 Task: Look for space in Beringen, Belgium from 1st June, 2023 to 9th June, 2023 for 5 adults in price range Rs.6000 to Rs.12000. Place can be entire place with 3 bedrooms having 3 beds and 3 bathrooms. Property type can be house. Amenities needed are: heating, . Booking option can be shelf check-in. Required host language is English.
Action: Mouse moved to (556, 133)
Screenshot: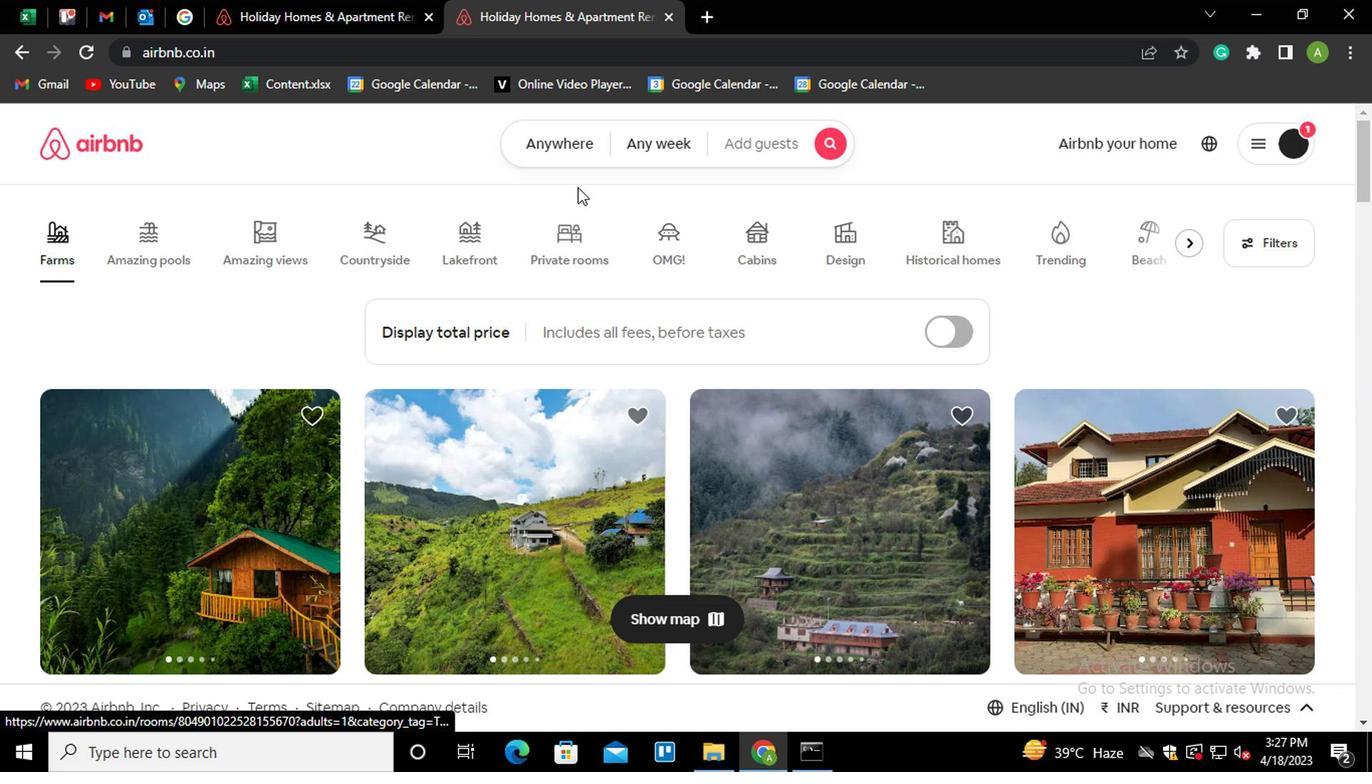 
Action: Mouse pressed left at (556, 133)
Screenshot: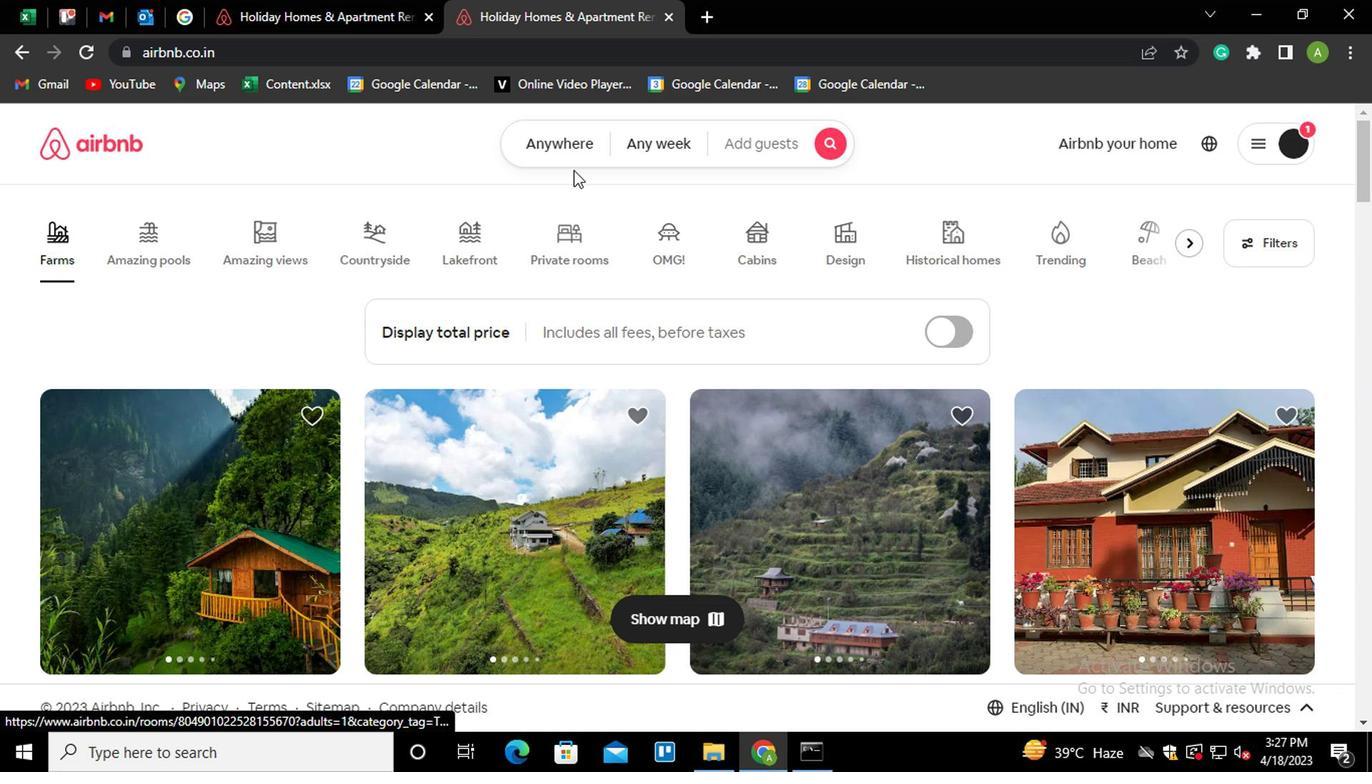 
Action: Mouse moved to (419, 228)
Screenshot: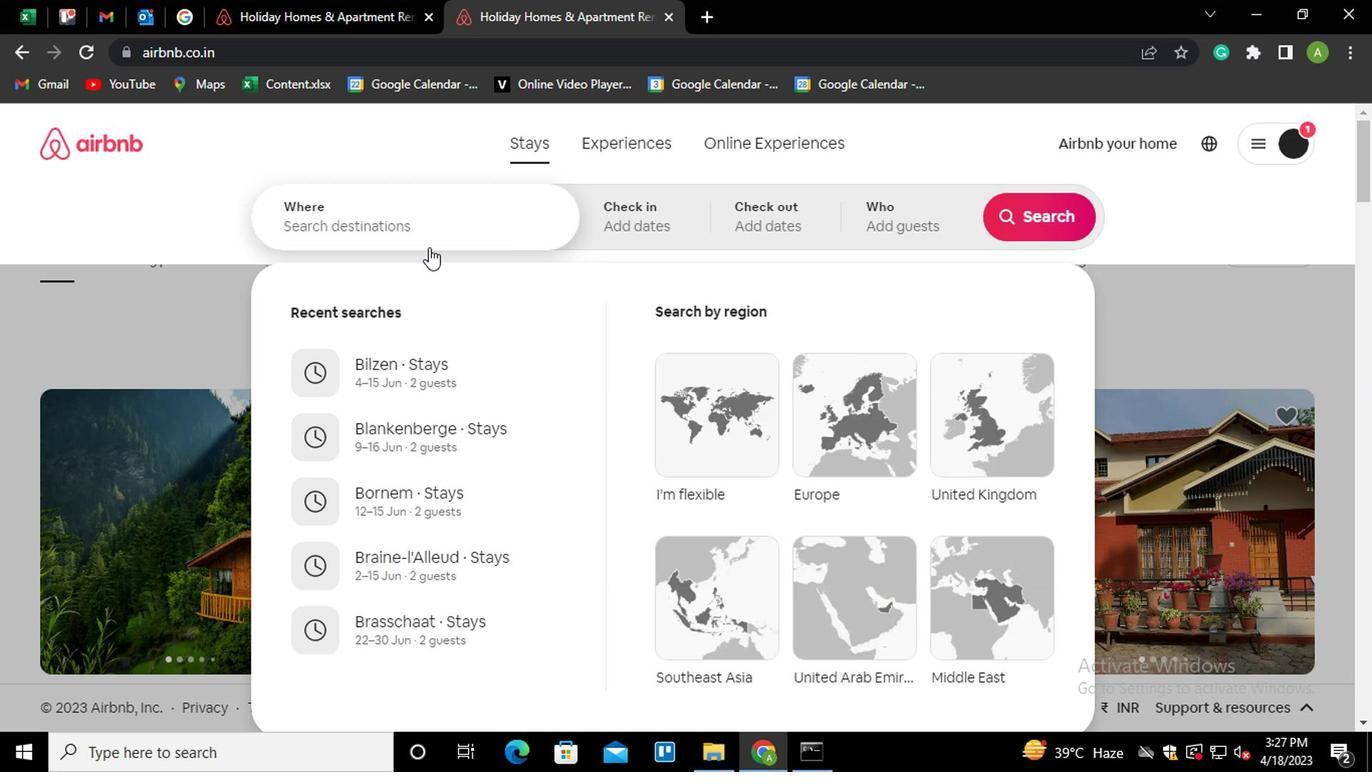 
Action: Mouse pressed left at (419, 228)
Screenshot: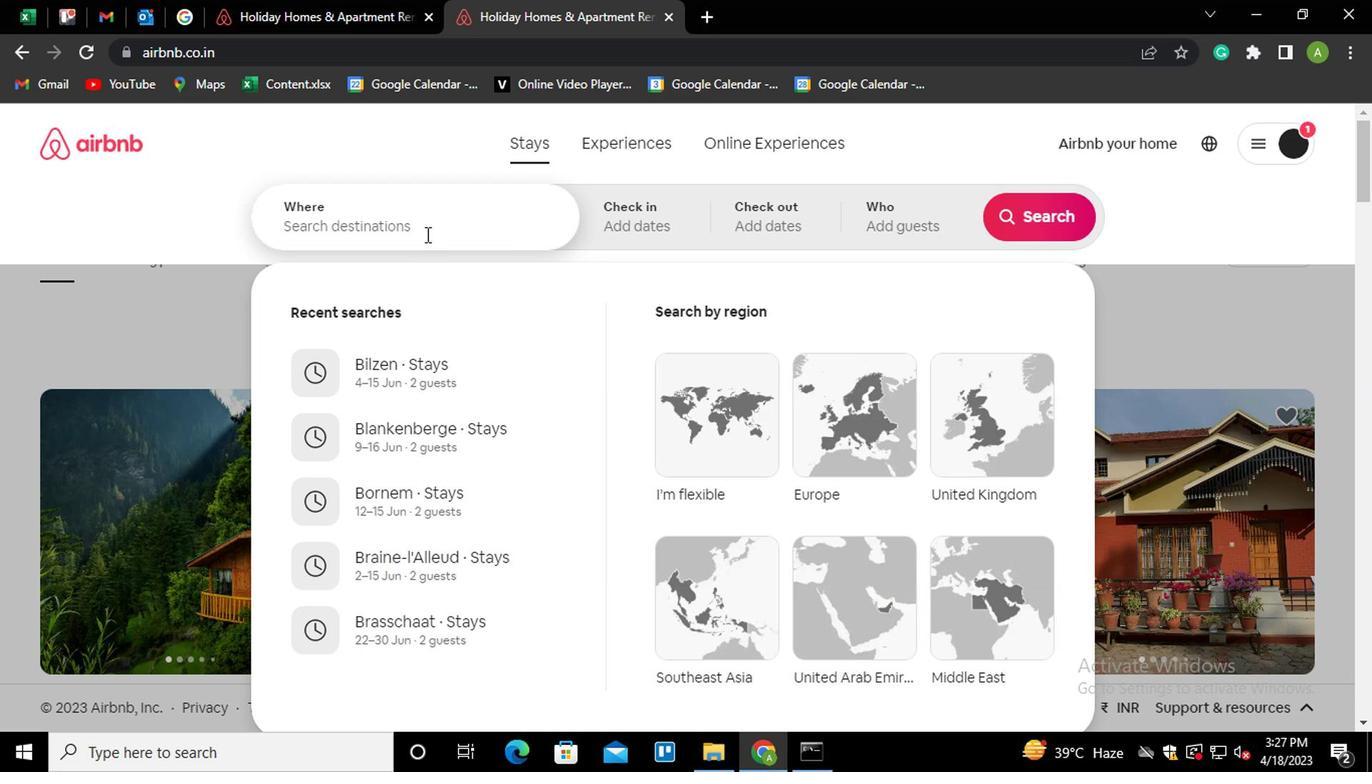 
Action: Key pressed <Key.shift_r><Key.shift_r><Key.shift_r><Key.shift_r><Key.shift_r>Beringen,<Key.space><Key.shift_r>Bel<Key.down><Key.enter>
Screenshot: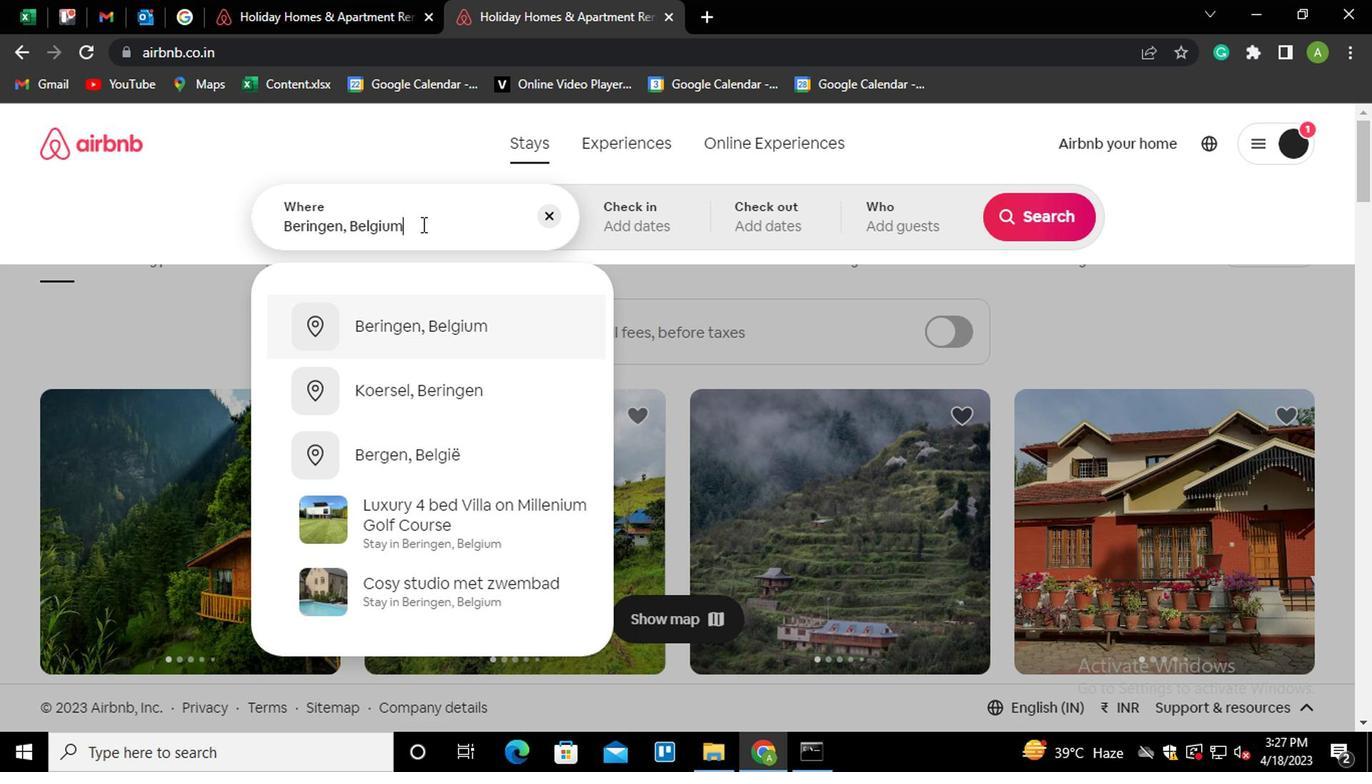 
Action: Mouse moved to (1010, 378)
Screenshot: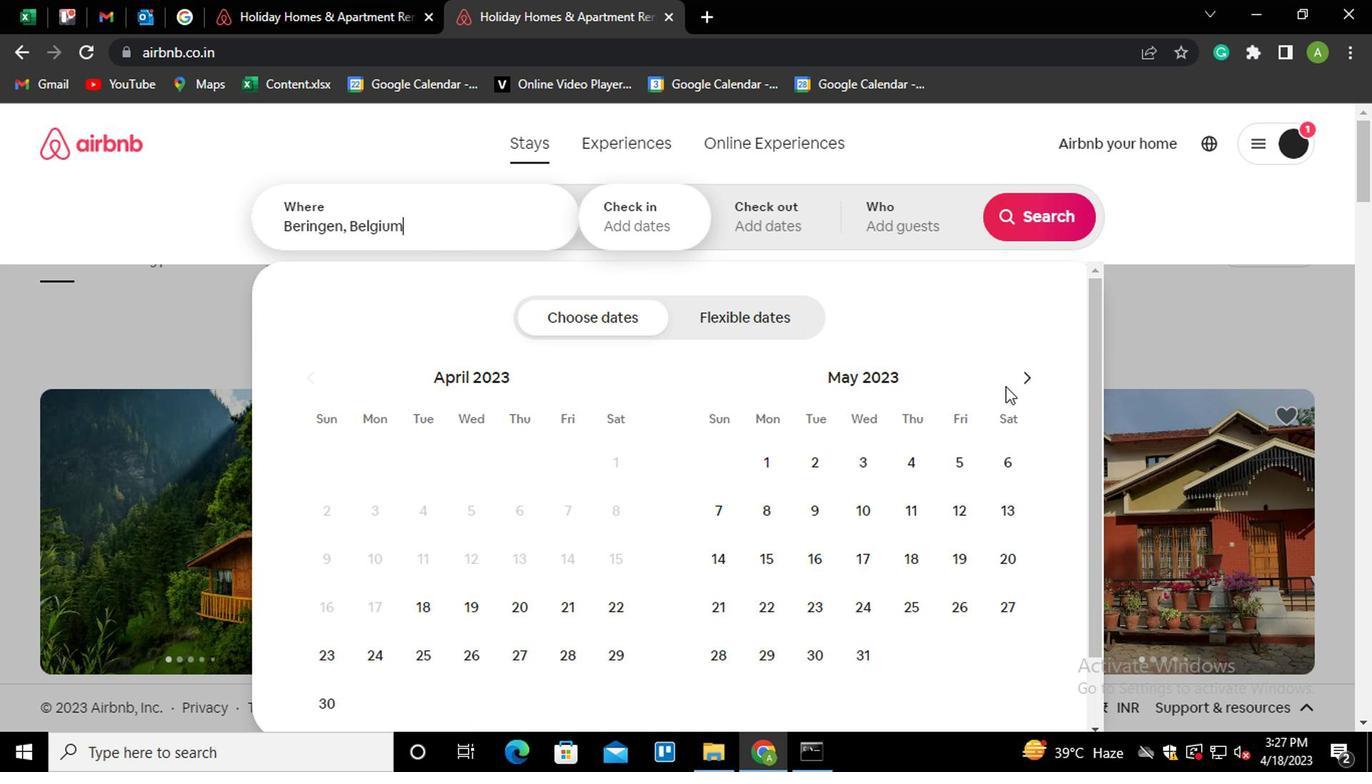 
Action: Mouse pressed left at (1010, 378)
Screenshot: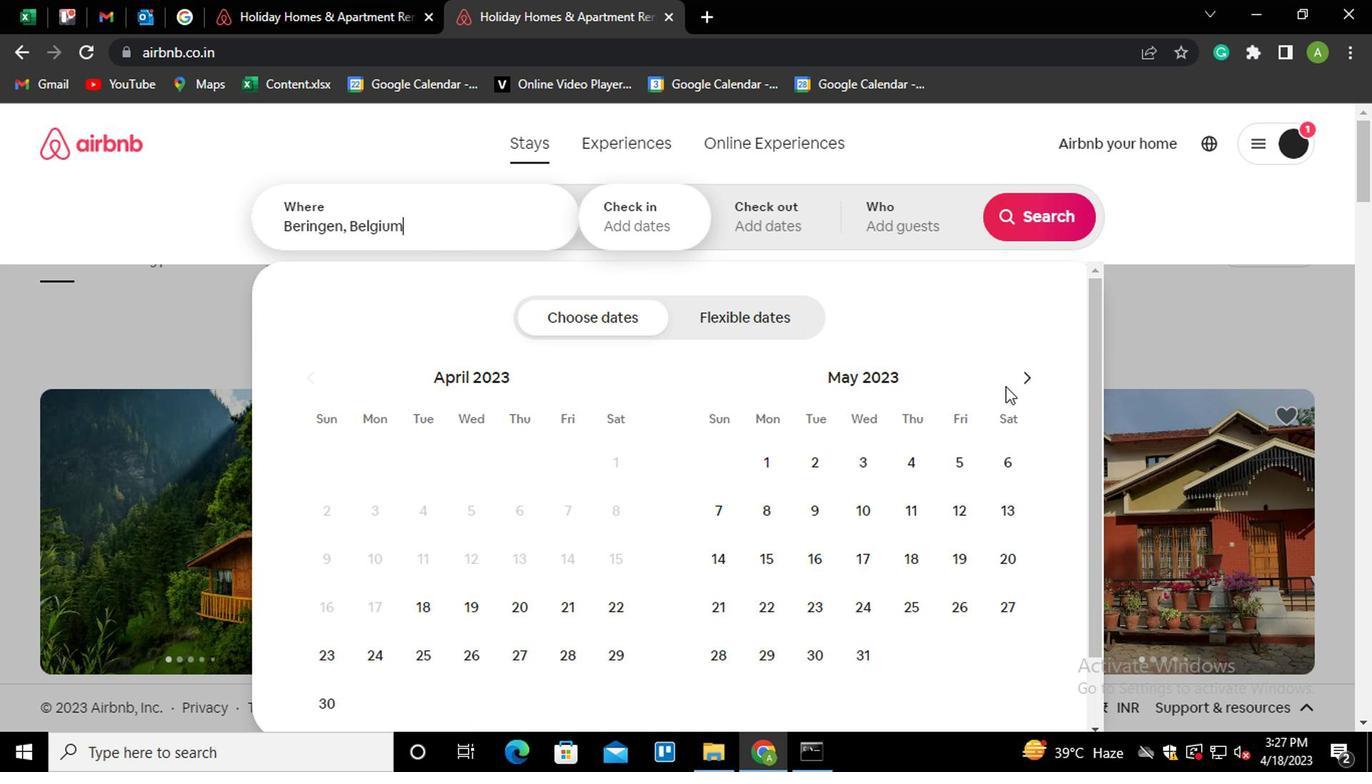 
Action: Mouse moved to (908, 448)
Screenshot: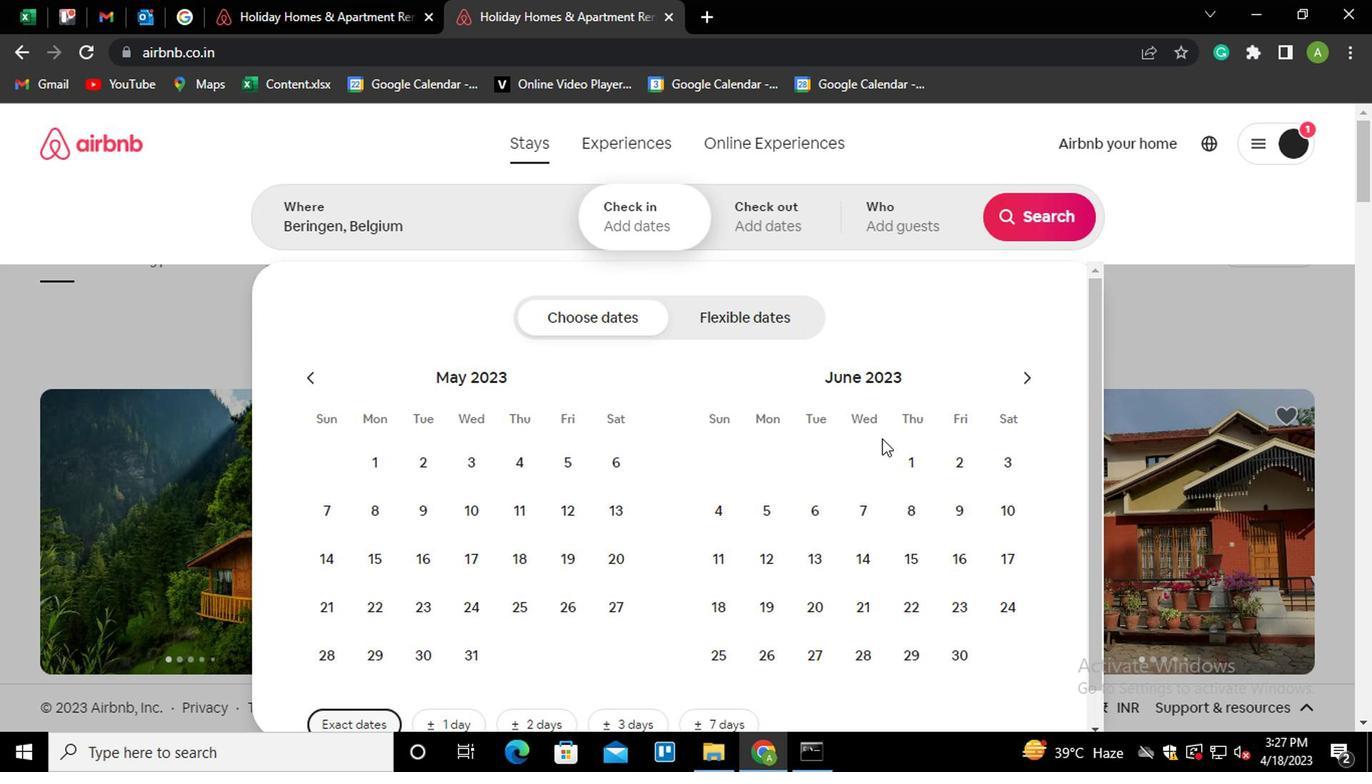 
Action: Mouse pressed left at (908, 448)
Screenshot: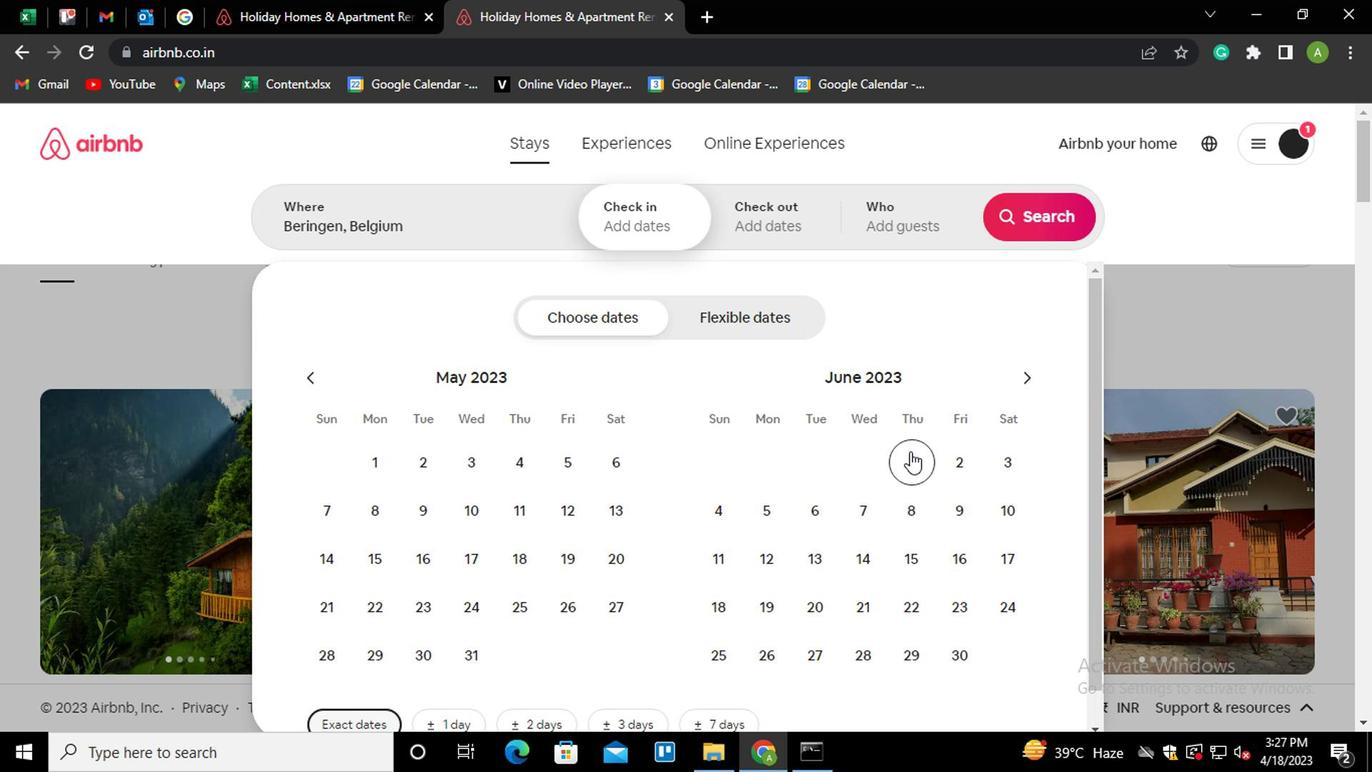 
Action: Mouse moved to (953, 503)
Screenshot: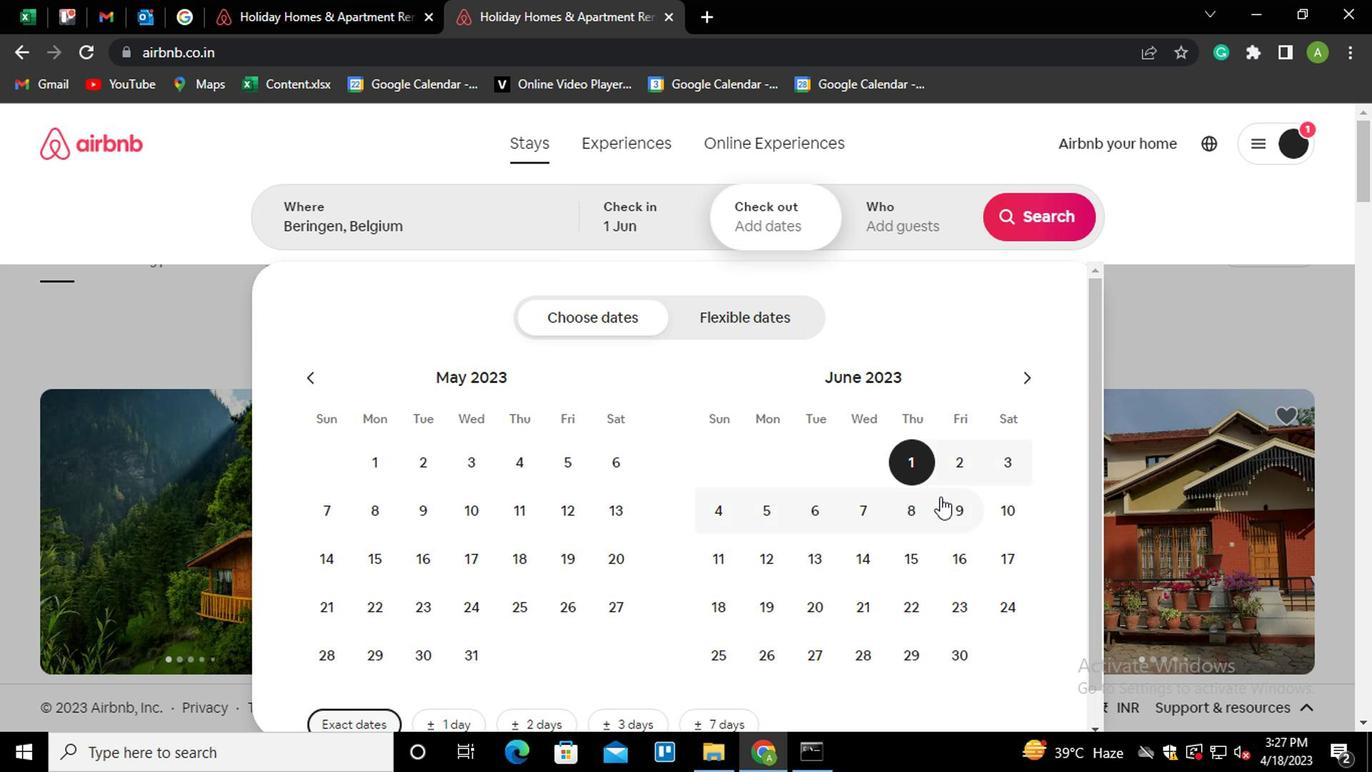 
Action: Mouse pressed left at (953, 503)
Screenshot: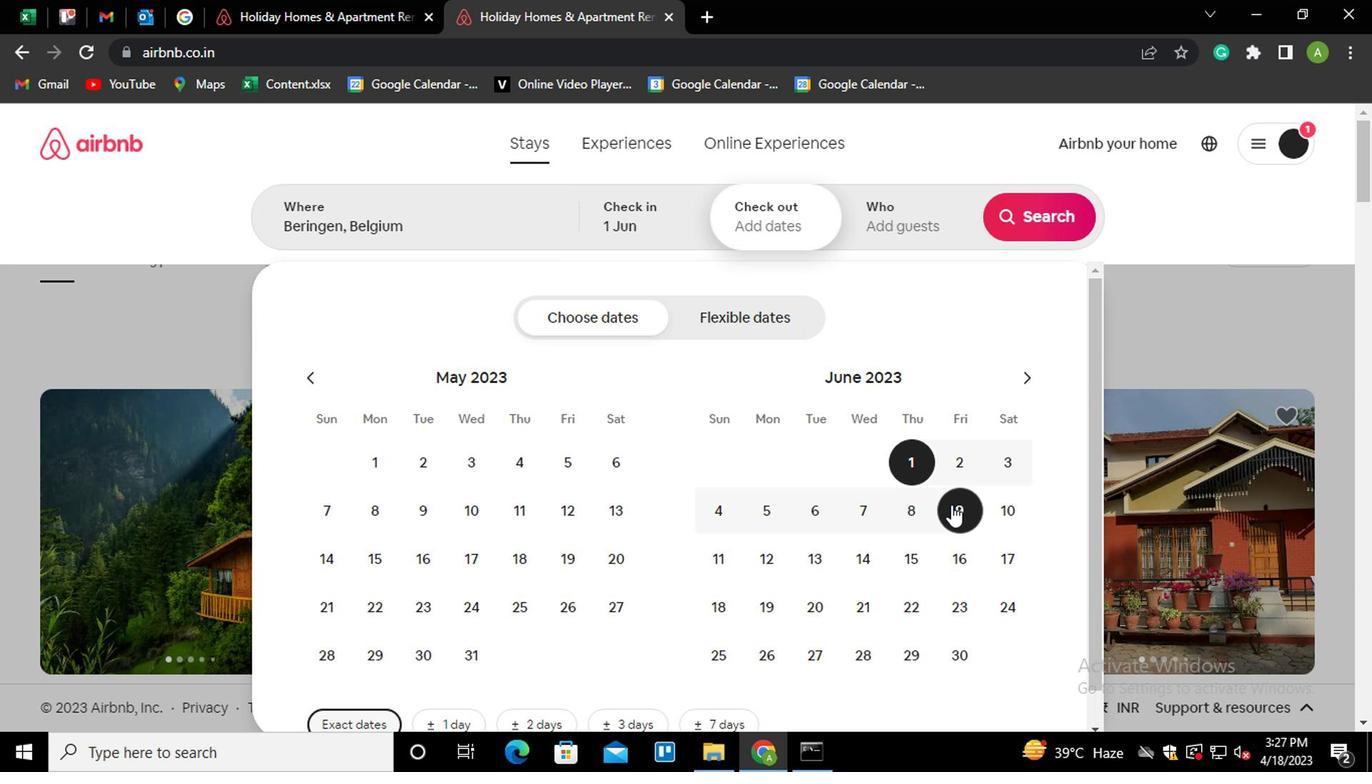 
Action: Mouse moved to (898, 235)
Screenshot: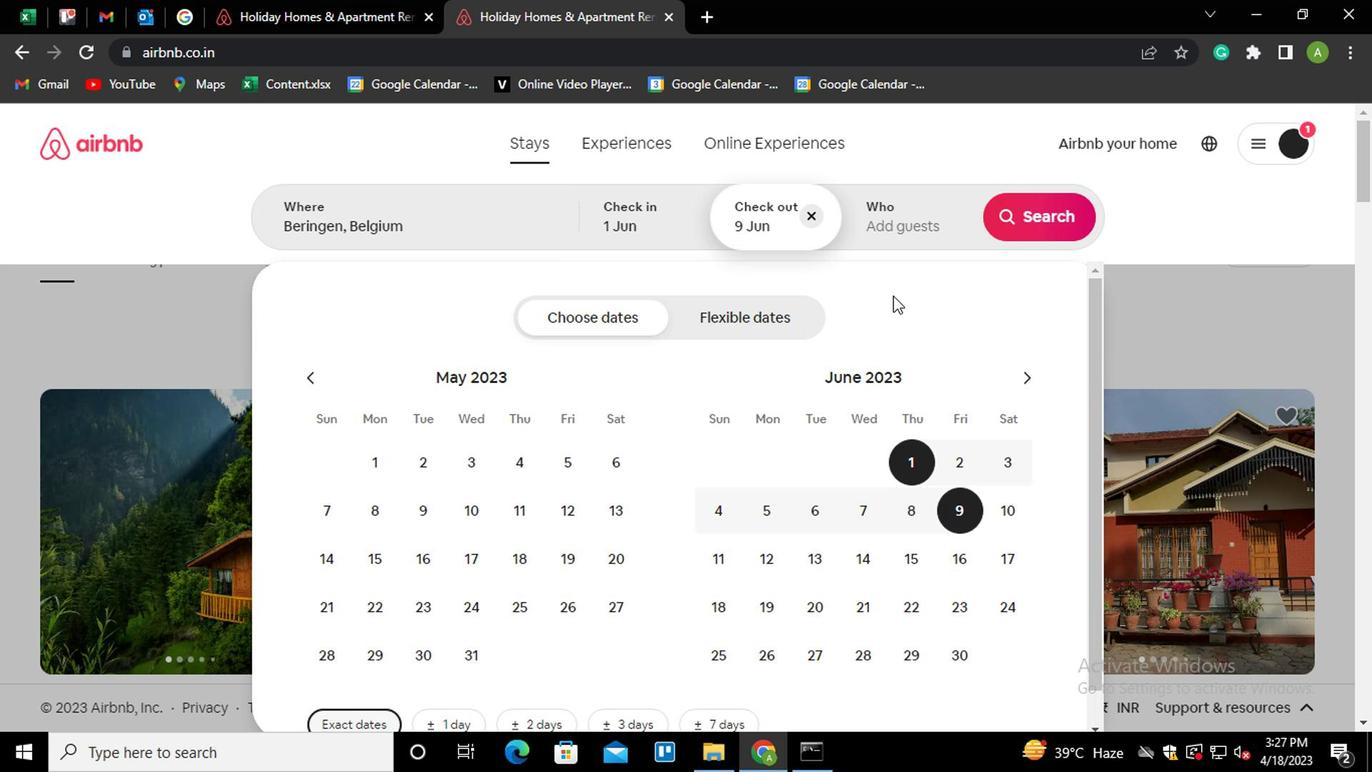 
Action: Mouse pressed left at (898, 235)
Screenshot: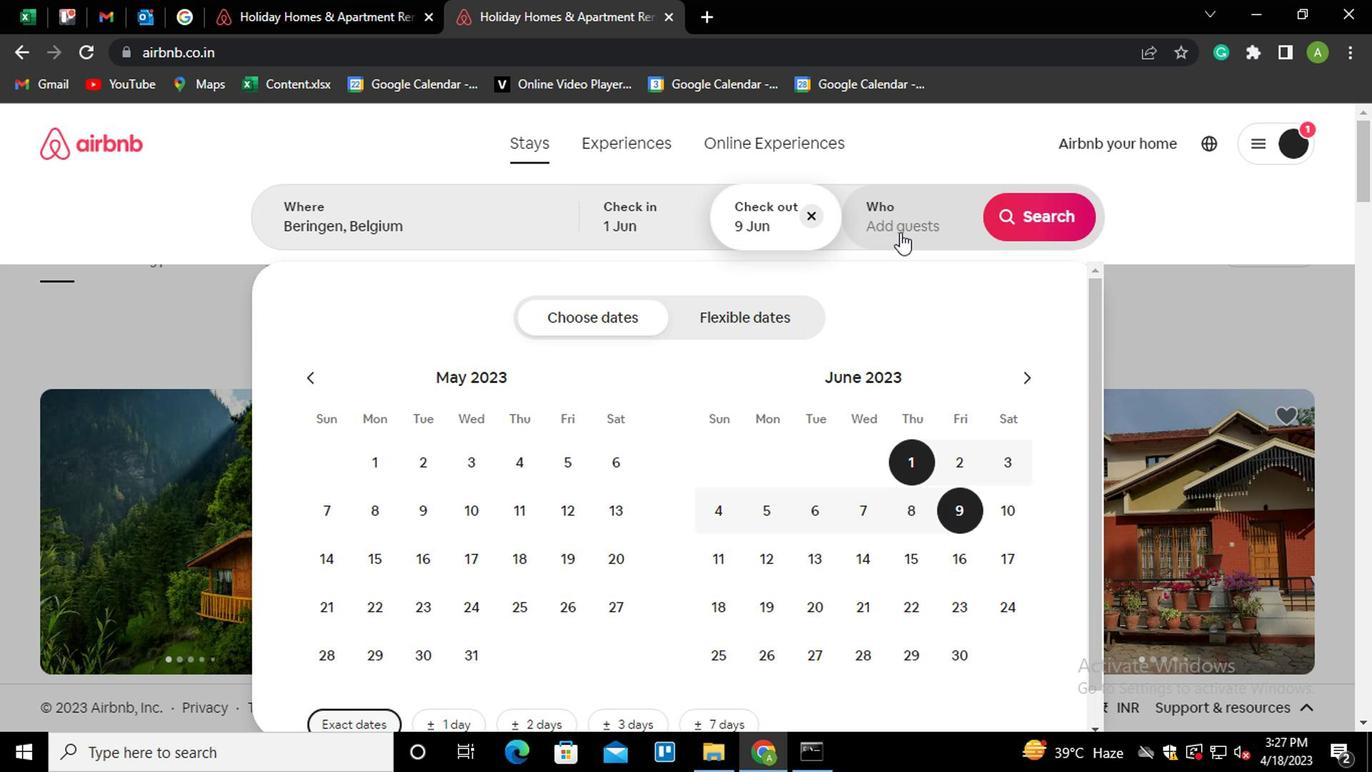 
Action: Mouse moved to (1046, 327)
Screenshot: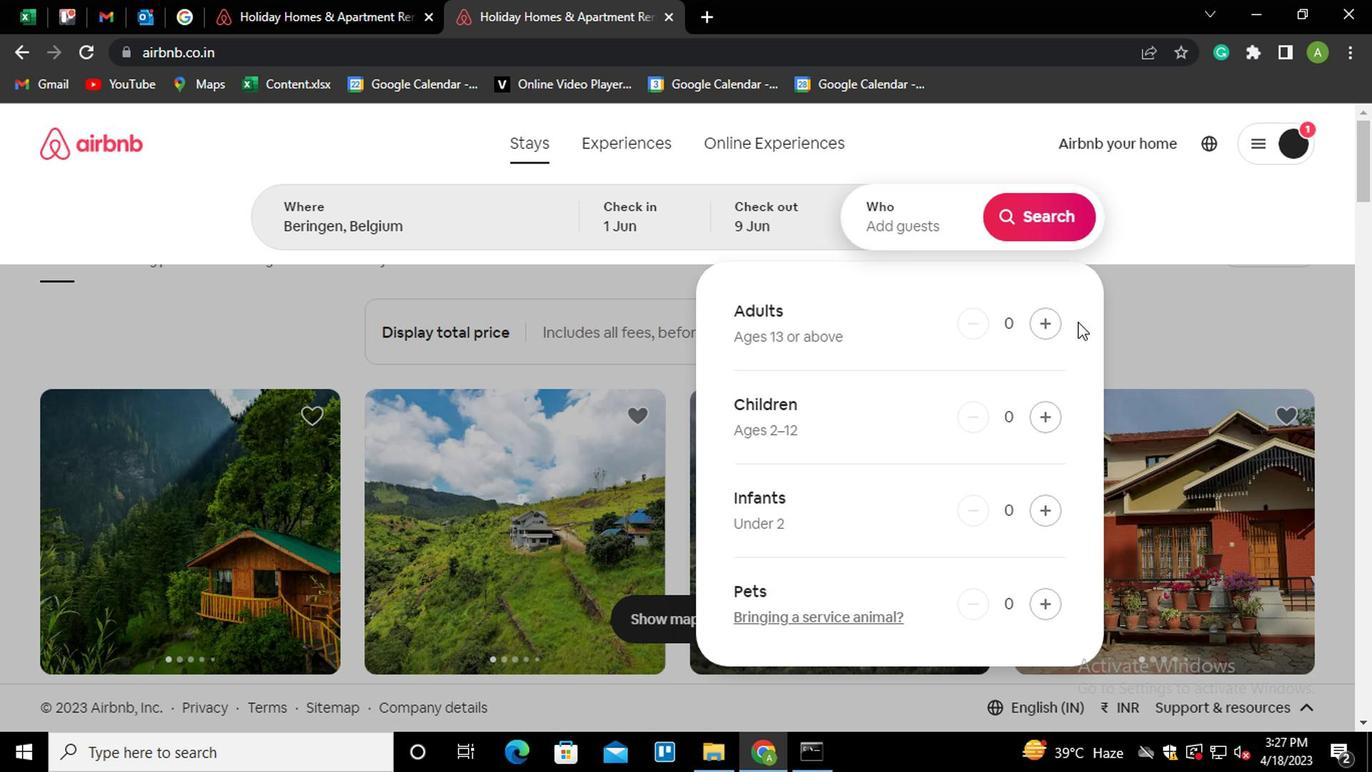 
Action: Mouse pressed left at (1046, 327)
Screenshot: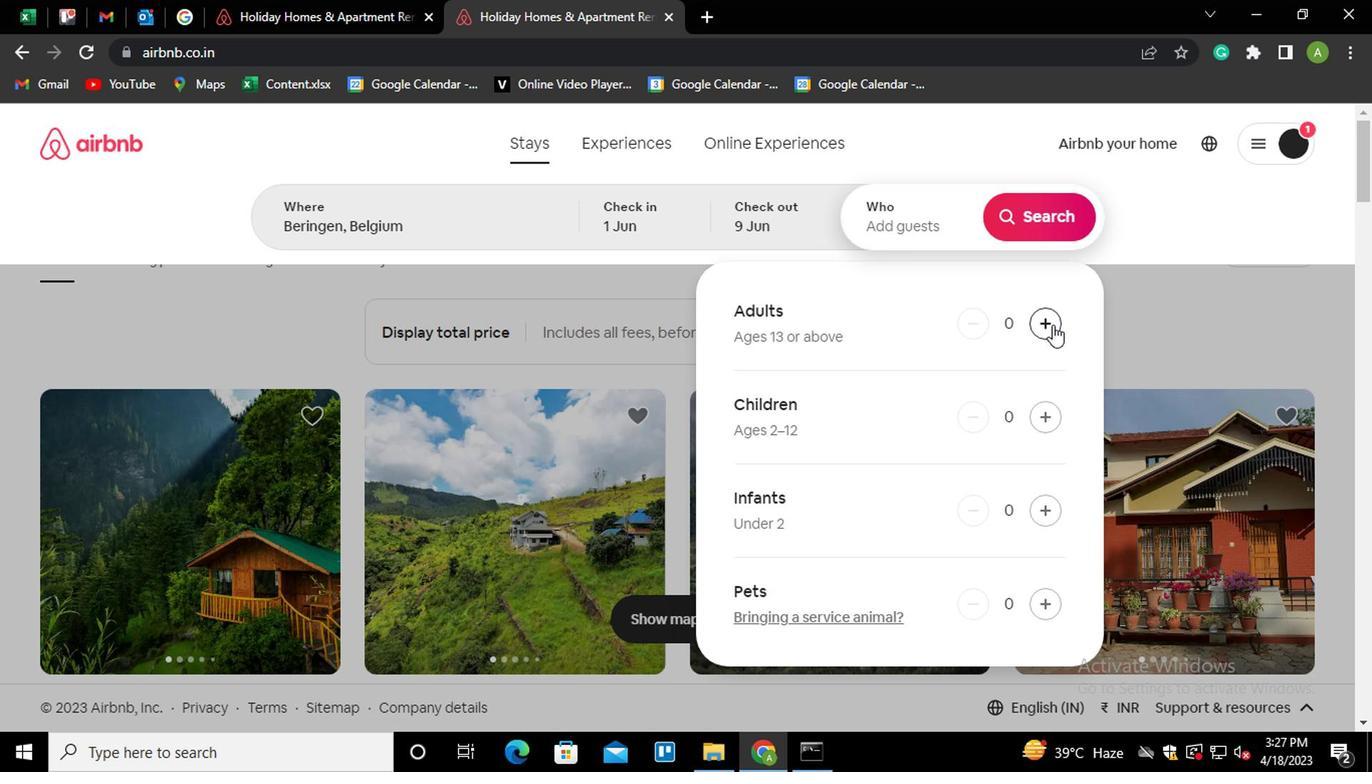 
Action: Mouse pressed left at (1046, 327)
Screenshot: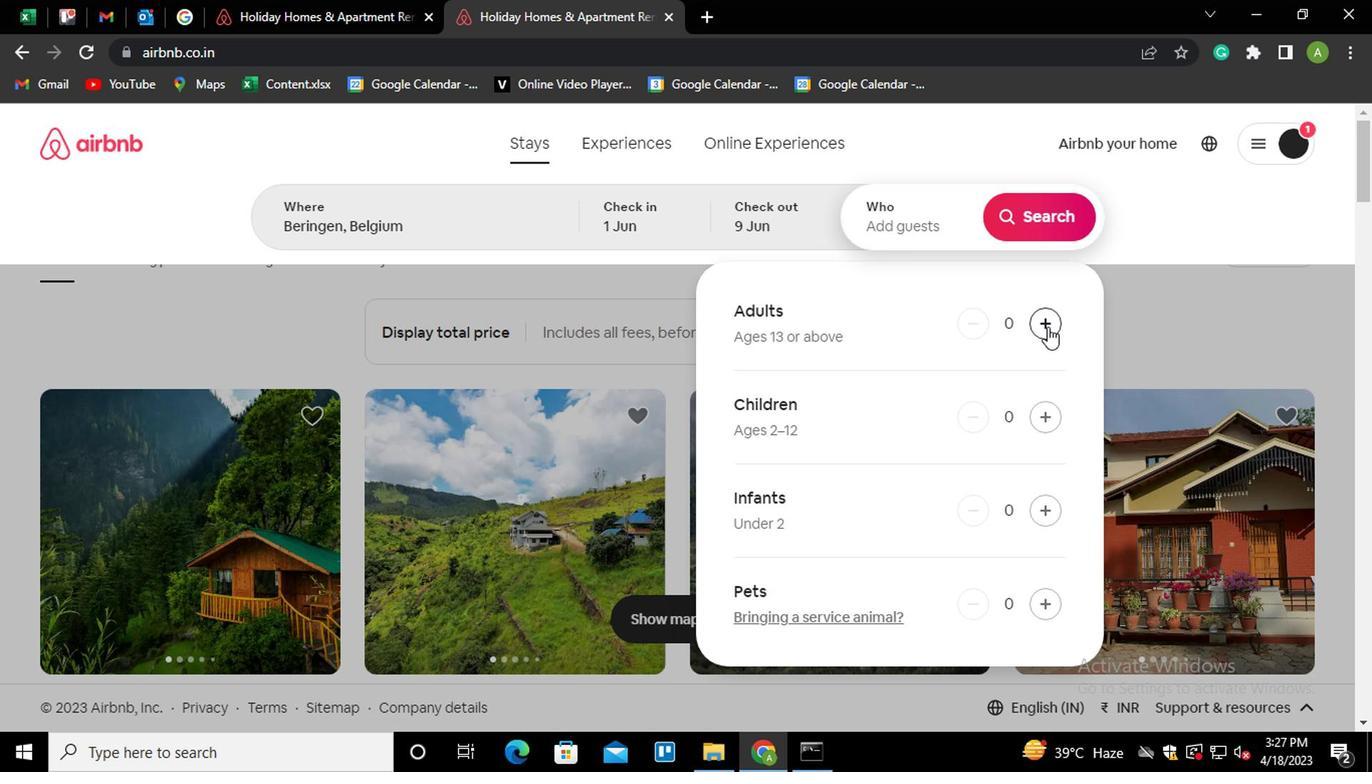 
Action: Mouse pressed left at (1046, 327)
Screenshot: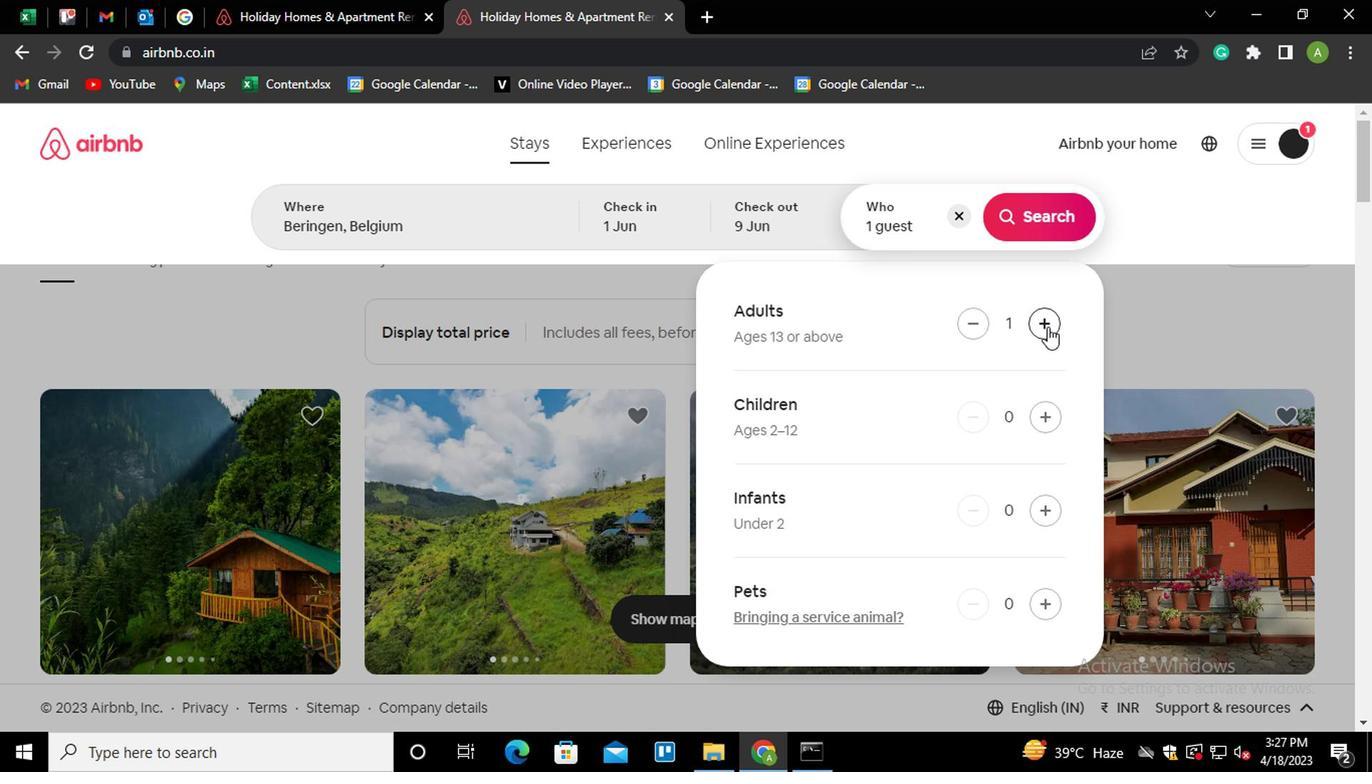
Action: Mouse pressed left at (1046, 327)
Screenshot: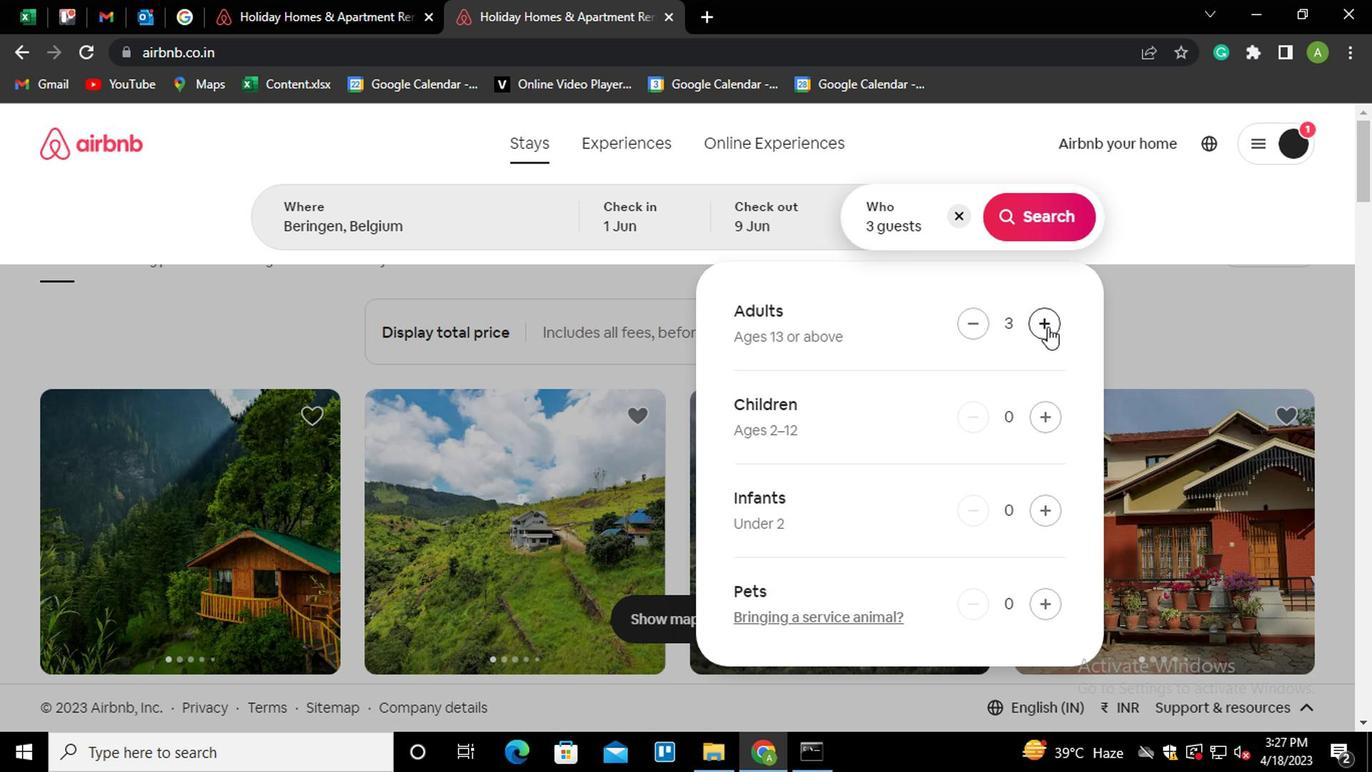 
Action: Mouse pressed left at (1046, 327)
Screenshot: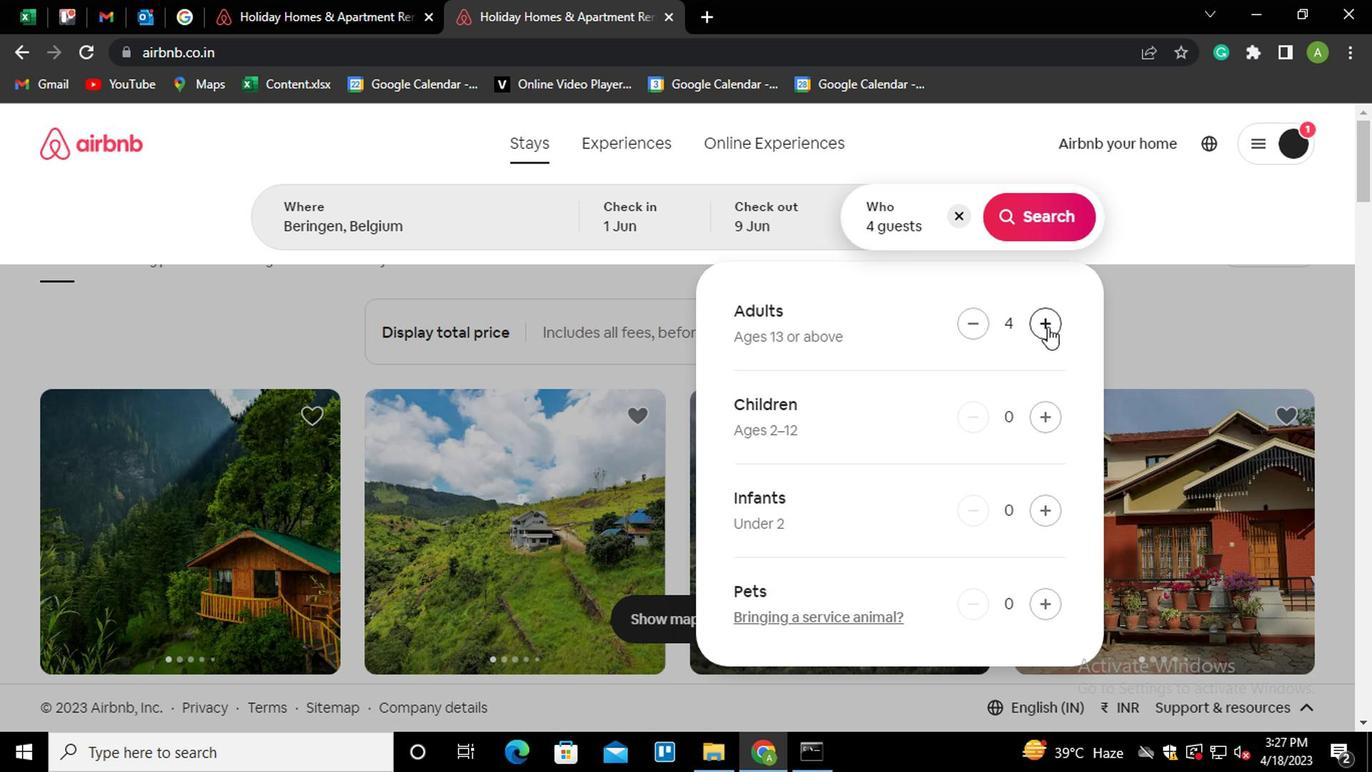 
Action: Mouse moved to (1040, 229)
Screenshot: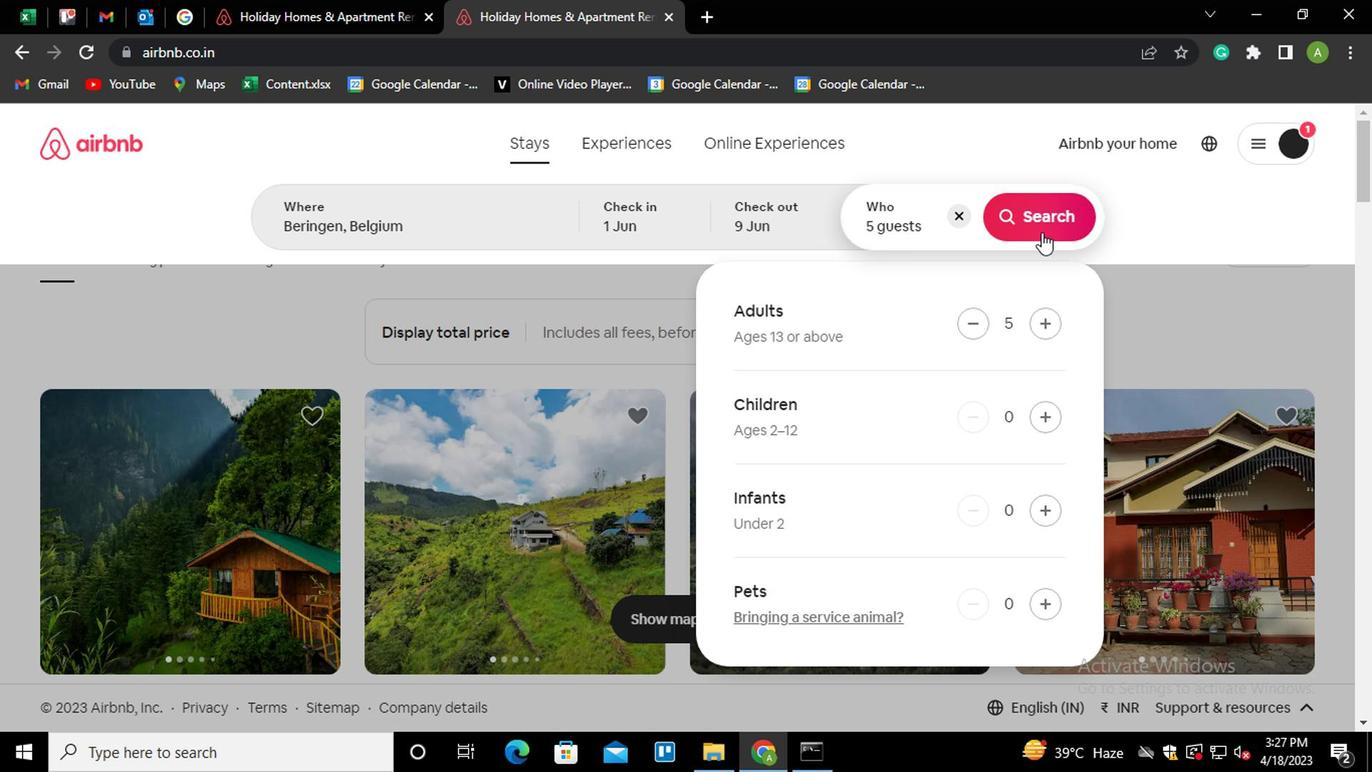 
Action: Mouse pressed left at (1040, 229)
Screenshot: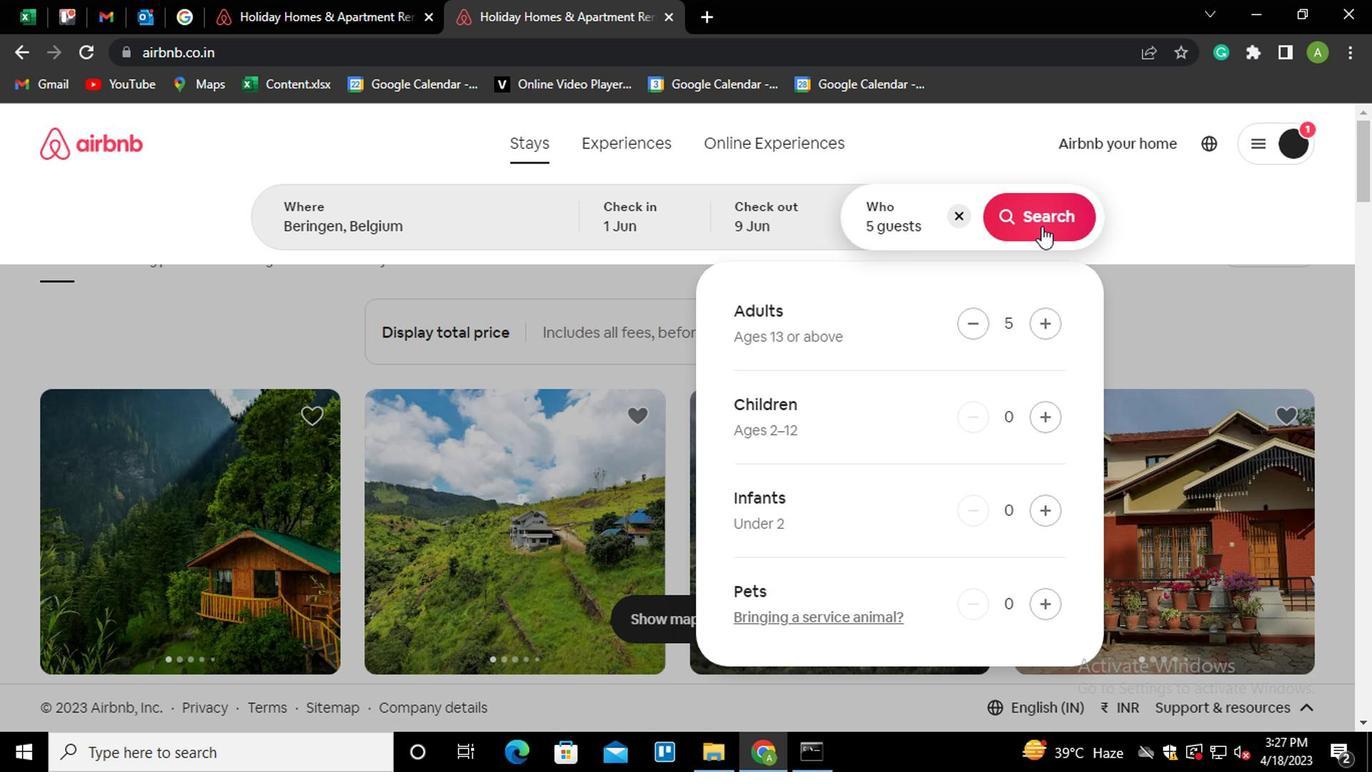 
Action: Mouse moved to (1284, 231)
Screenshot: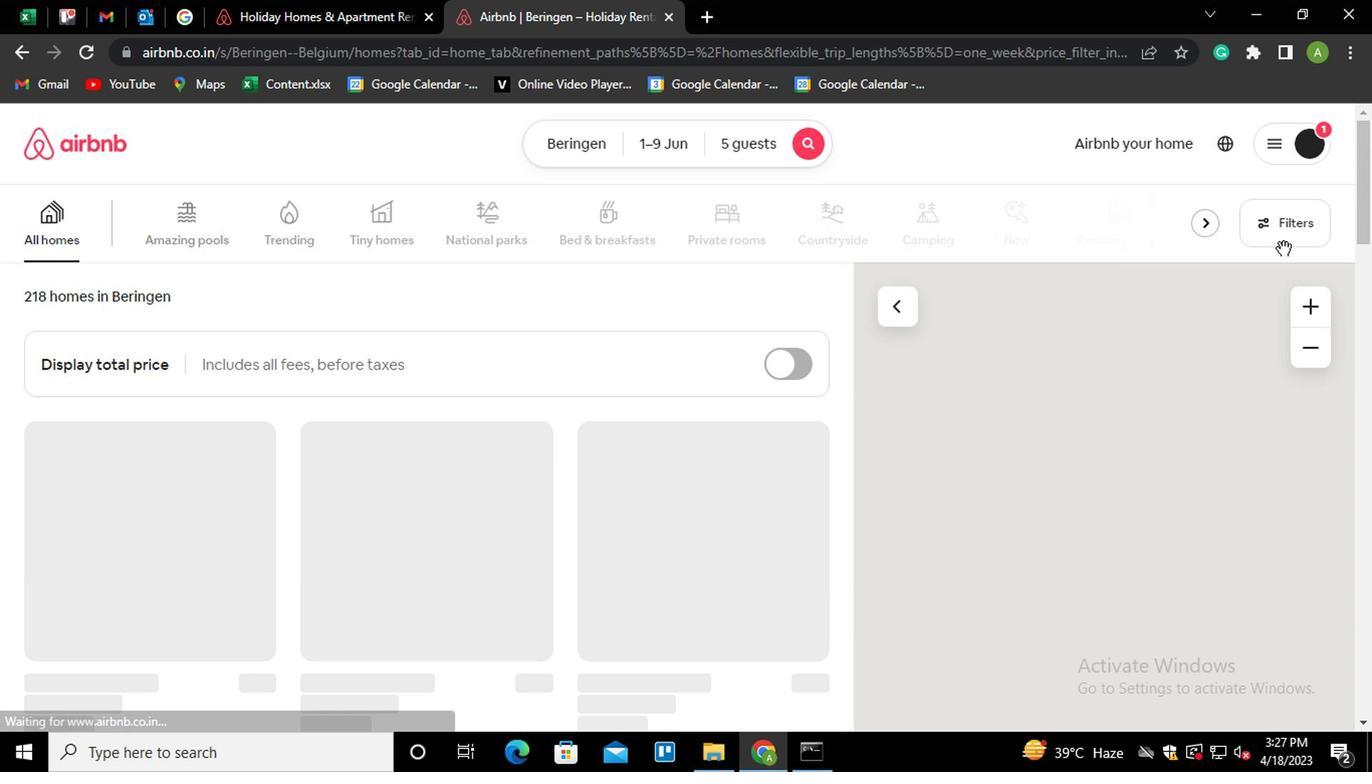 
Action: Mouse pressed left at (1284, 231)
Screenshot: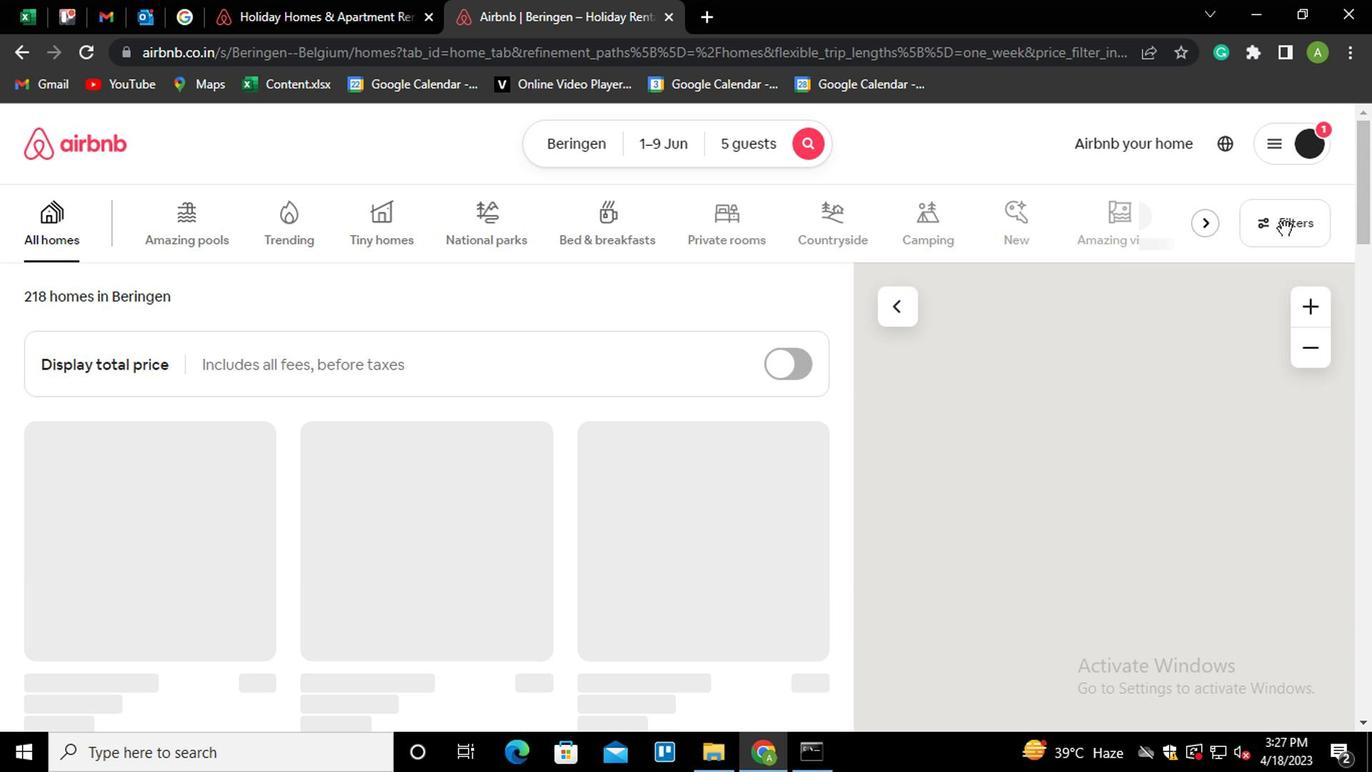 
Action: Mouse moved to (456, 464)
Screenshot: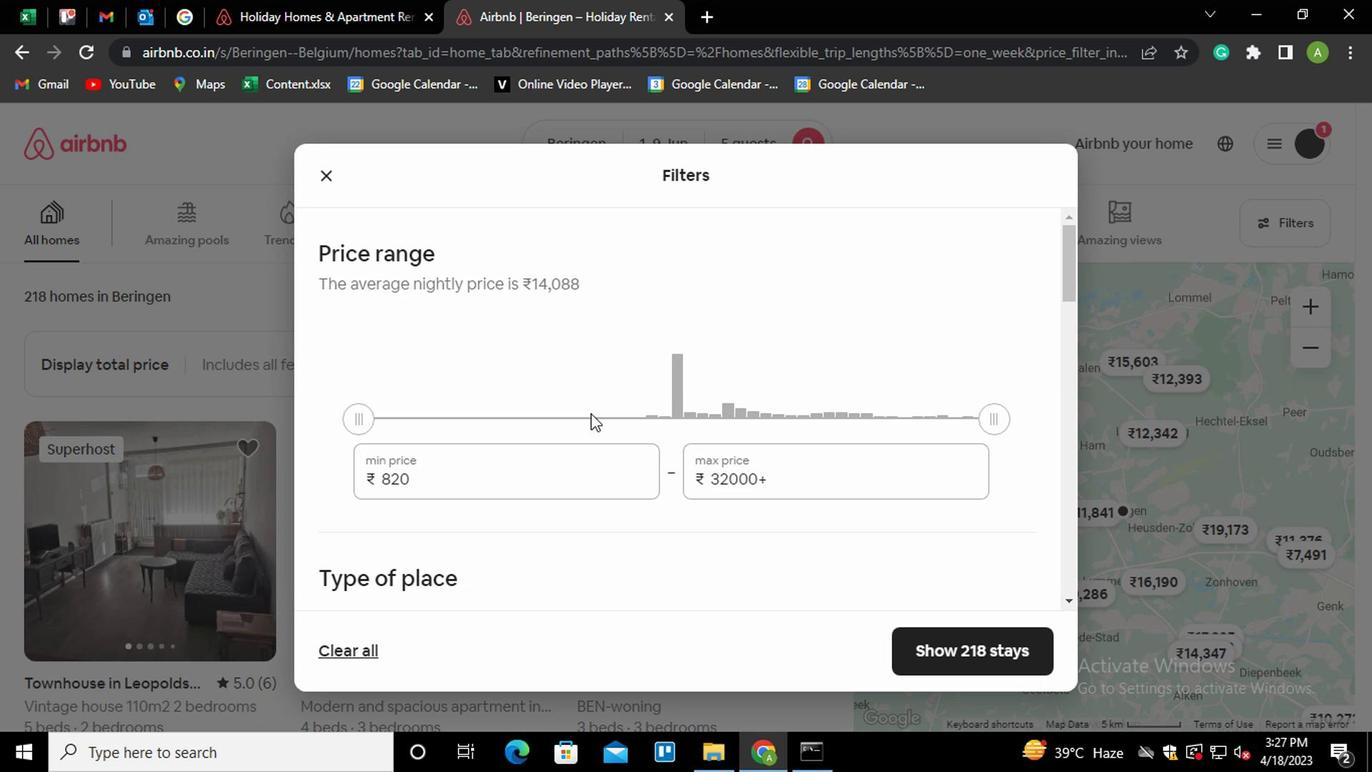 
Action: Mouse pressed left at (456, 464)
Screenshot: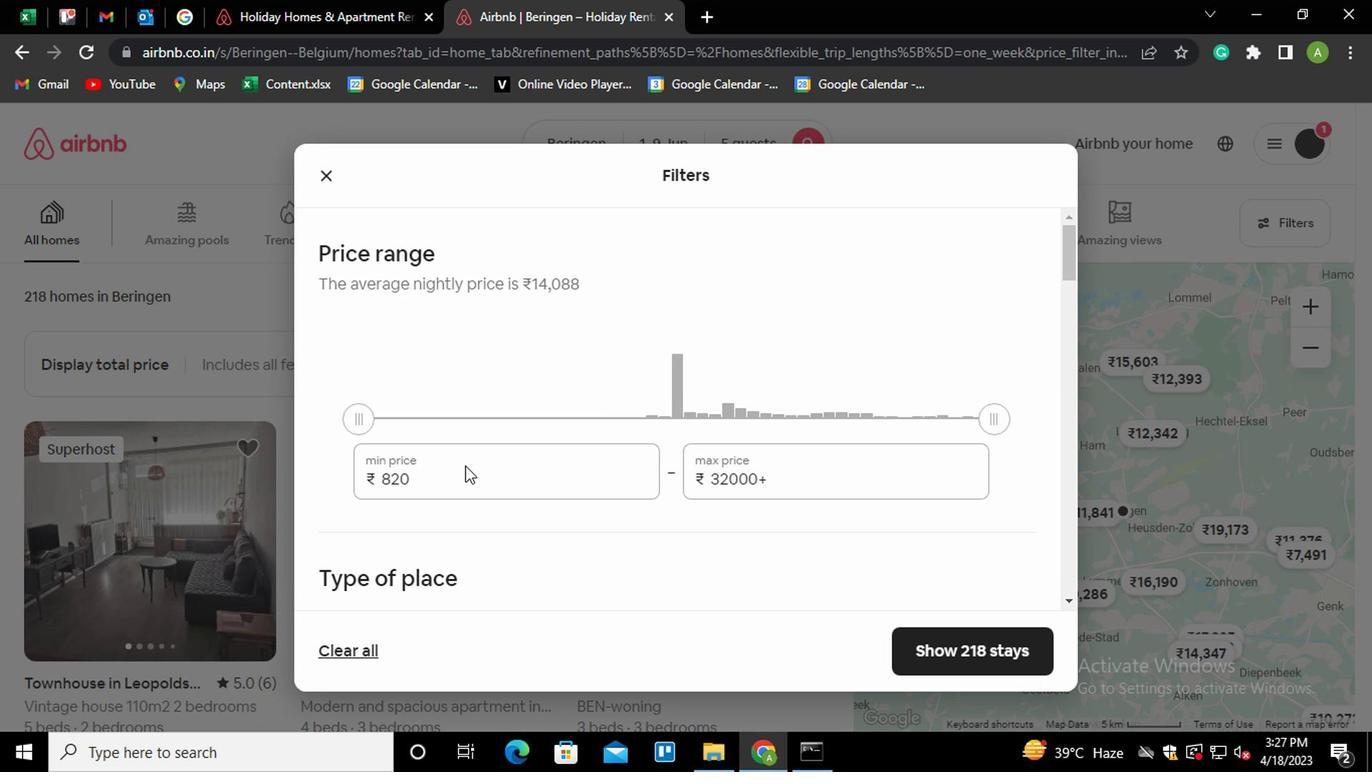 
Action: Key pressed <Key.shift_r><Key.home>6000
Screenshot: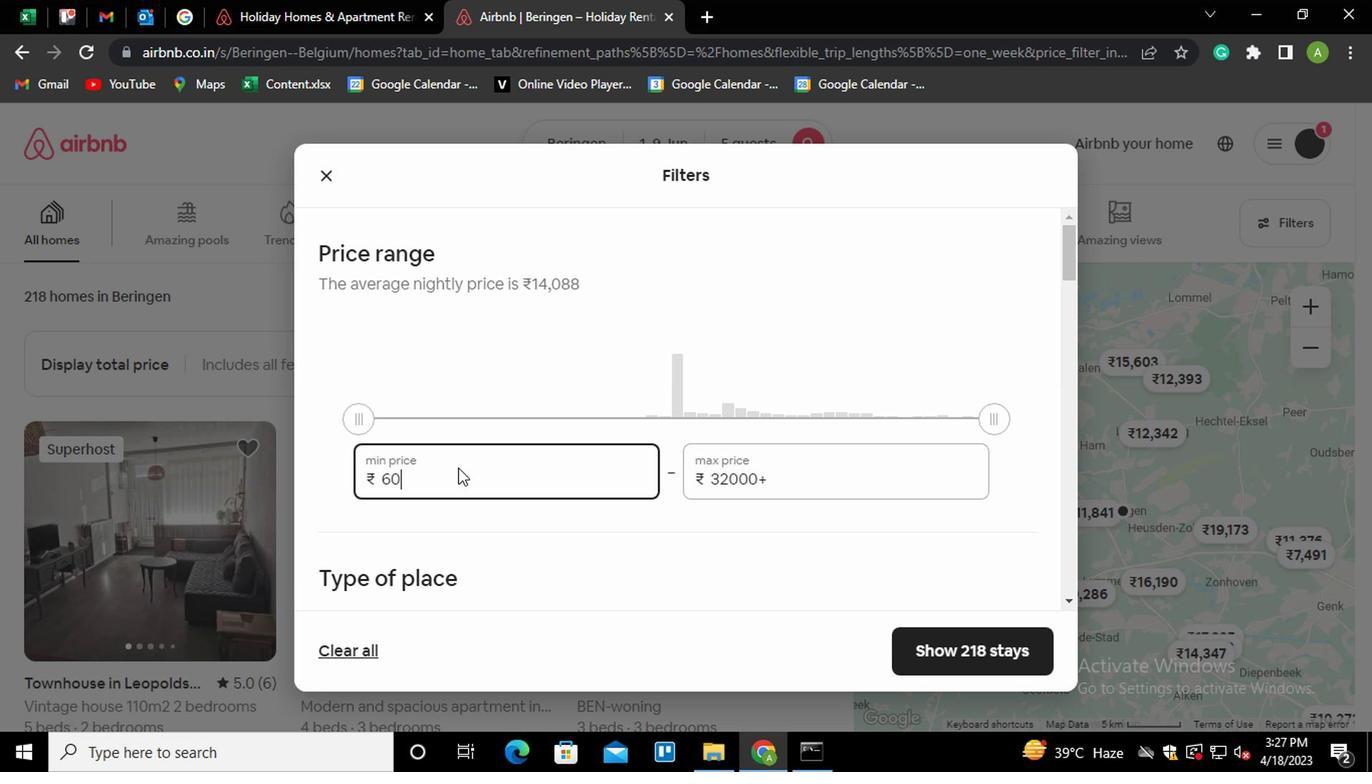 
Action: Mouse moved to (797, 482)
Screenshot: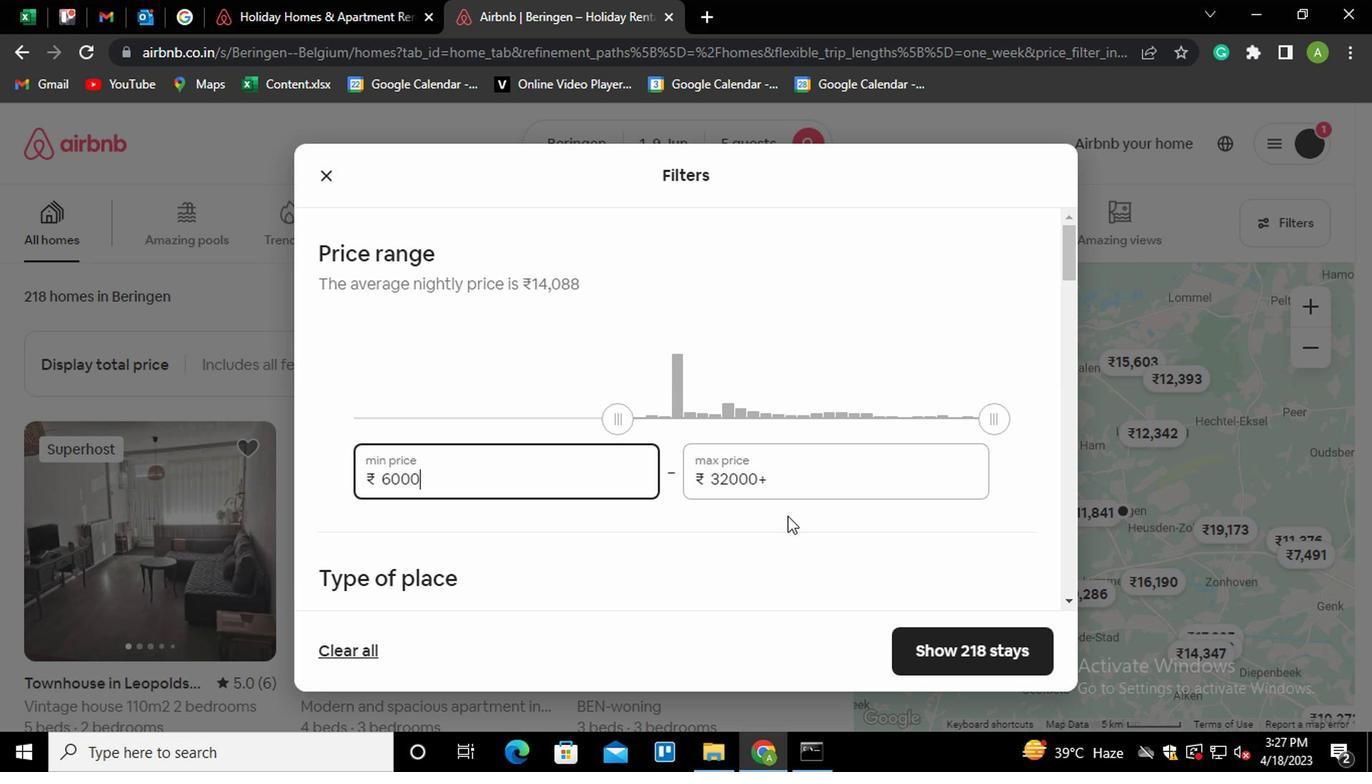 
Action: Mouse pressed left at (797, 482)
Screenshot: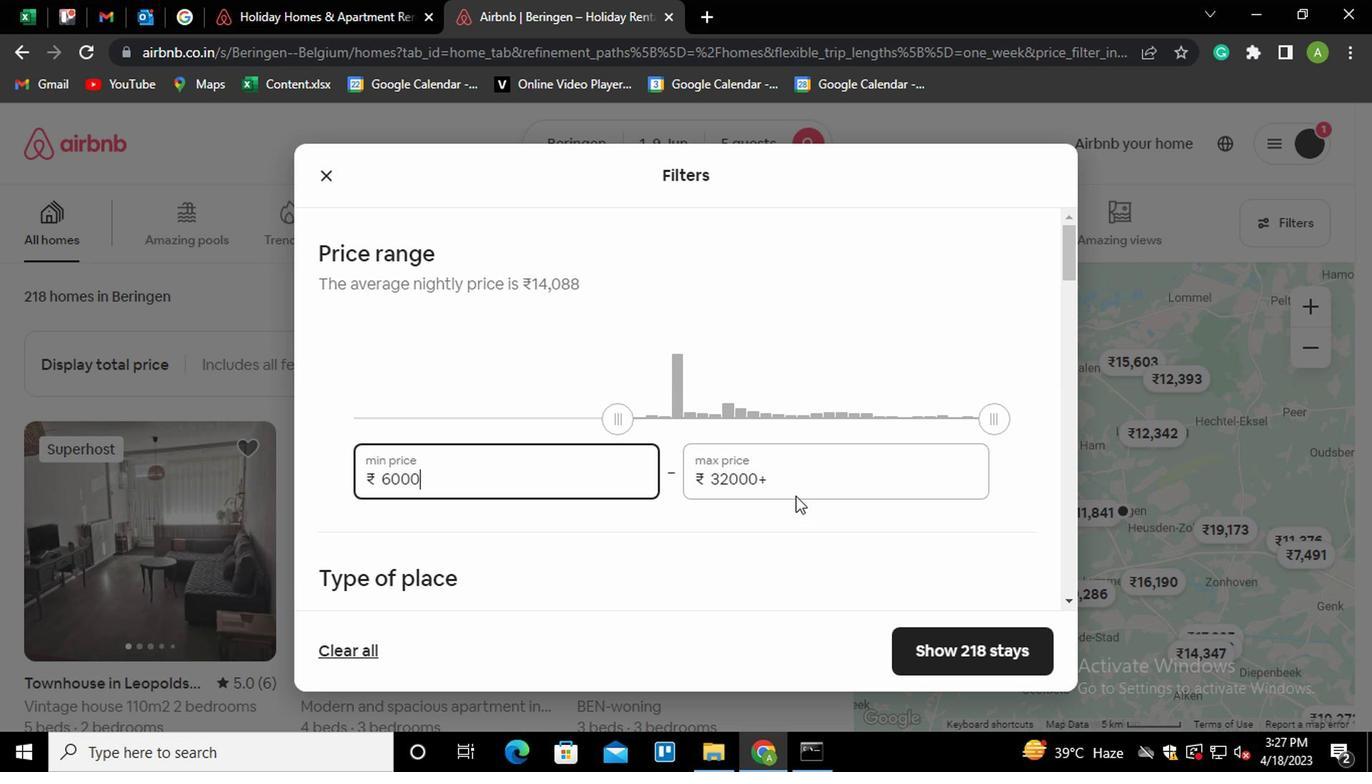 
Action: Mouse moved to (755, 504)
Screenshot: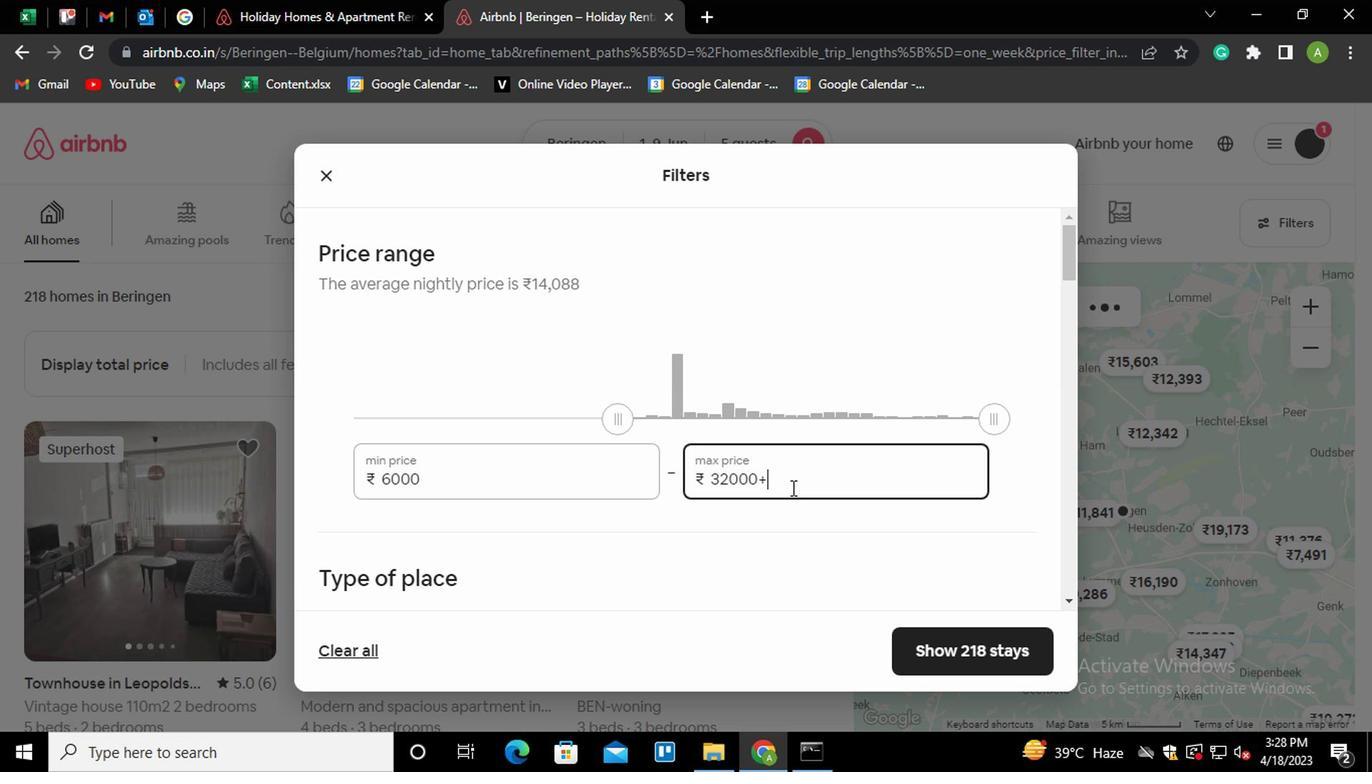 
Action: Key pressed <Key.shift_r><Key.home>120000<Key.backspace>
Screenshot: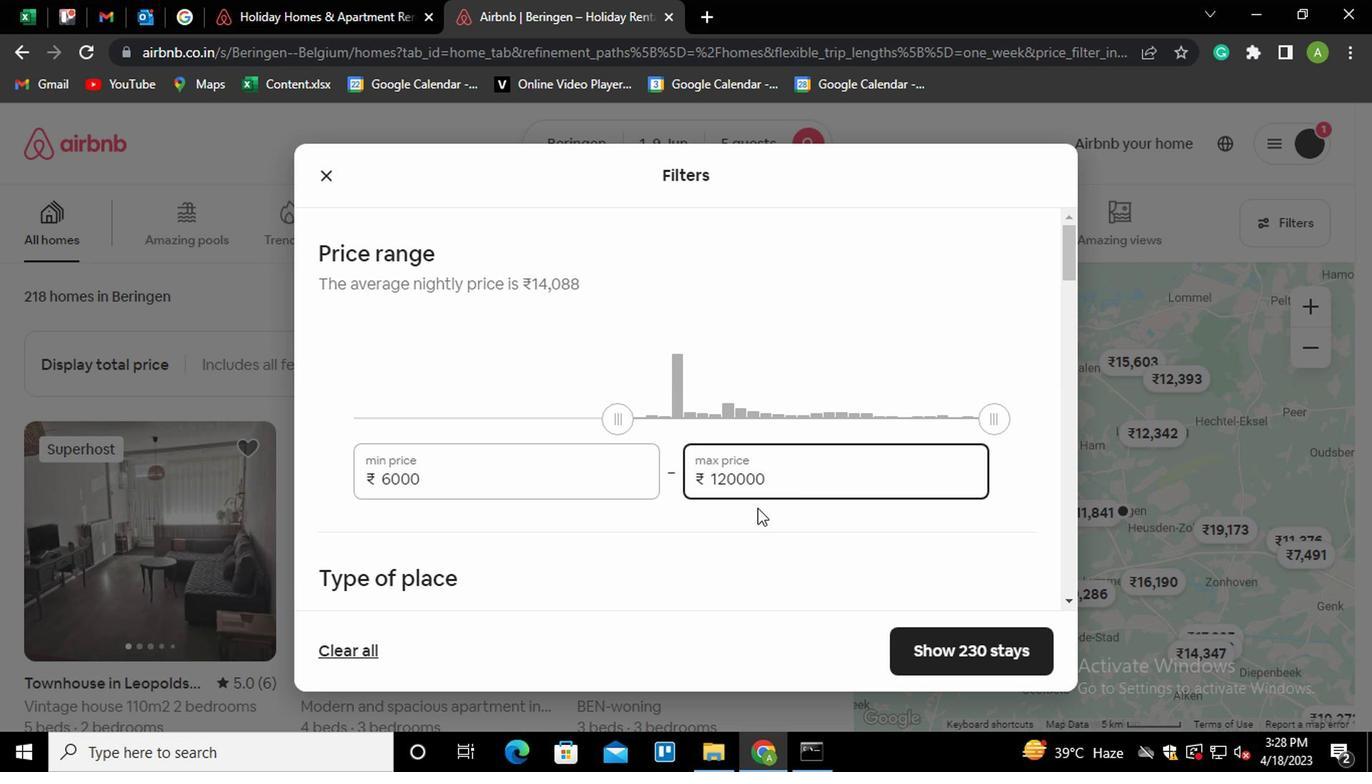 
Action: Mouse moved to (832, 566)
Screenshot: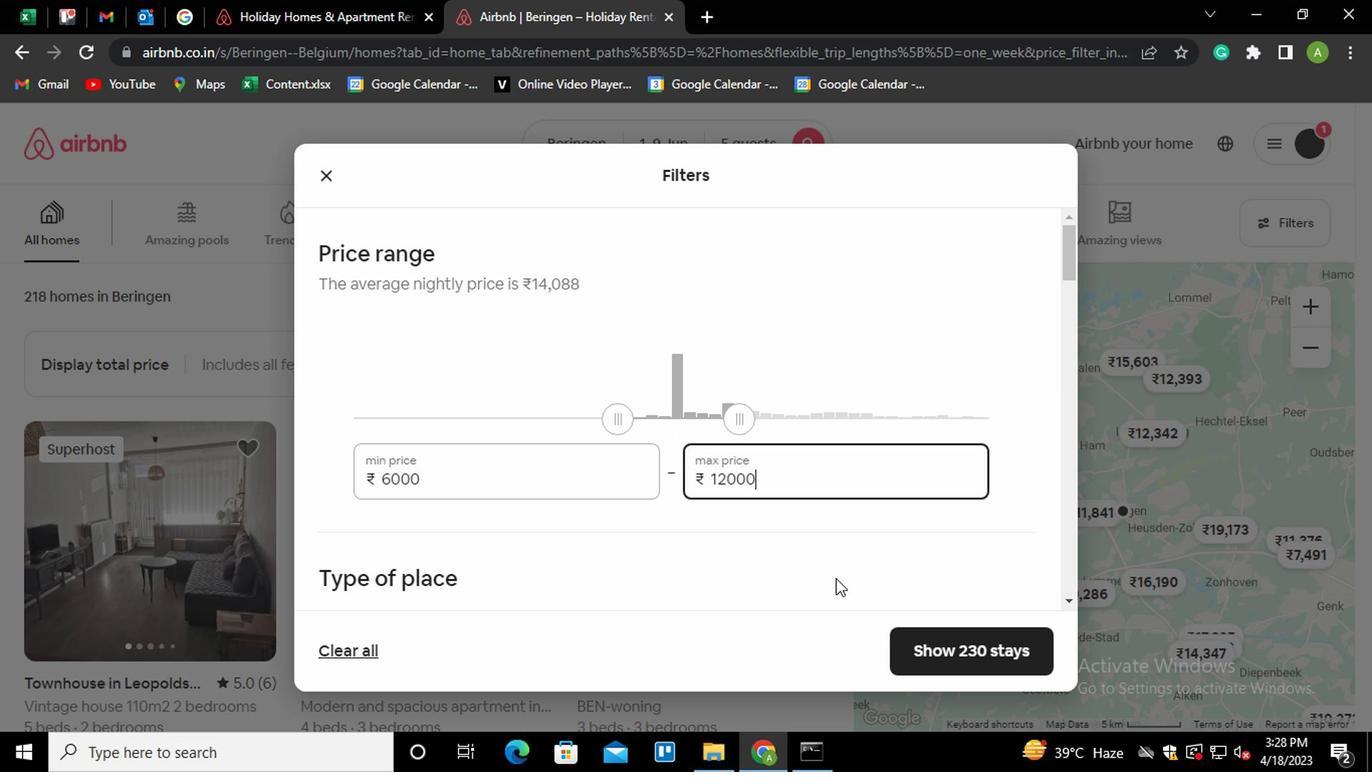 
Action: Mouse pressed left at (832, 566)
Screenshot: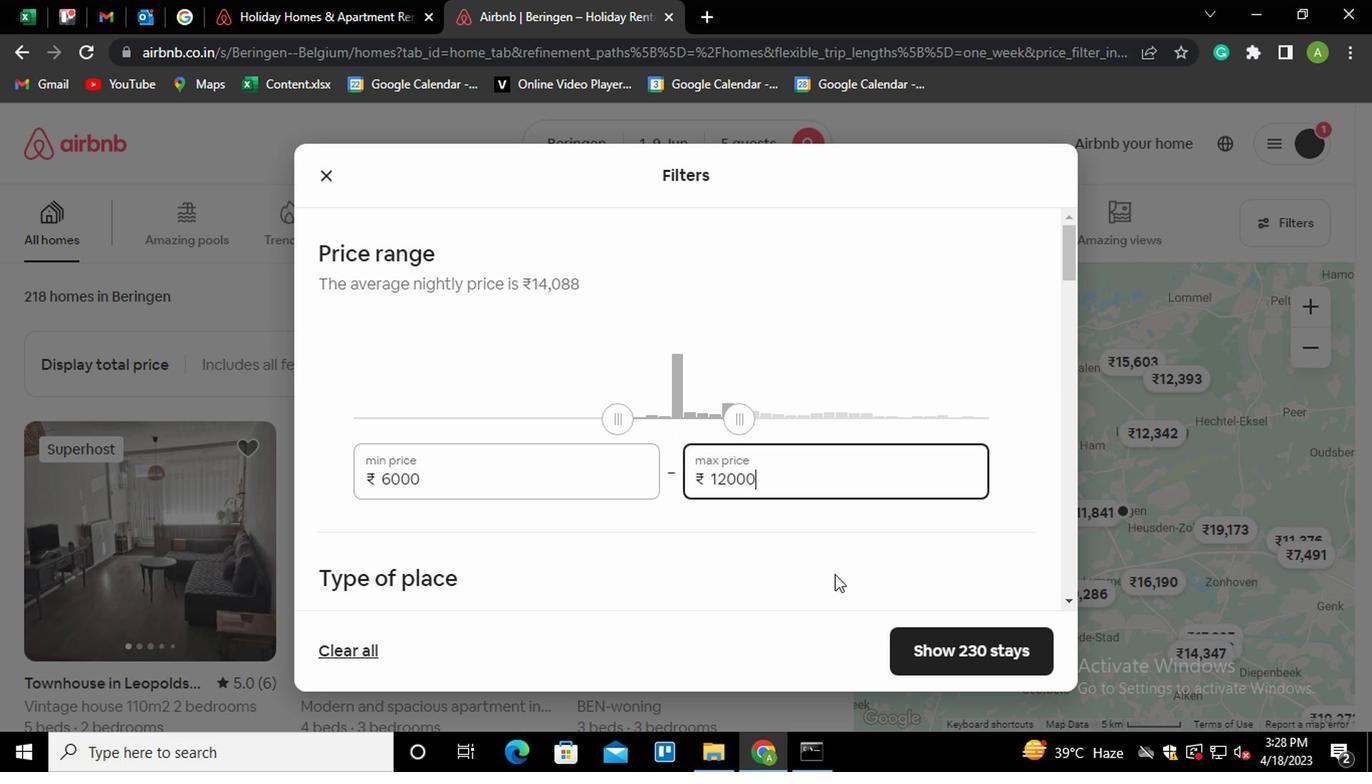 
Action: Mouse scrolled (832, 565) with delta (0, -1)
Screenshot: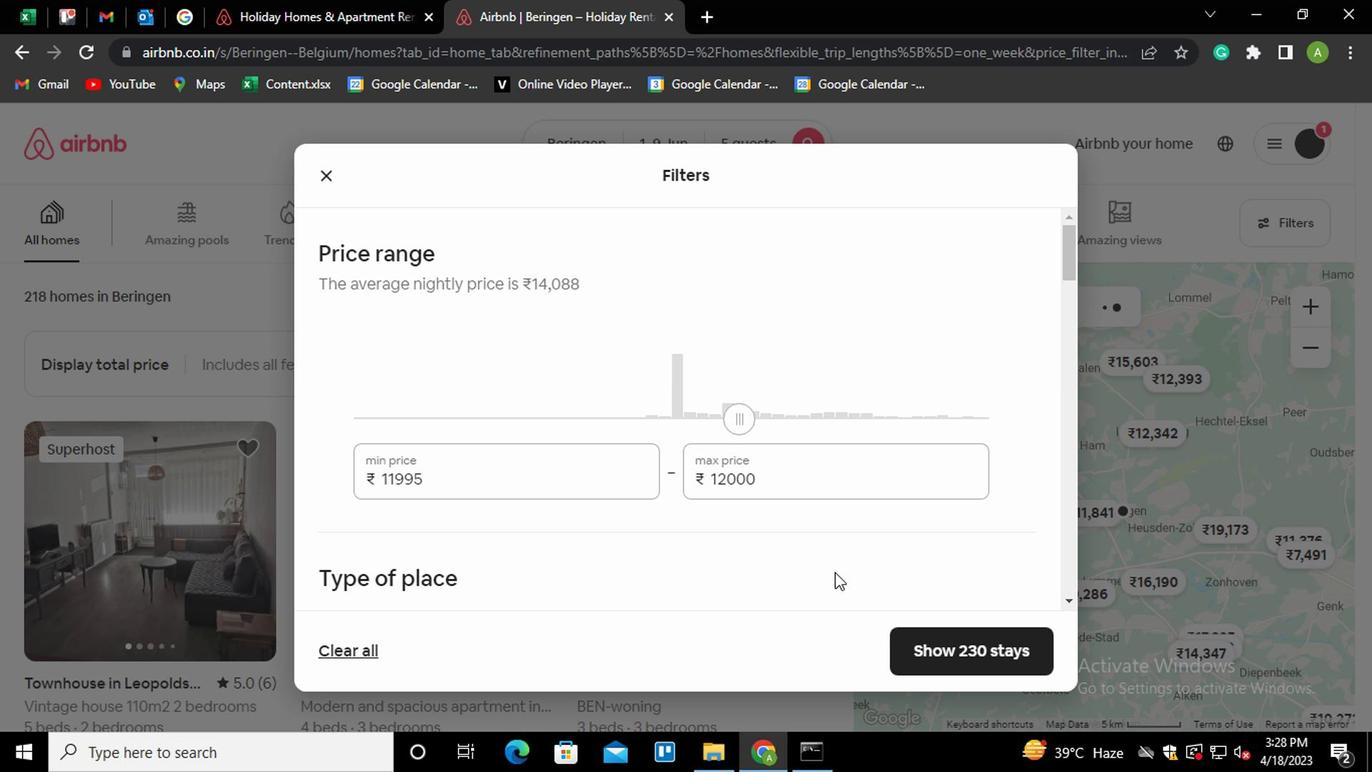 
Action: Mouse moved to (321, 522)
Screenshot: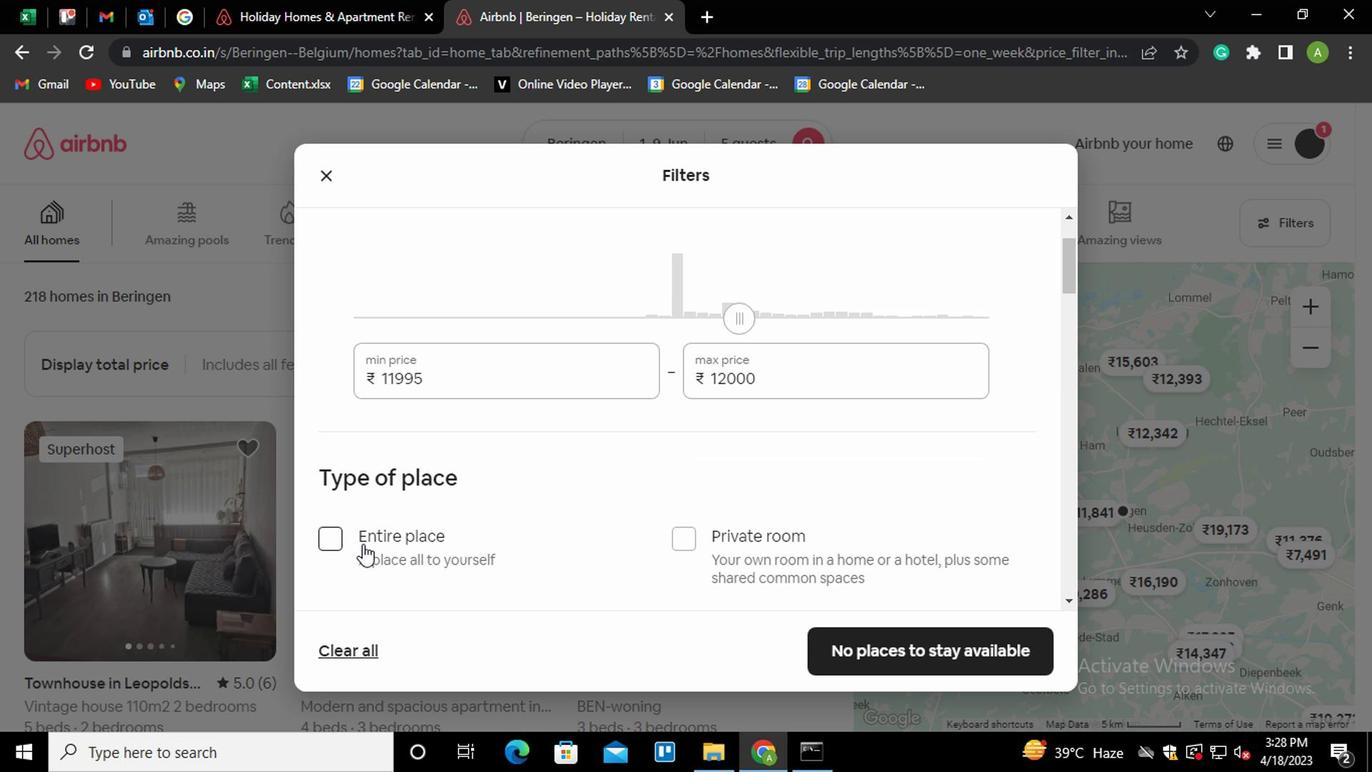 
Action: Mouse pressed left at (321, 522)
Screenshot: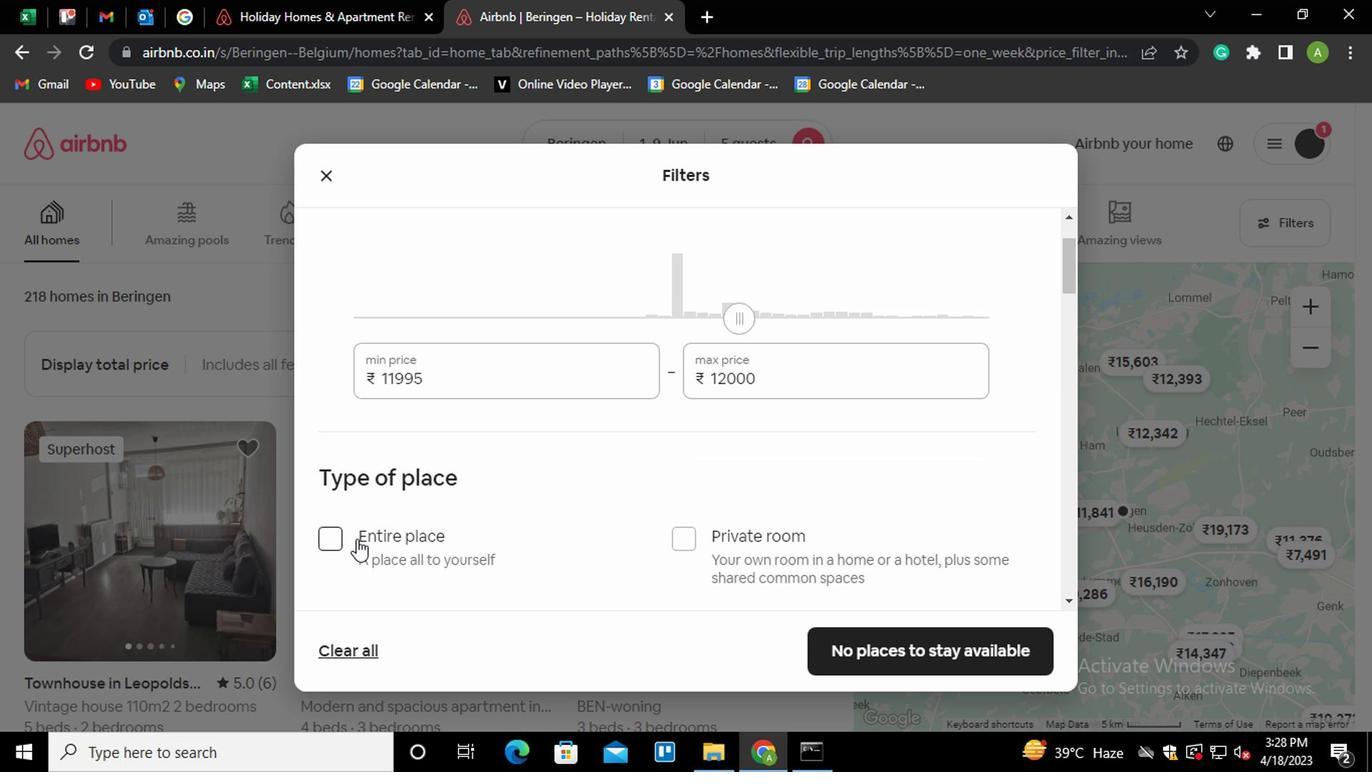 
Action: Mouse moved to (537, 512)
Screenshot: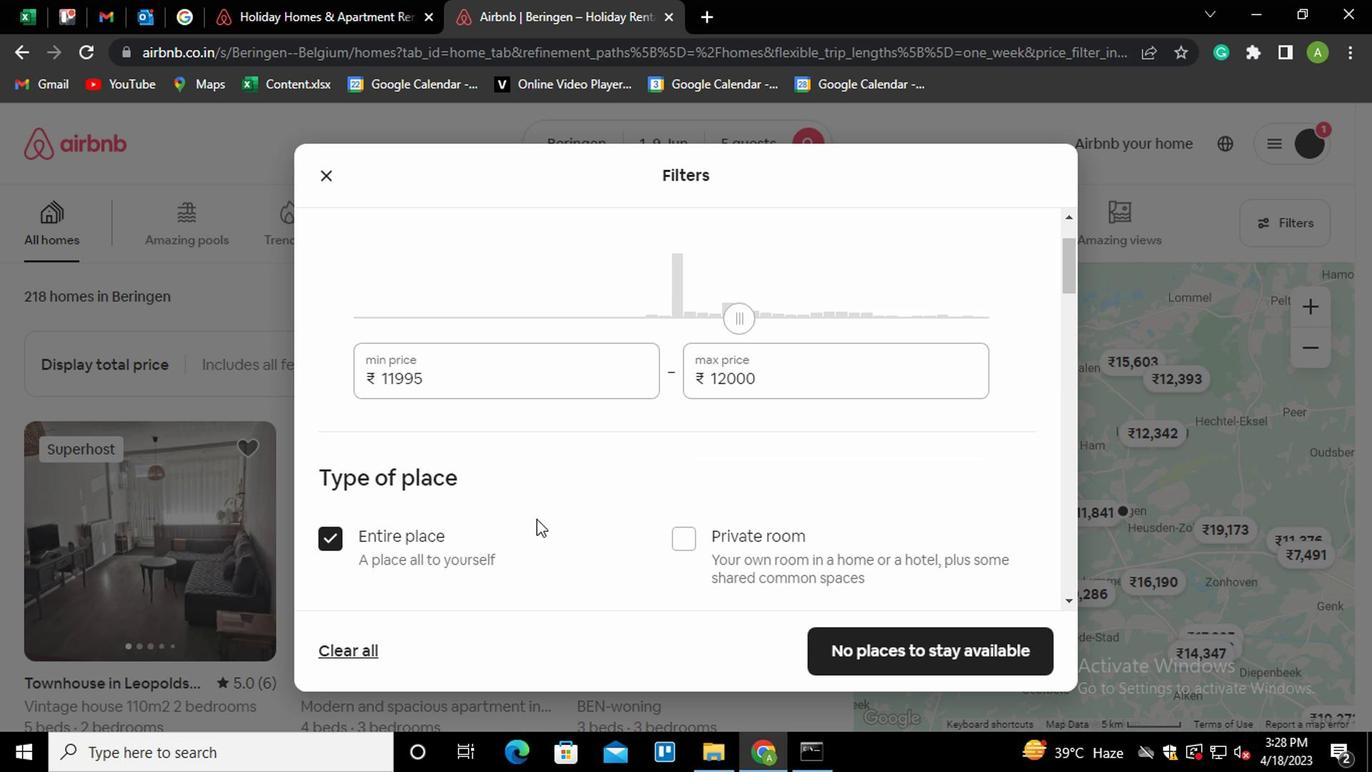 
Action: Mouse scrolled (537, 511) with delta (0, 0)
Screenshot: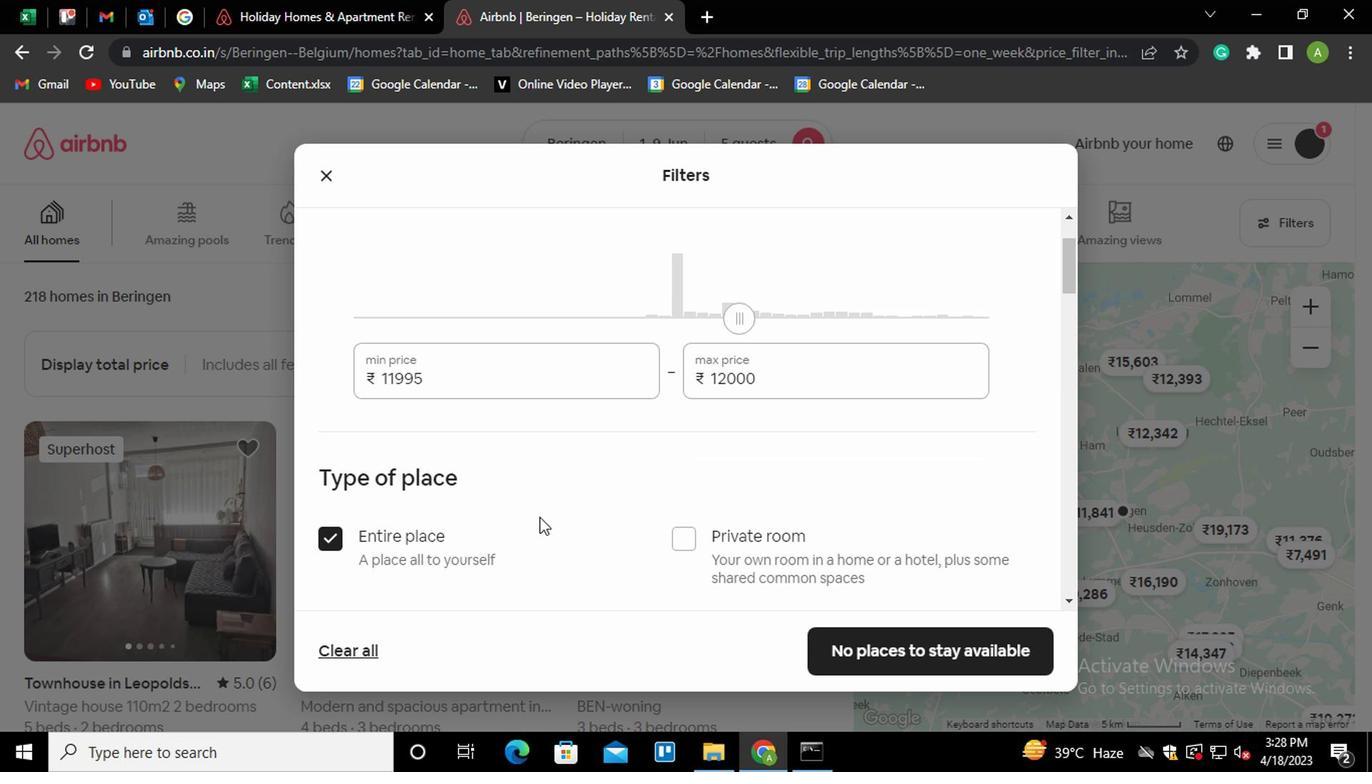
Action: Mouse scrolled (537, 511) with delta (0, 0)
Screenshot: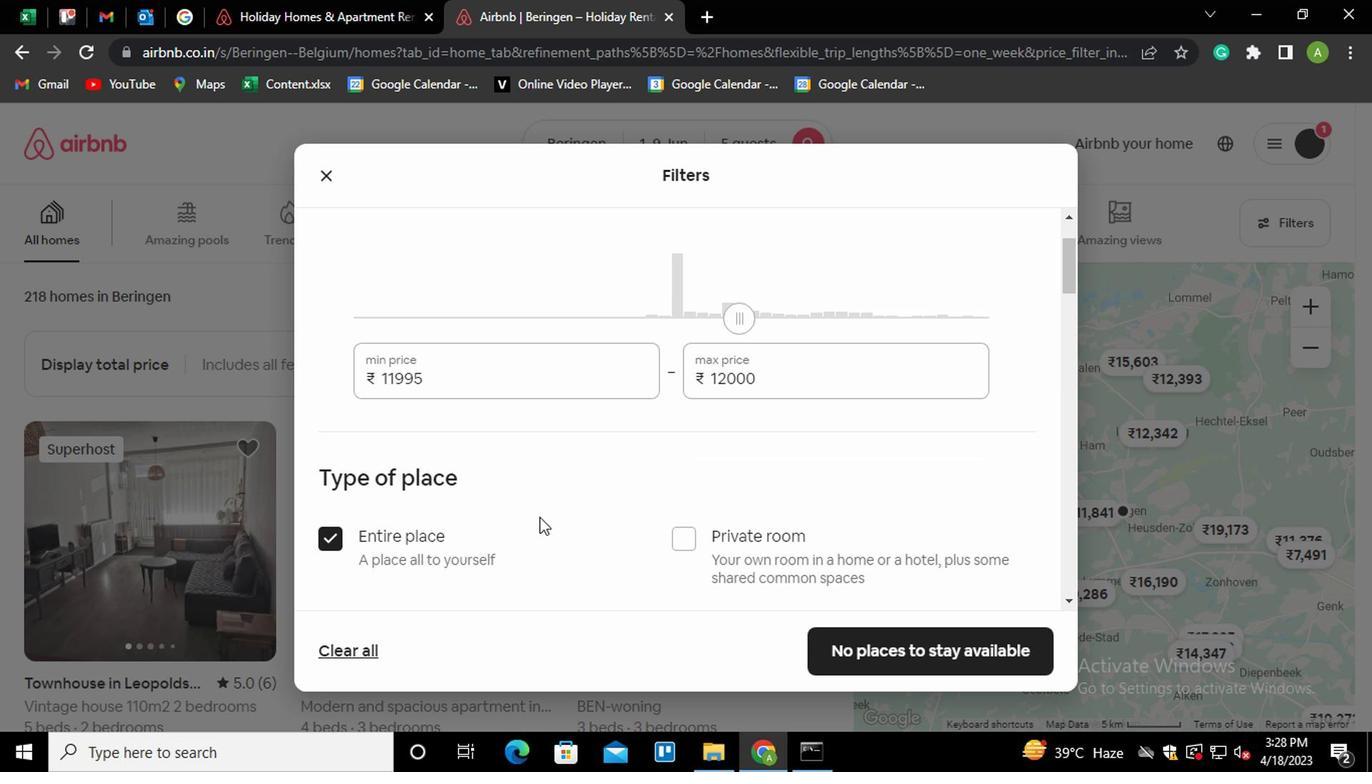 
Action: Mouse moved to (541, 498)
Screenshot: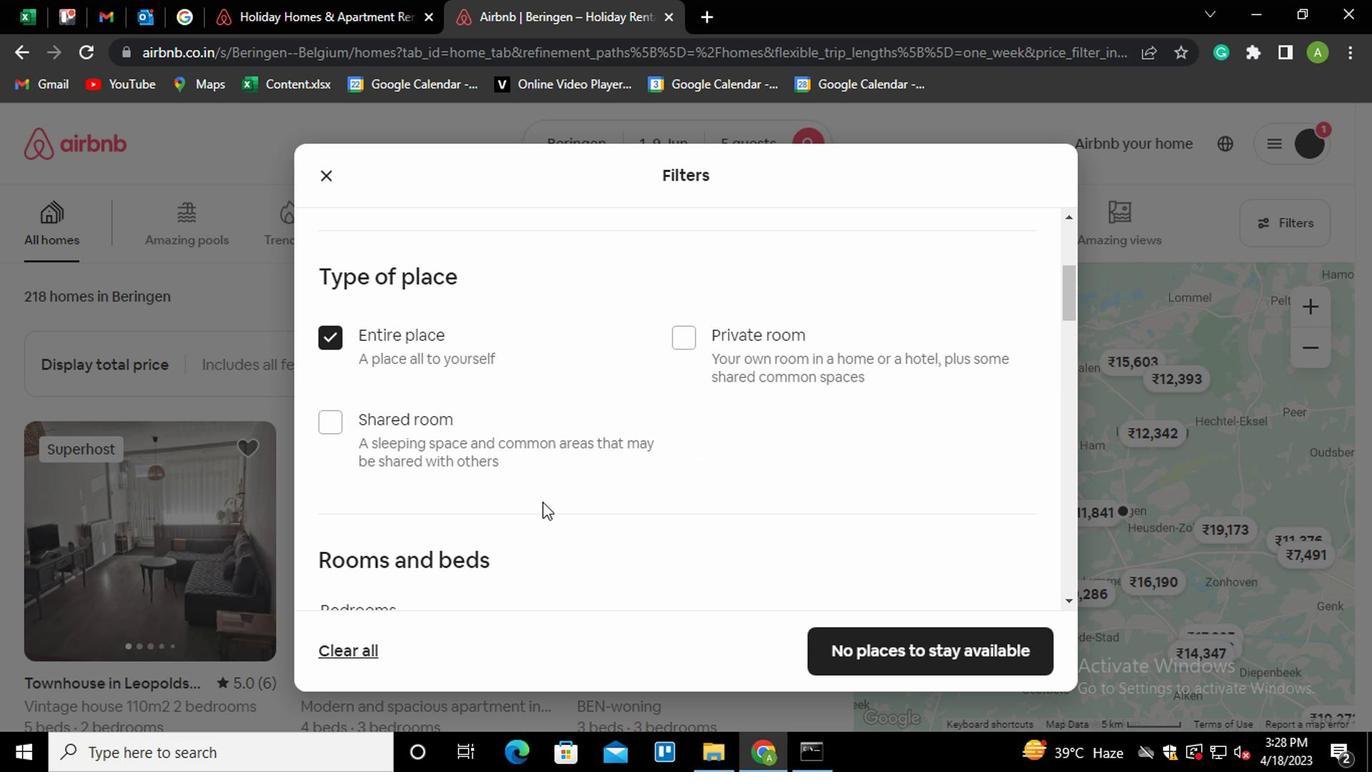 
Action: Mouse scrolled (541, 496) with delta (0, -1)
Screenshot: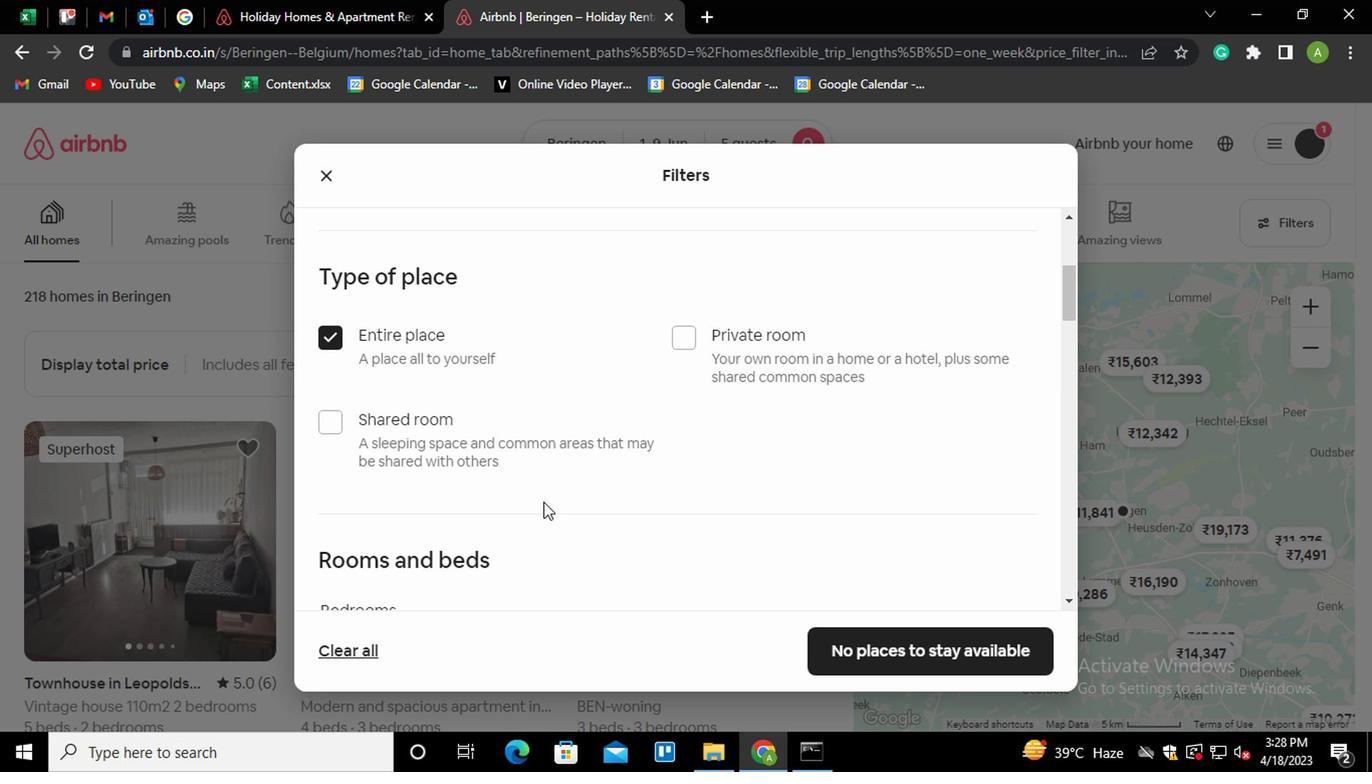 
Action: Mouse scrolled (541, 496) with delta (0, -1)
Screenshot: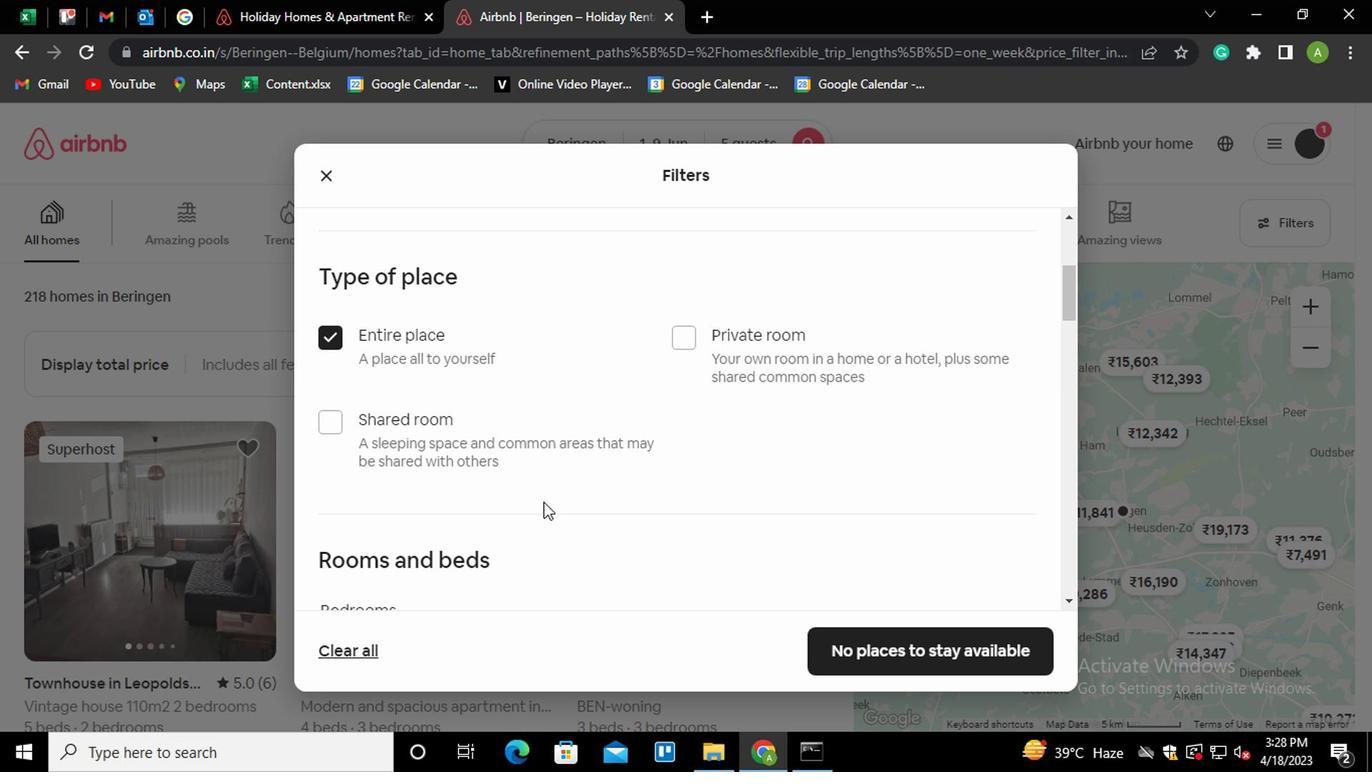 
Action: Mouse moved to (589, 453)
Screenshot: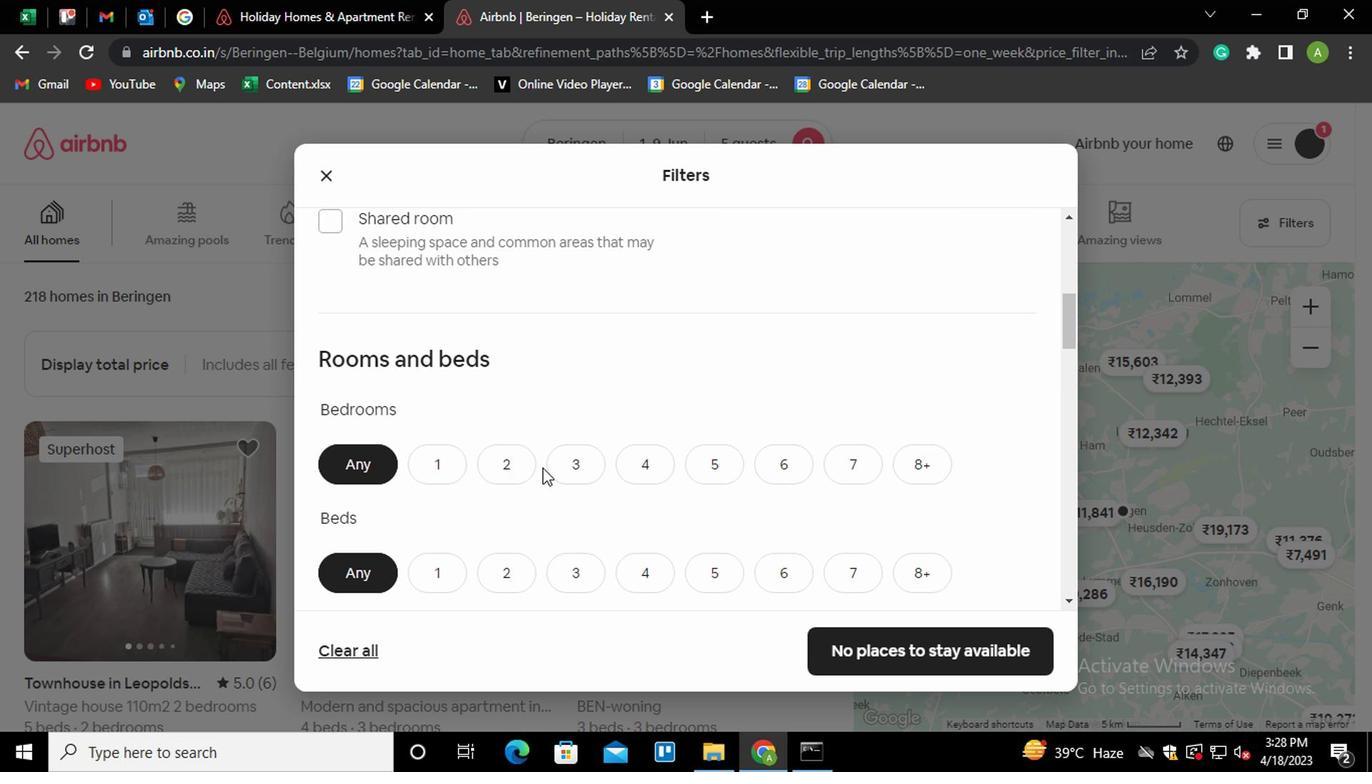 
Action: Mouse pressed left at (589, 453)
Screenshot: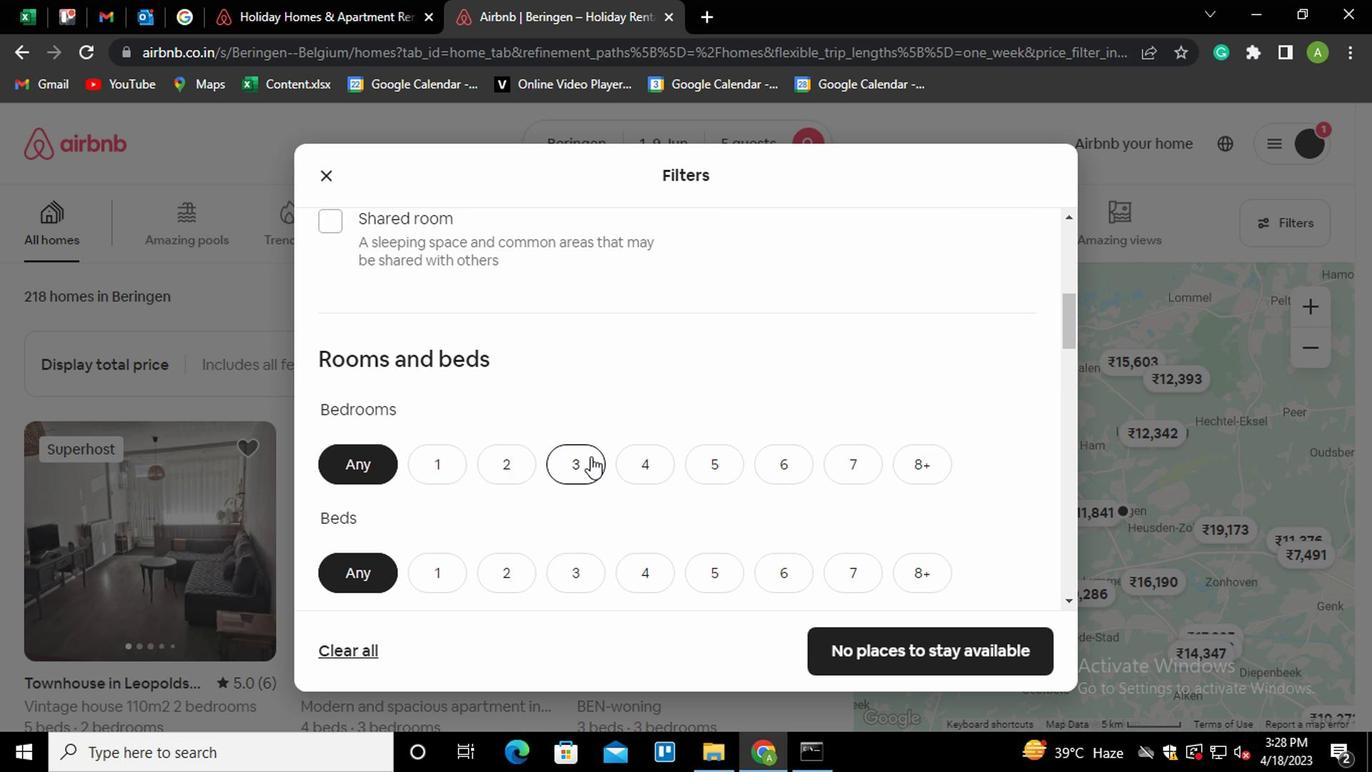 
Action: Mouse moved to (619, 424)
Screenshot: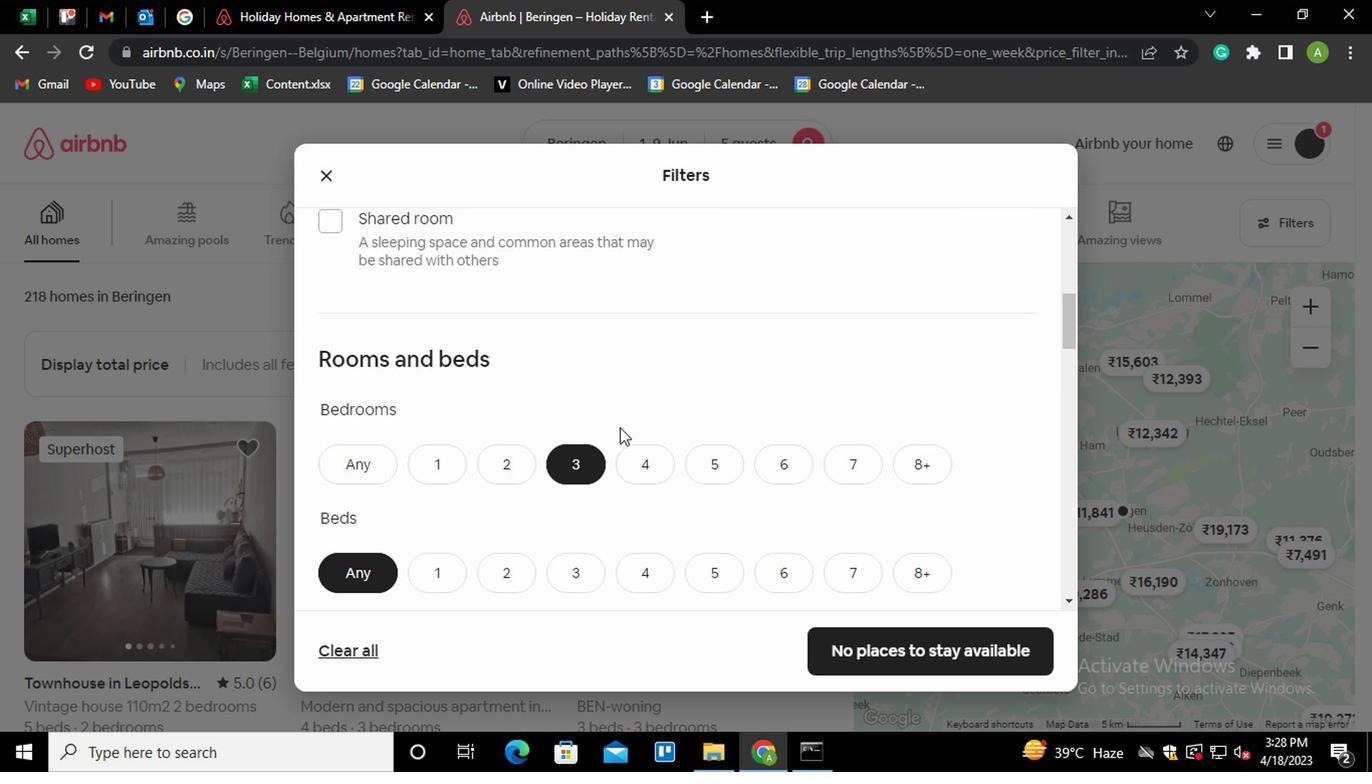 
Action: Mouse scrolled (619, 423) with delta (0, 0)
Screenshot: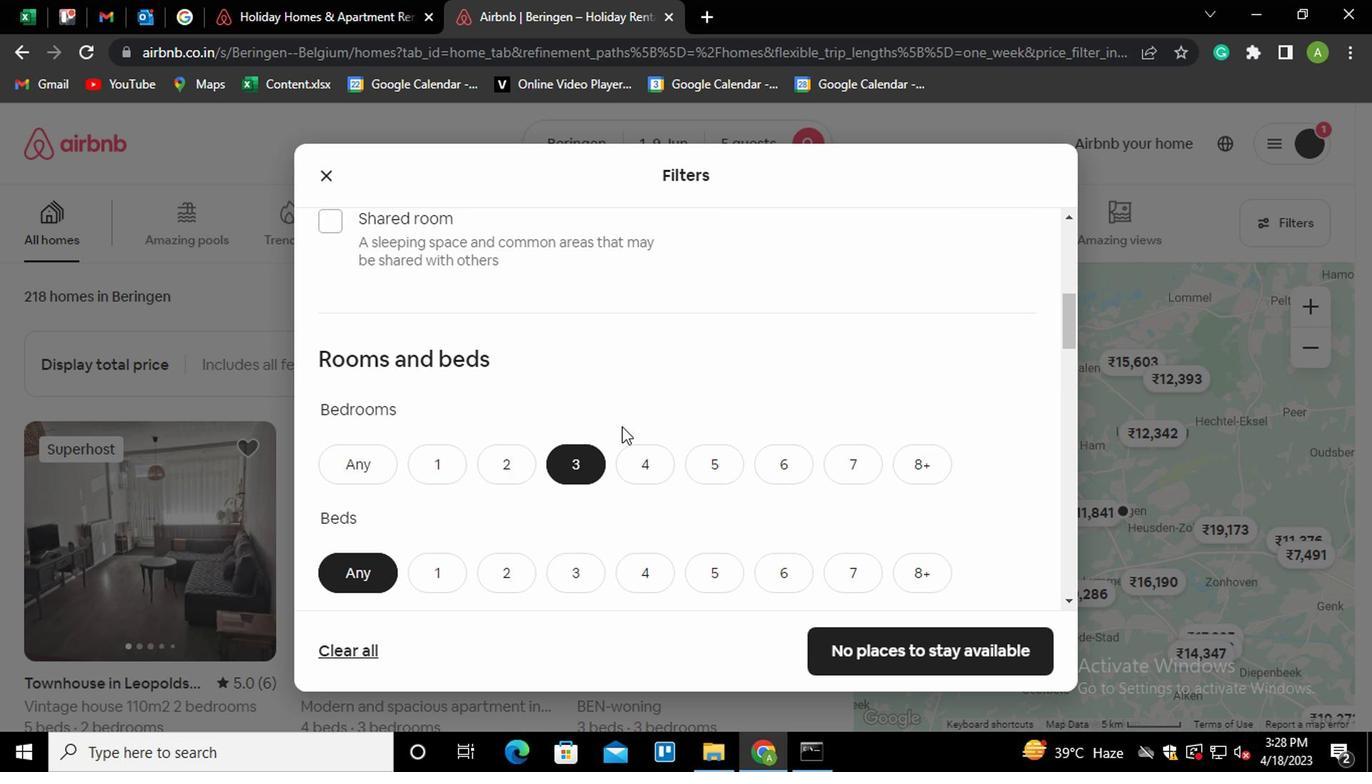 
Action: Mouse moved to (586, 461)
Screenshot: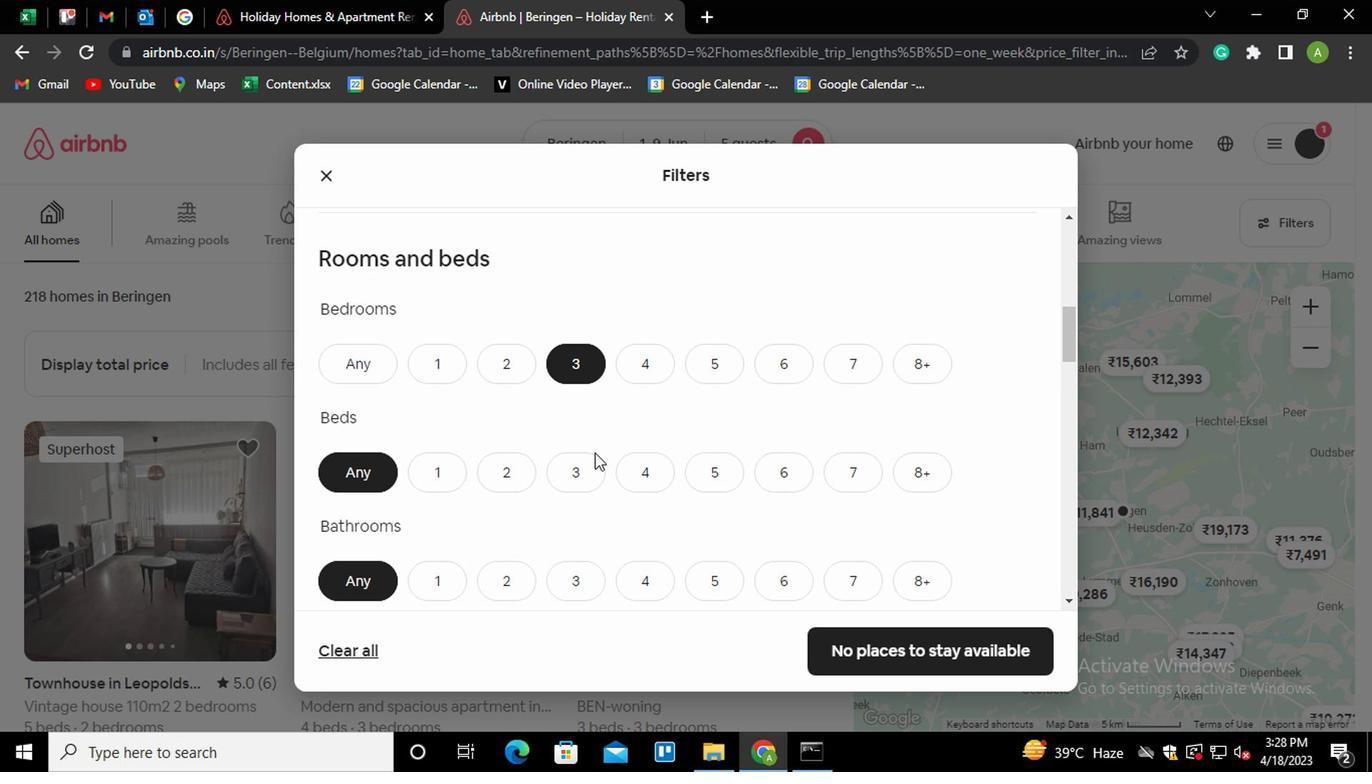 
Action: Mouse pressed left at (586, 461)
Screenshot: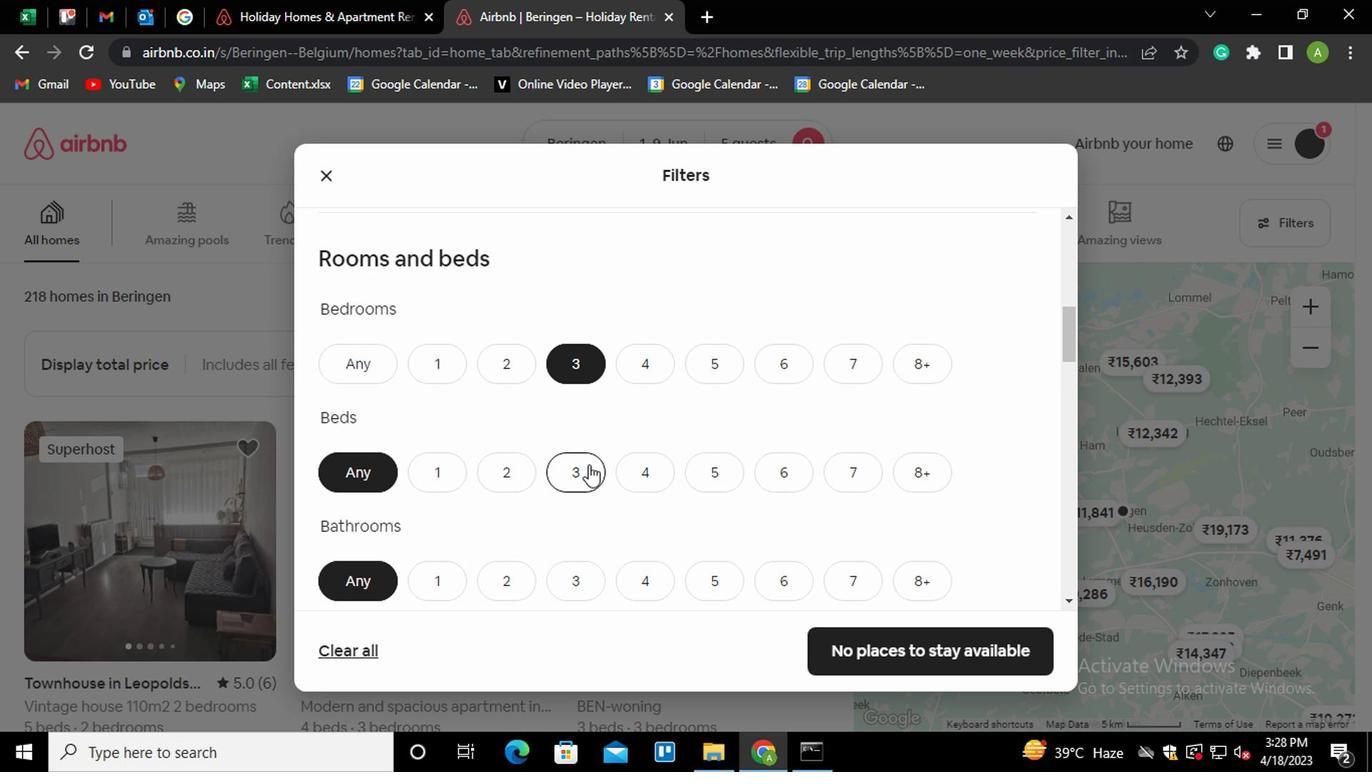 
Action: Mouse moved to (568, 576)
Screenshot: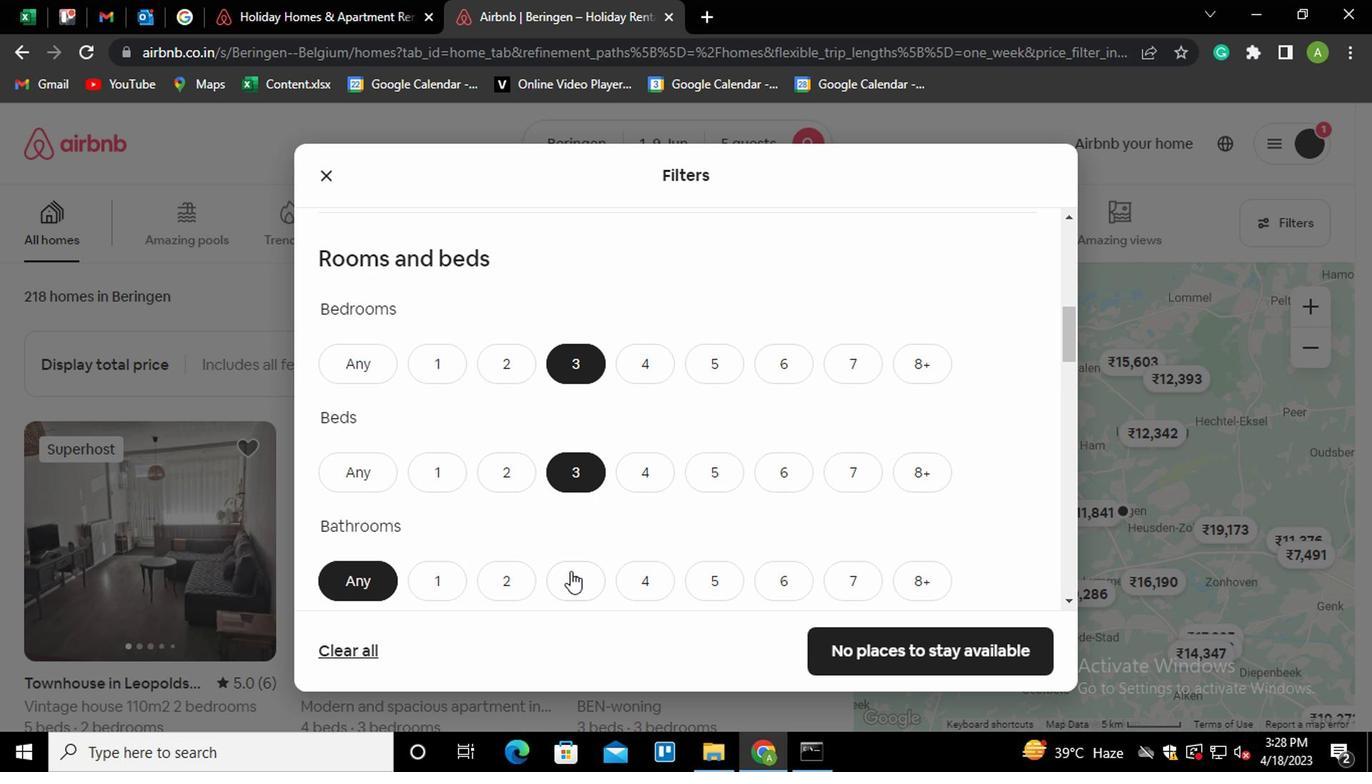 
Action: Mouse pressed left at (568, 576)
Screenshot: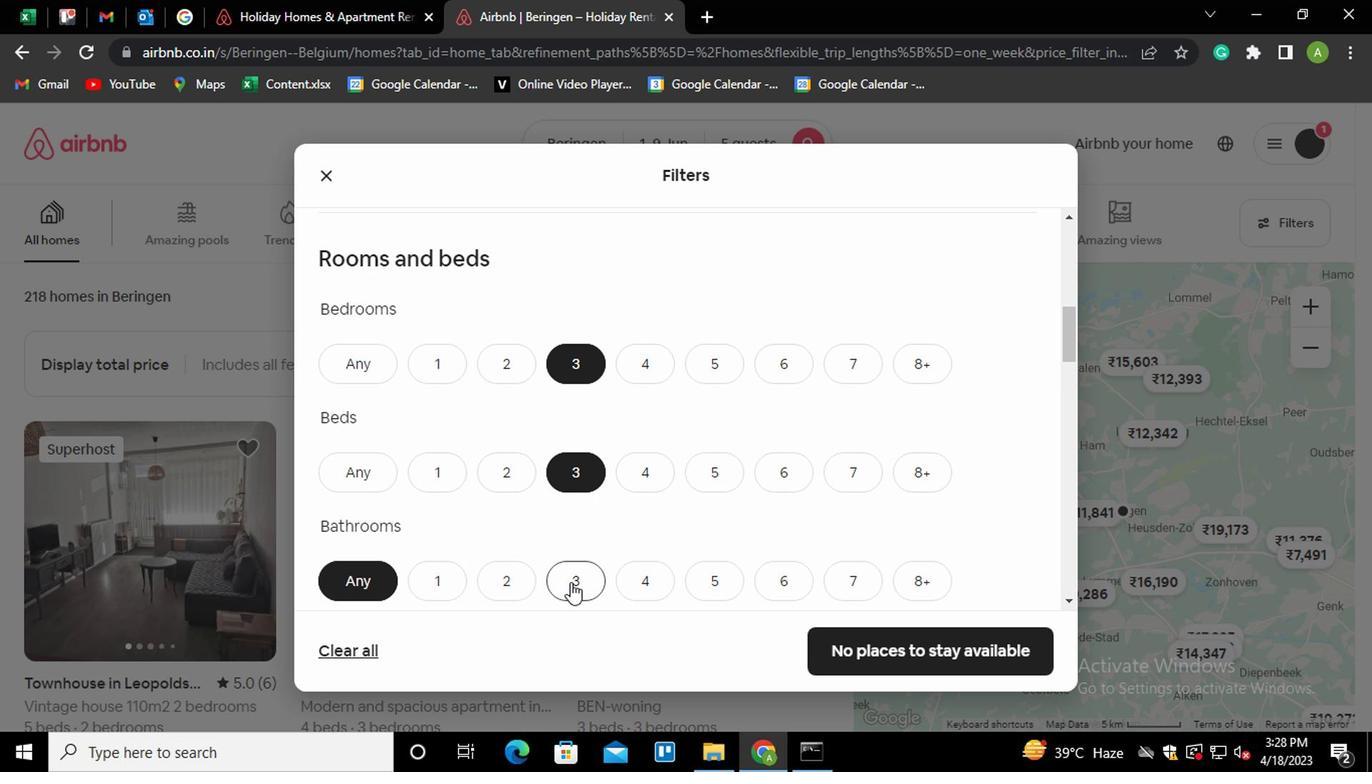 
Action: Mouse moved to (419, 360)
Screenshot: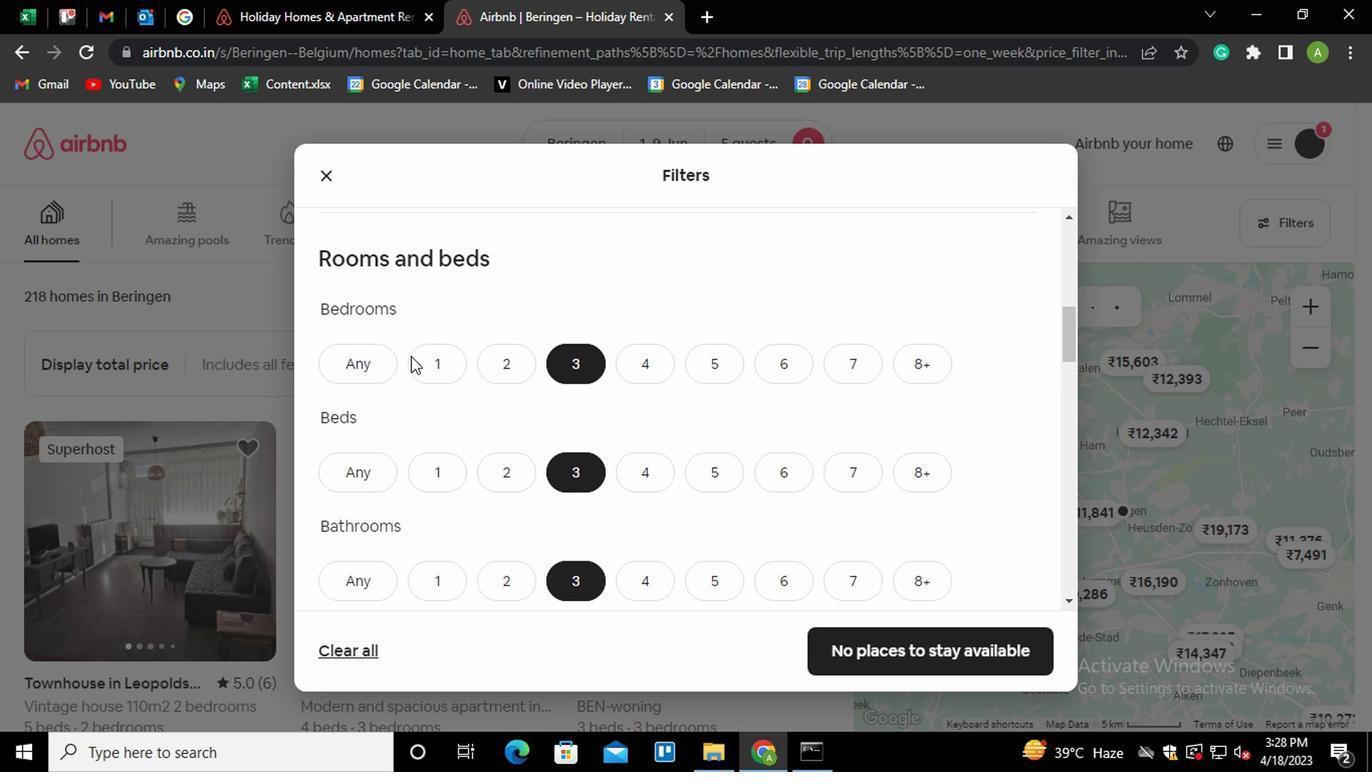 
Action: Mouse pressed left at (419, 360)
Screenshot: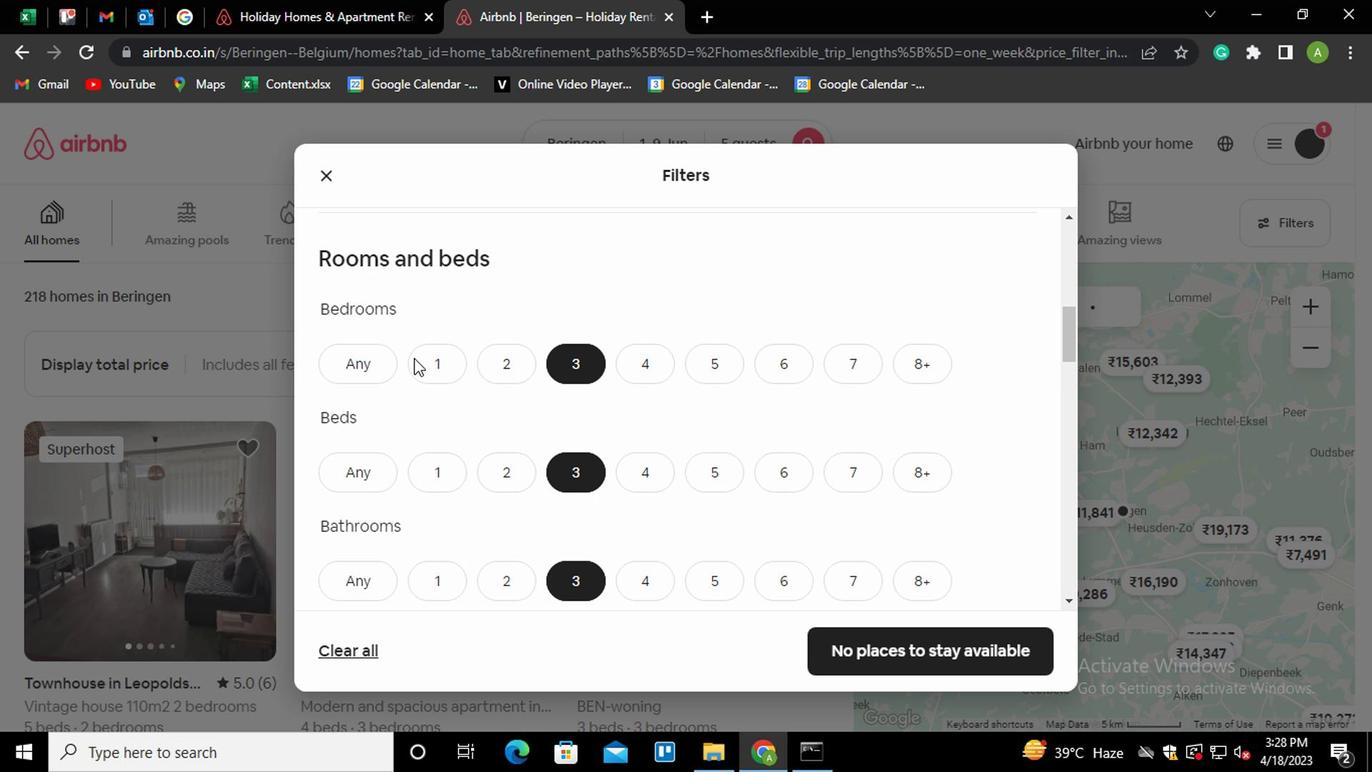 
Action: Mouse moved to (596, 361)
Screenshot: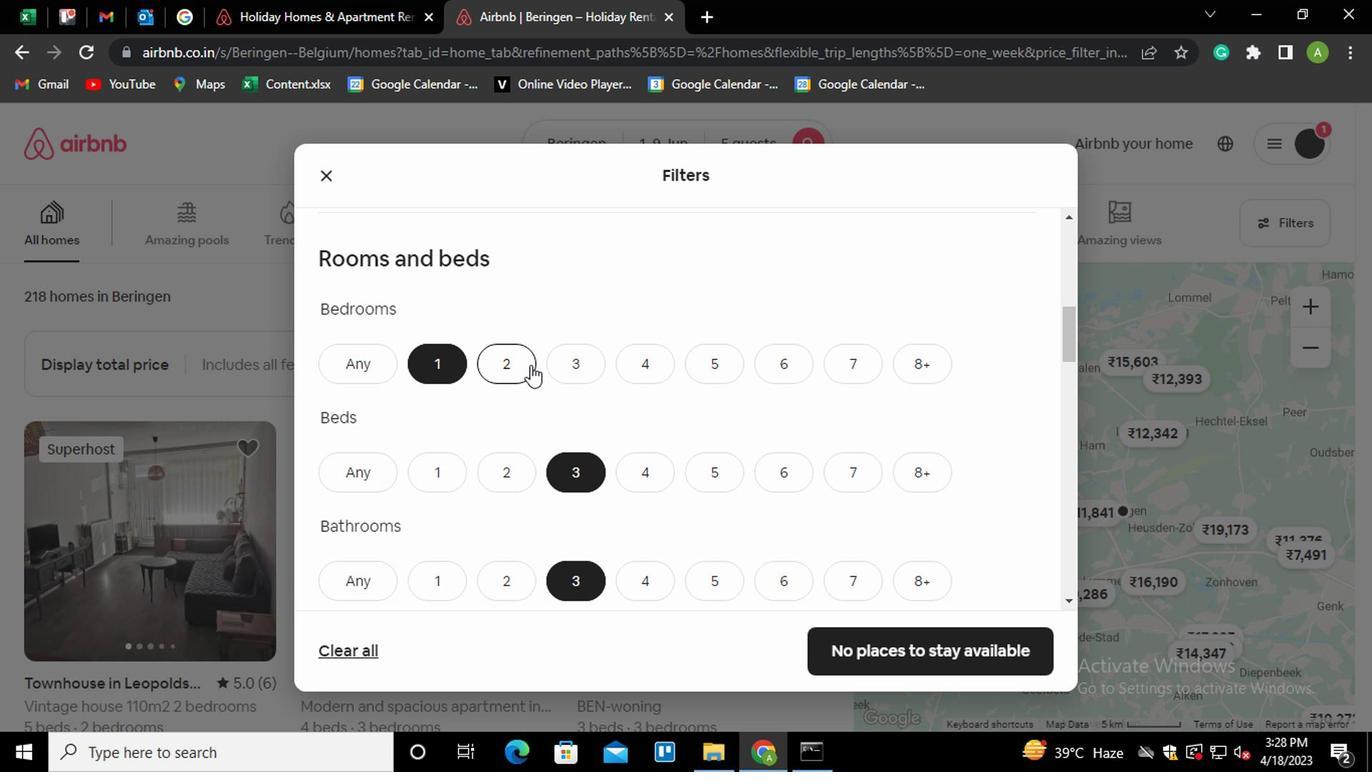 
Action: Mouse pressed left at (596, 361)
Screenshot: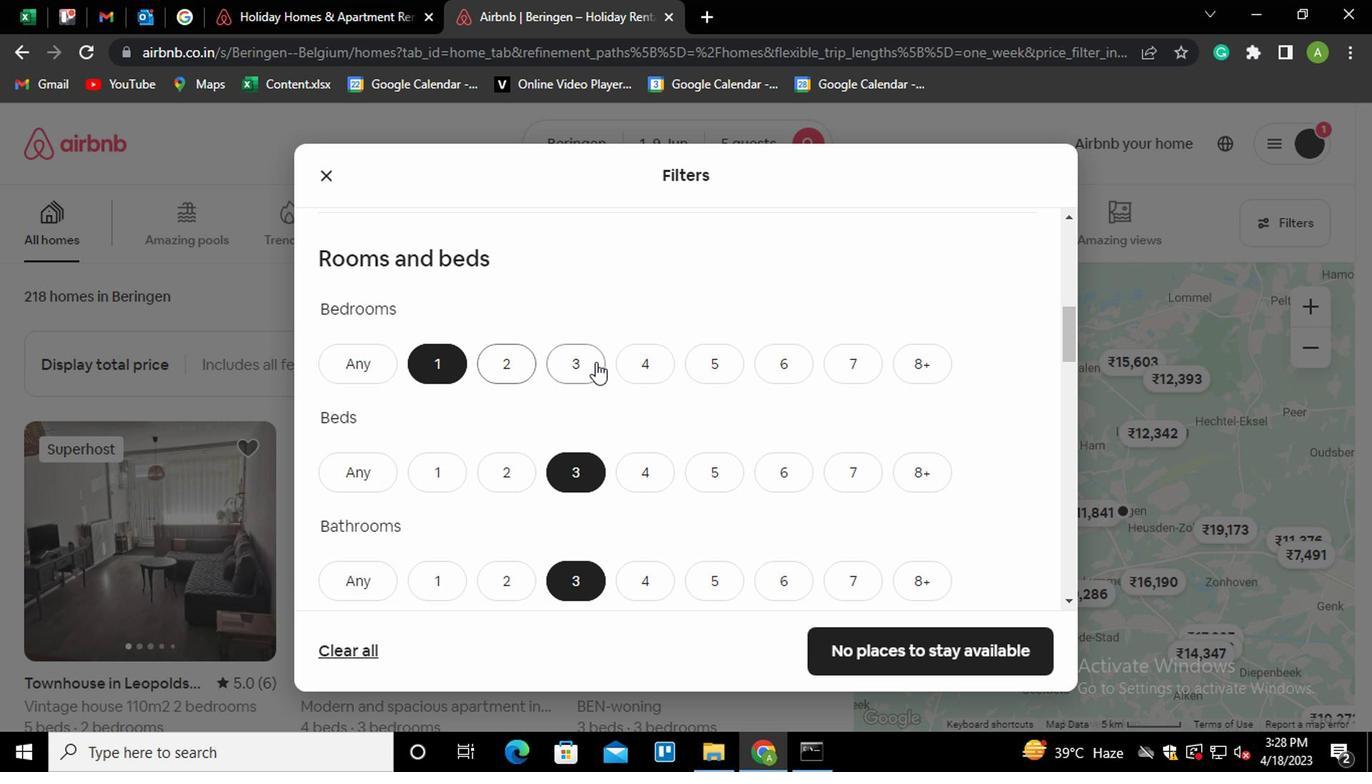 
Action: Mouse moved to (741, 382)
Screenshot: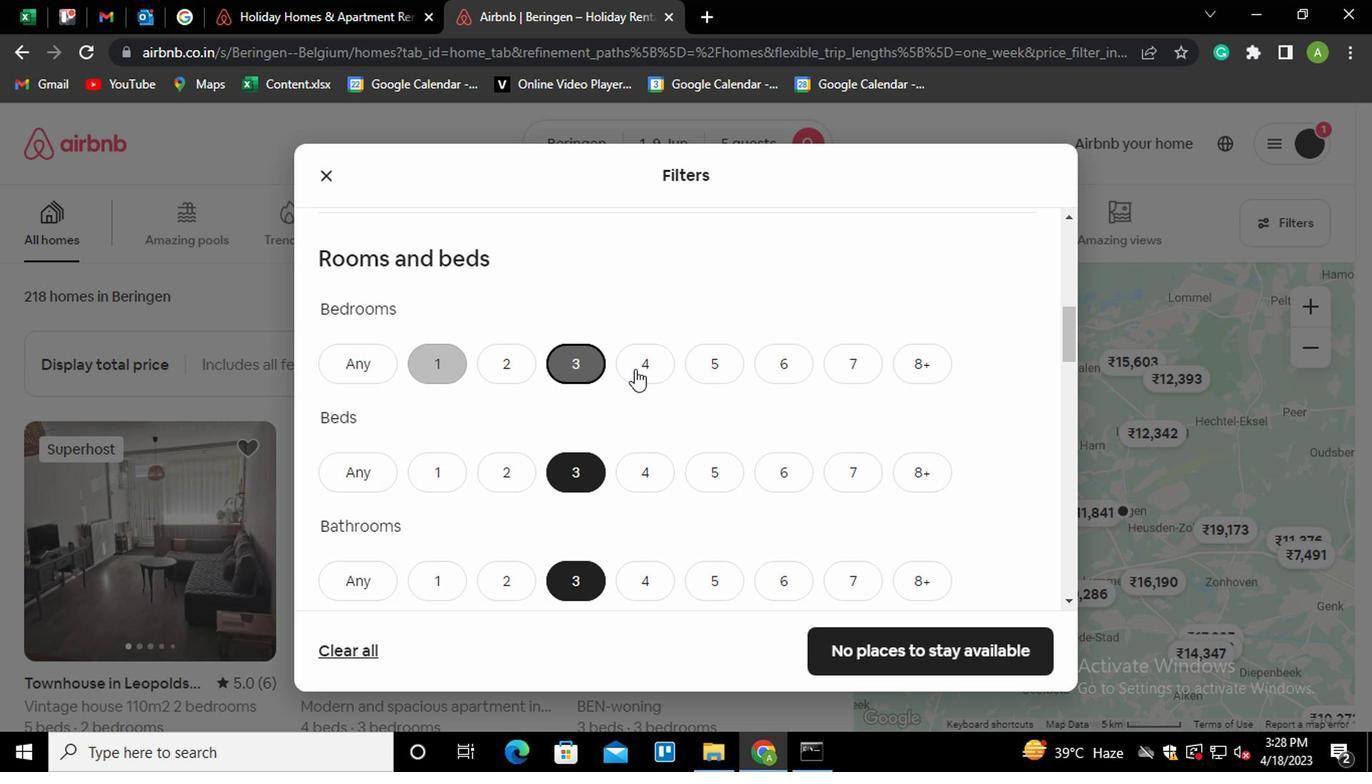 
Action: Mouse scrolled (741, 381) with delta (0, 0)
Screenshot: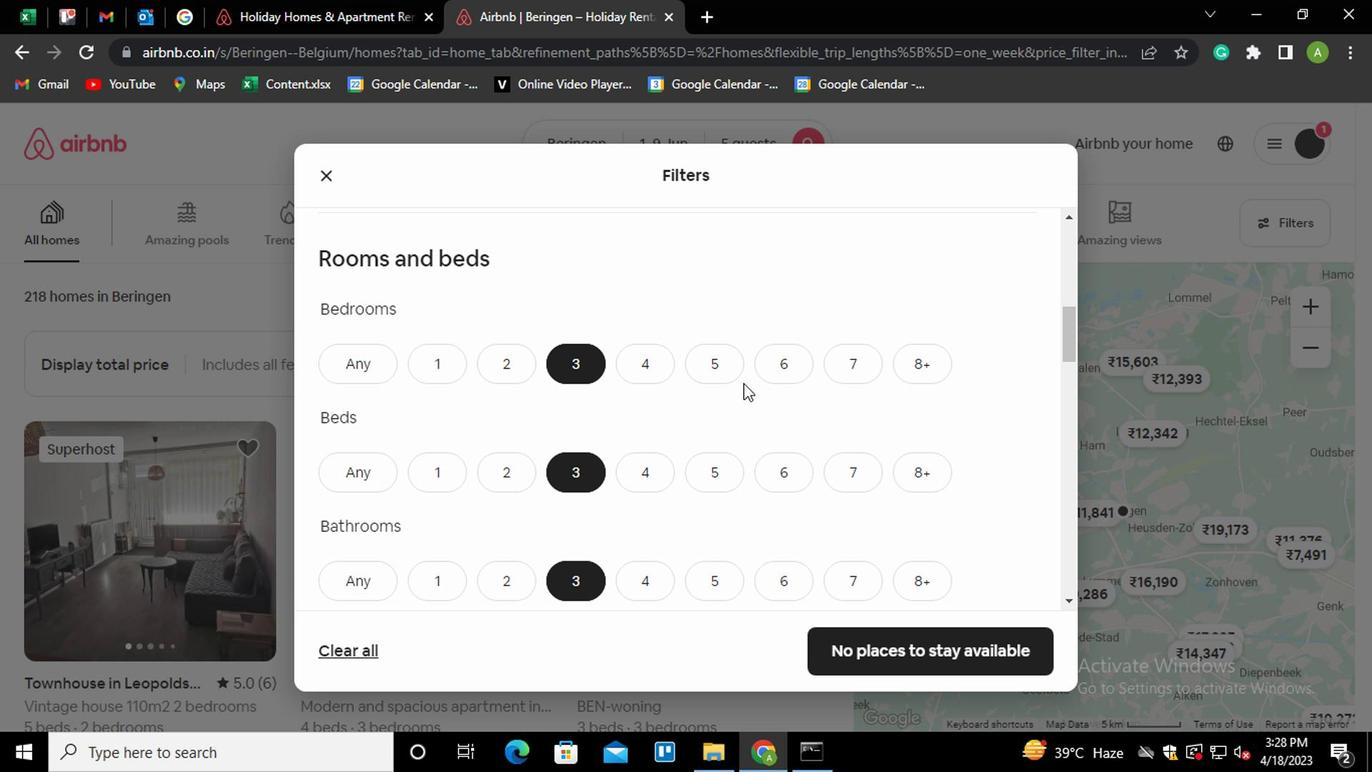 
Action: Mouse scrolled (741, 381) with delta (0, 0)
Screenshot: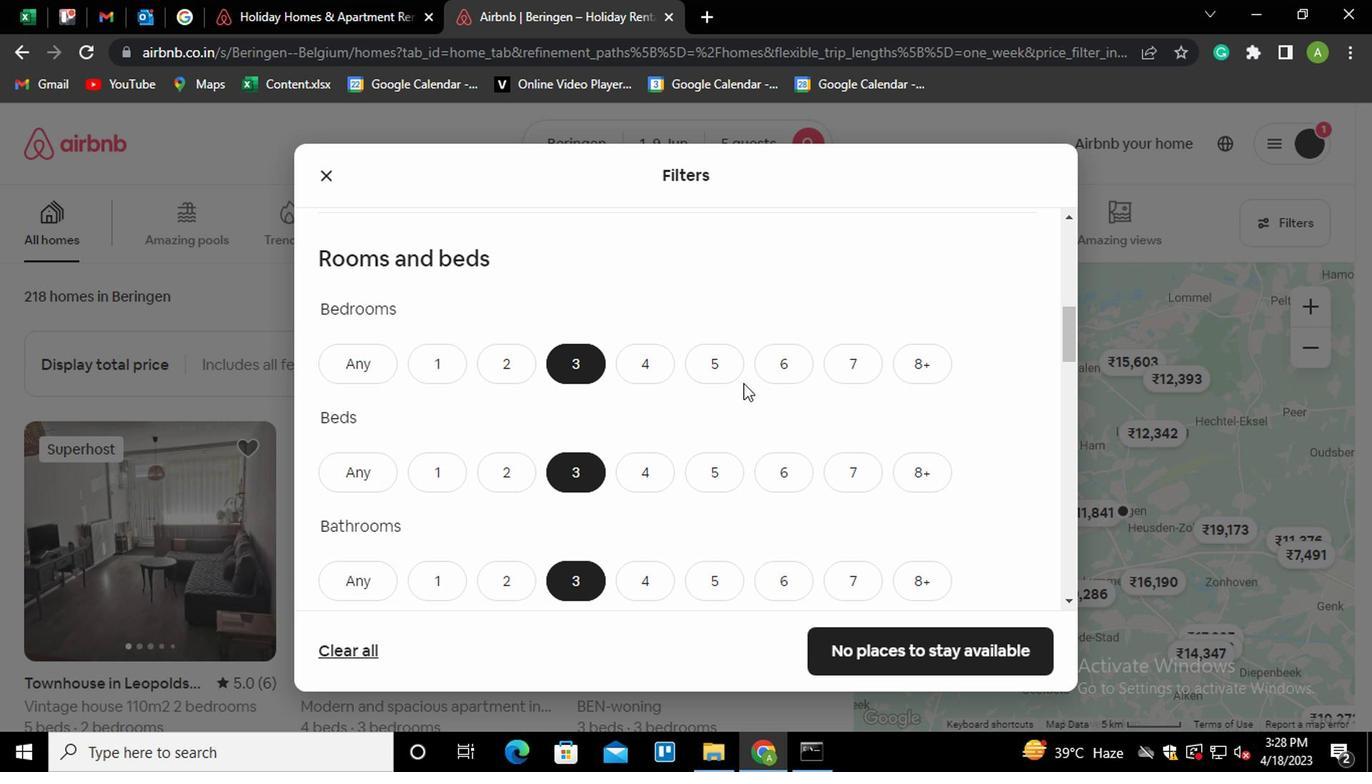 
Action: Mouse scrolled (741, 381) with delta (0, 0)
Screenshot: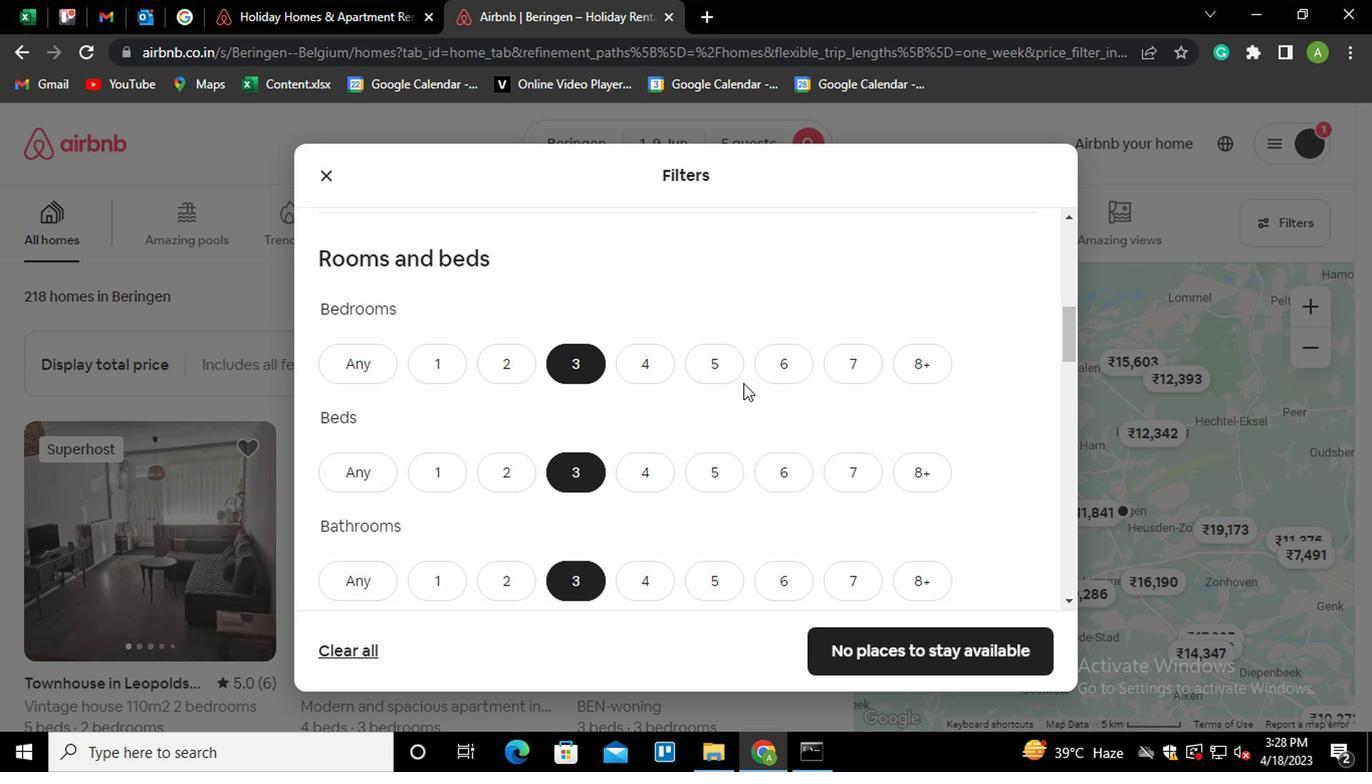 
Action: Mouse moved to (917, 482)
Screenshot: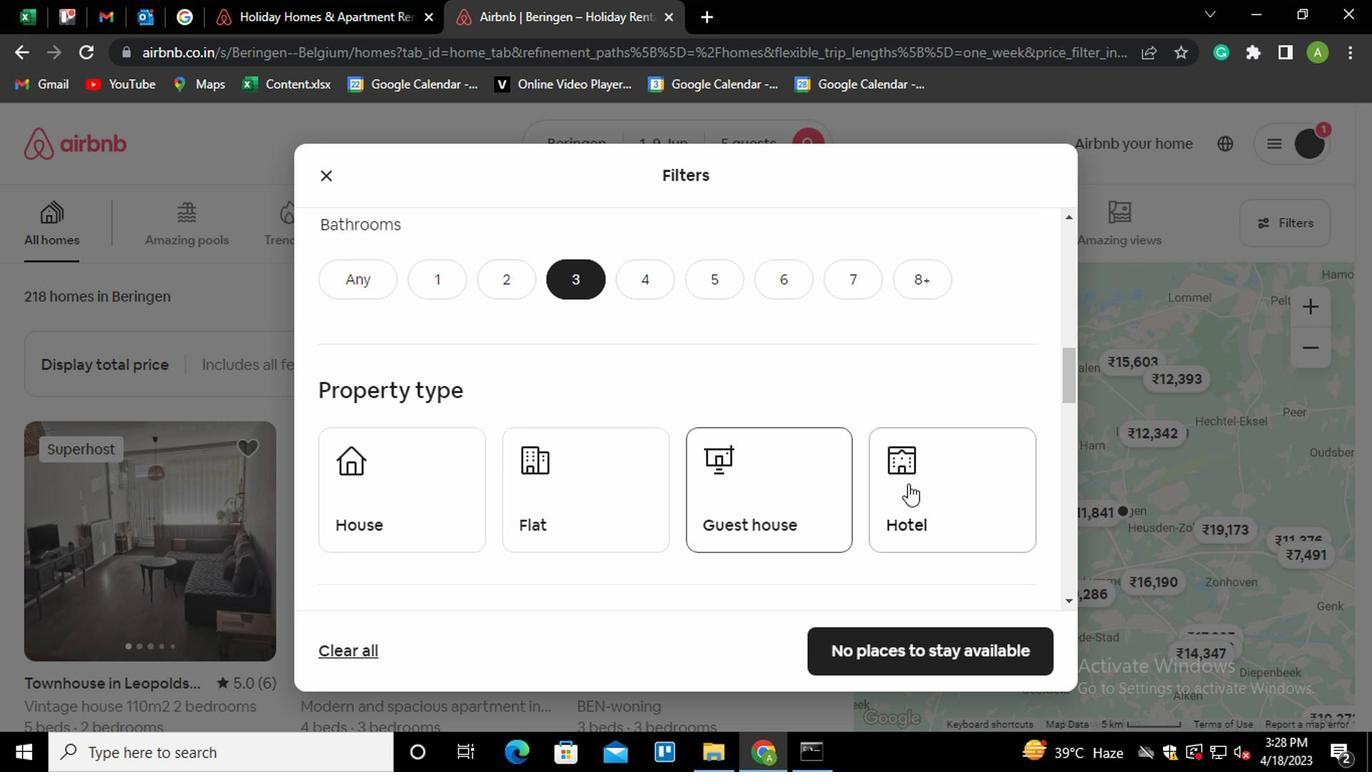 
Action: Mouse pressed left at (917, 482)
Screenshot: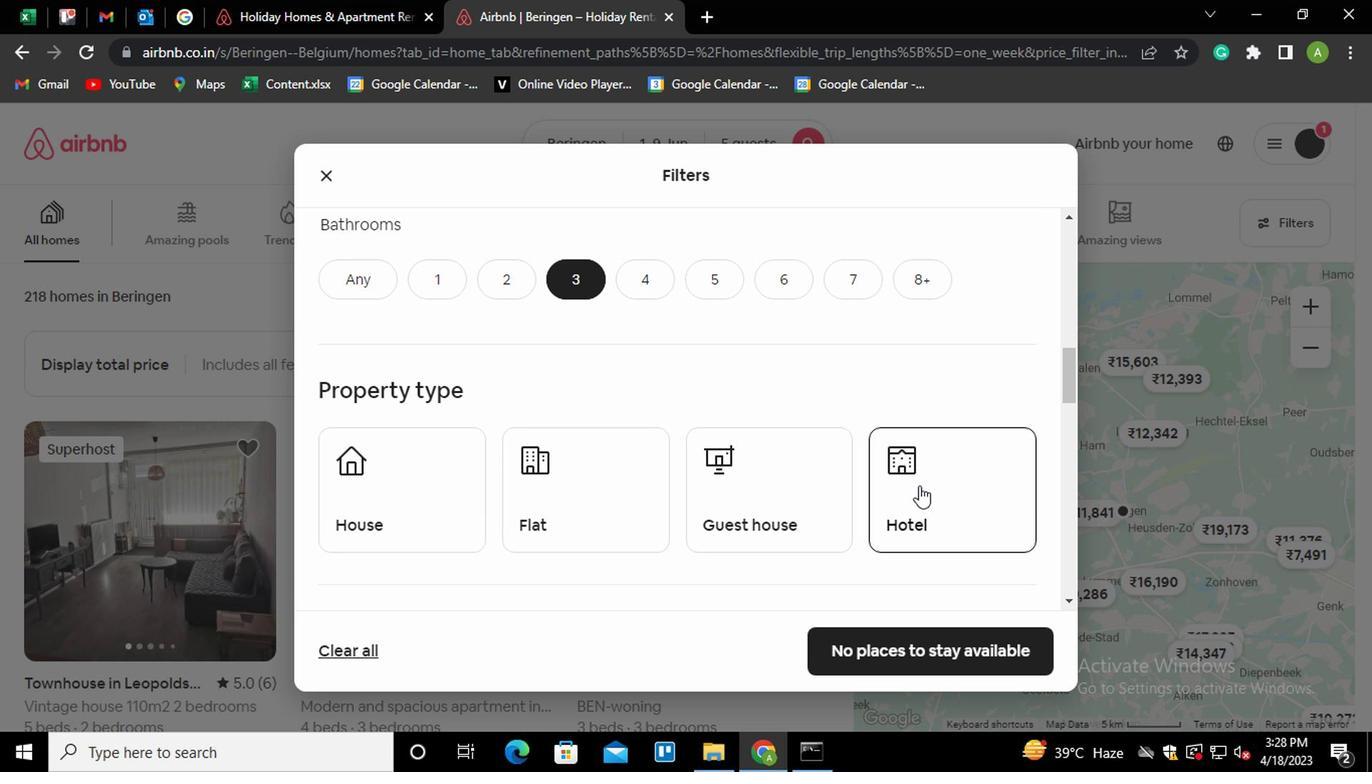 
Action: Mouse moved to (385, 514)
Screenshot: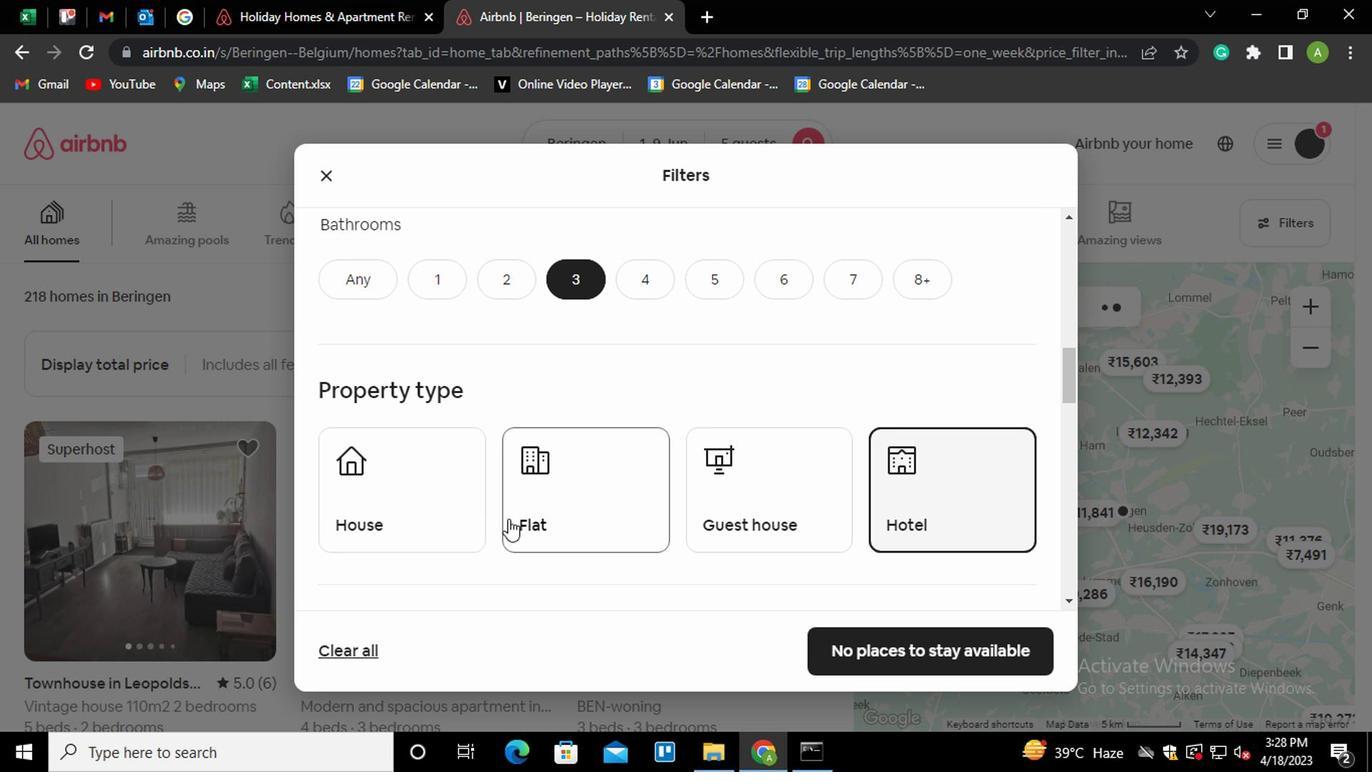 
Action: Mouse pressed left at (385, 514)
Screenshot: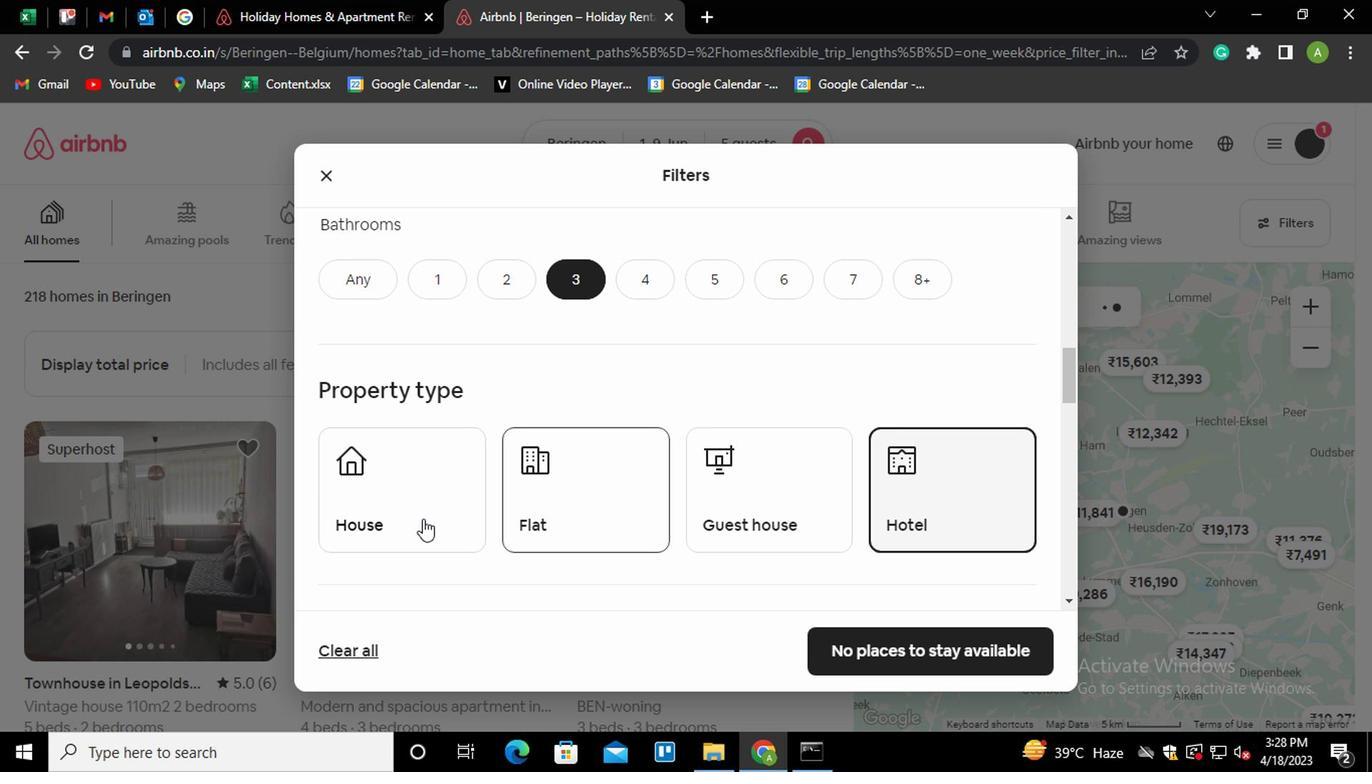 
Action: Mouse moved to (924, 493)
Screenshot: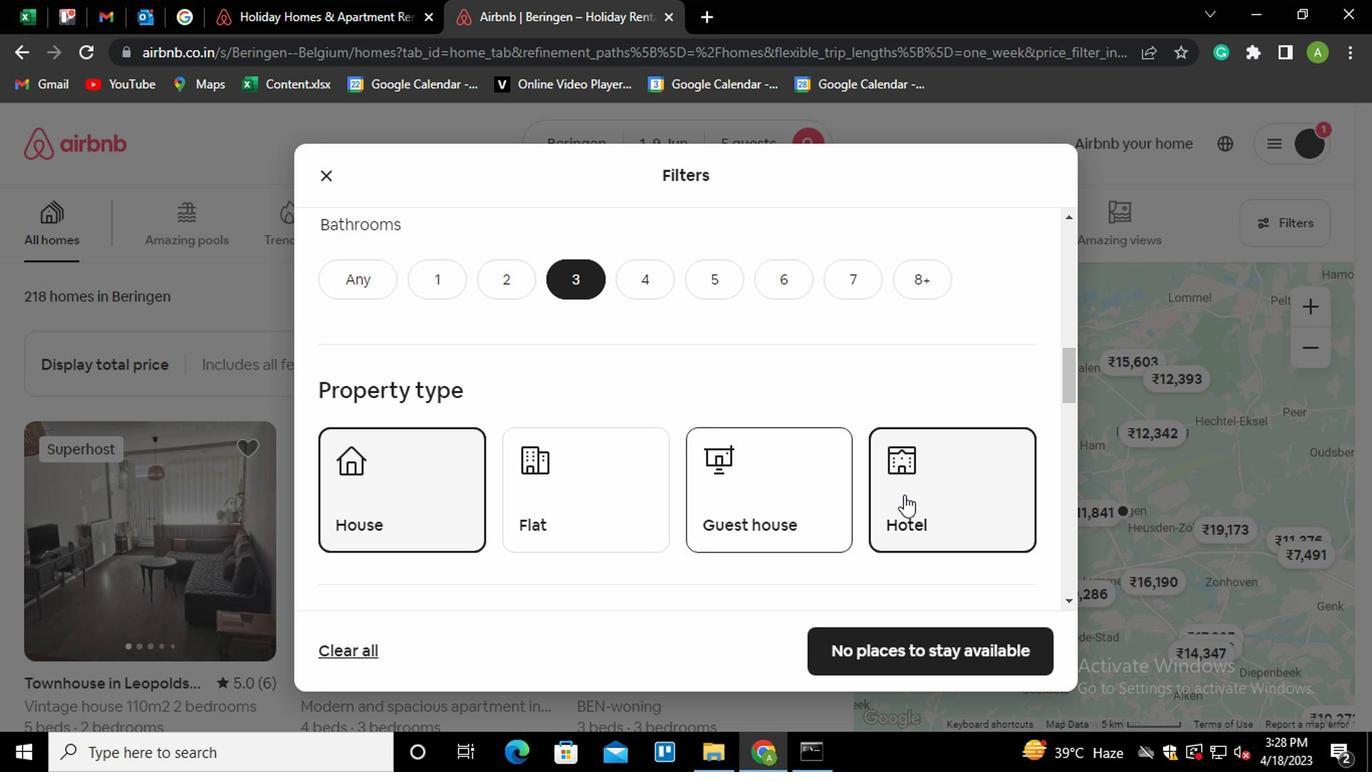
Action: Mouse pressed left at (924, 493)
Screenshot: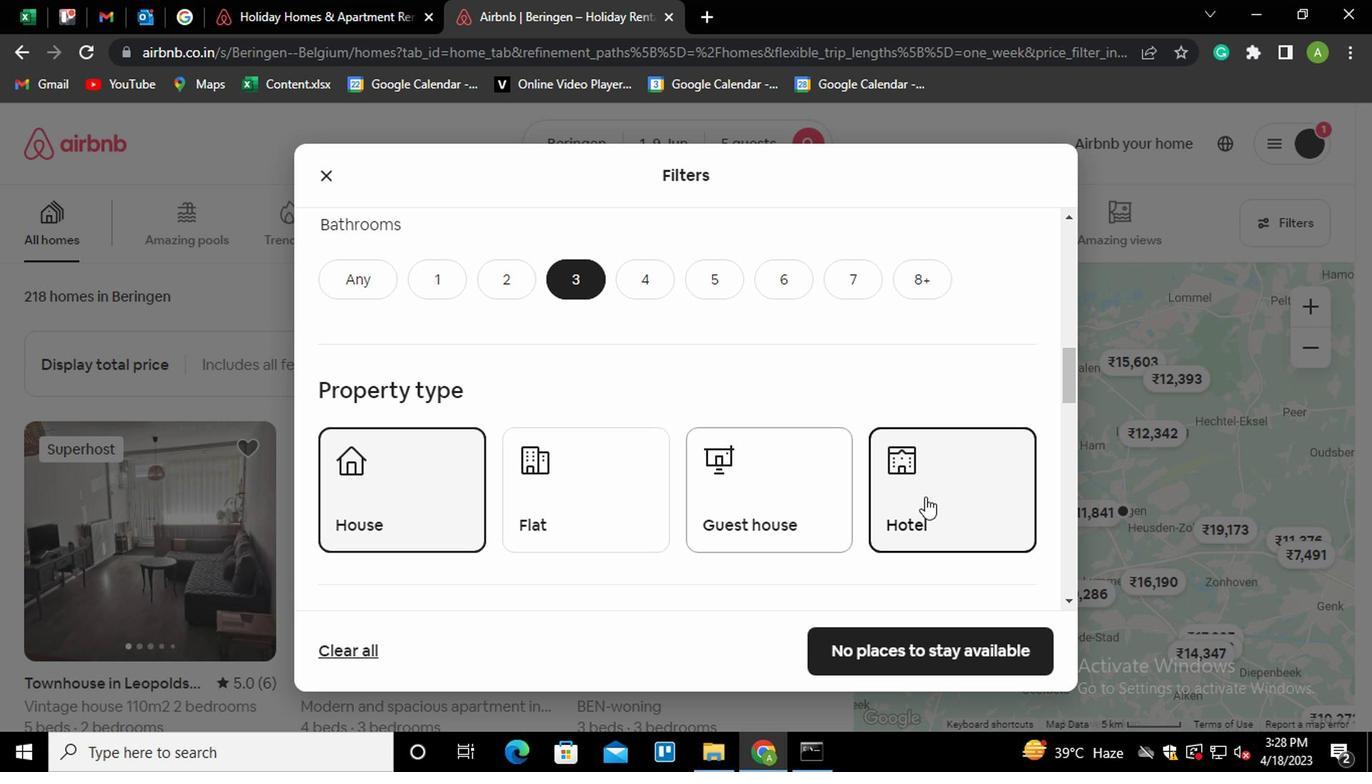
Action: Mouse moved to (923, 478)
Screenshot: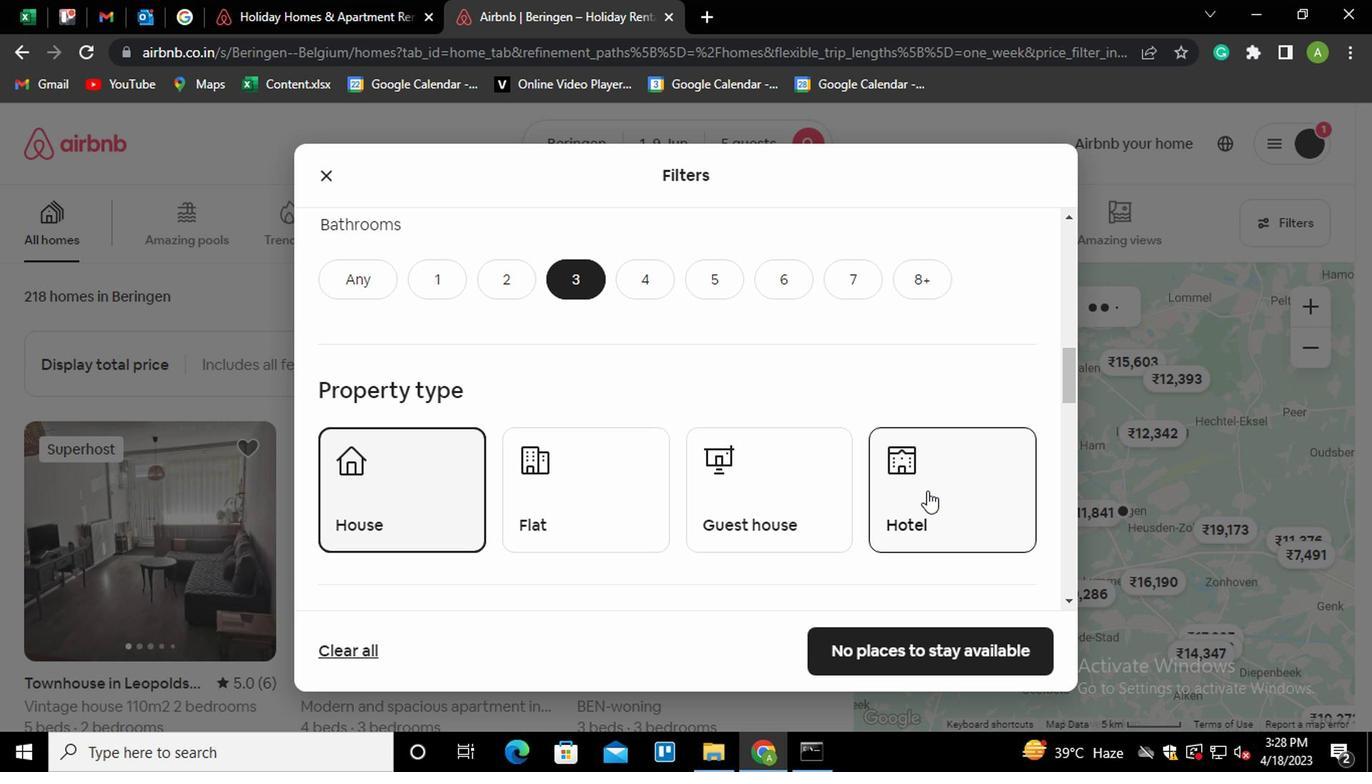 
Action: Mouse scrolled (923, 477) with delta (0, 0)
Screenshot: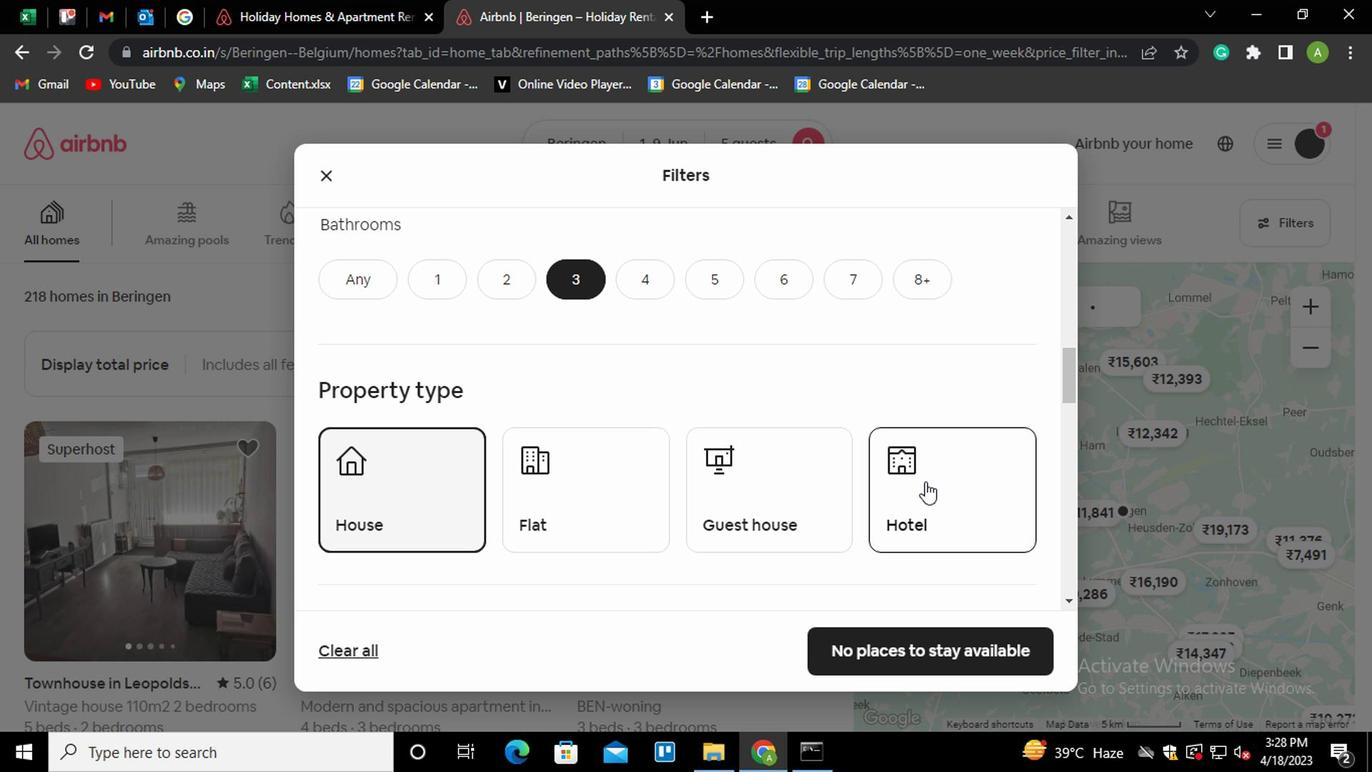 
Action: Mouse scrolled (923, 477) with delta (0, 0)
Screenshot: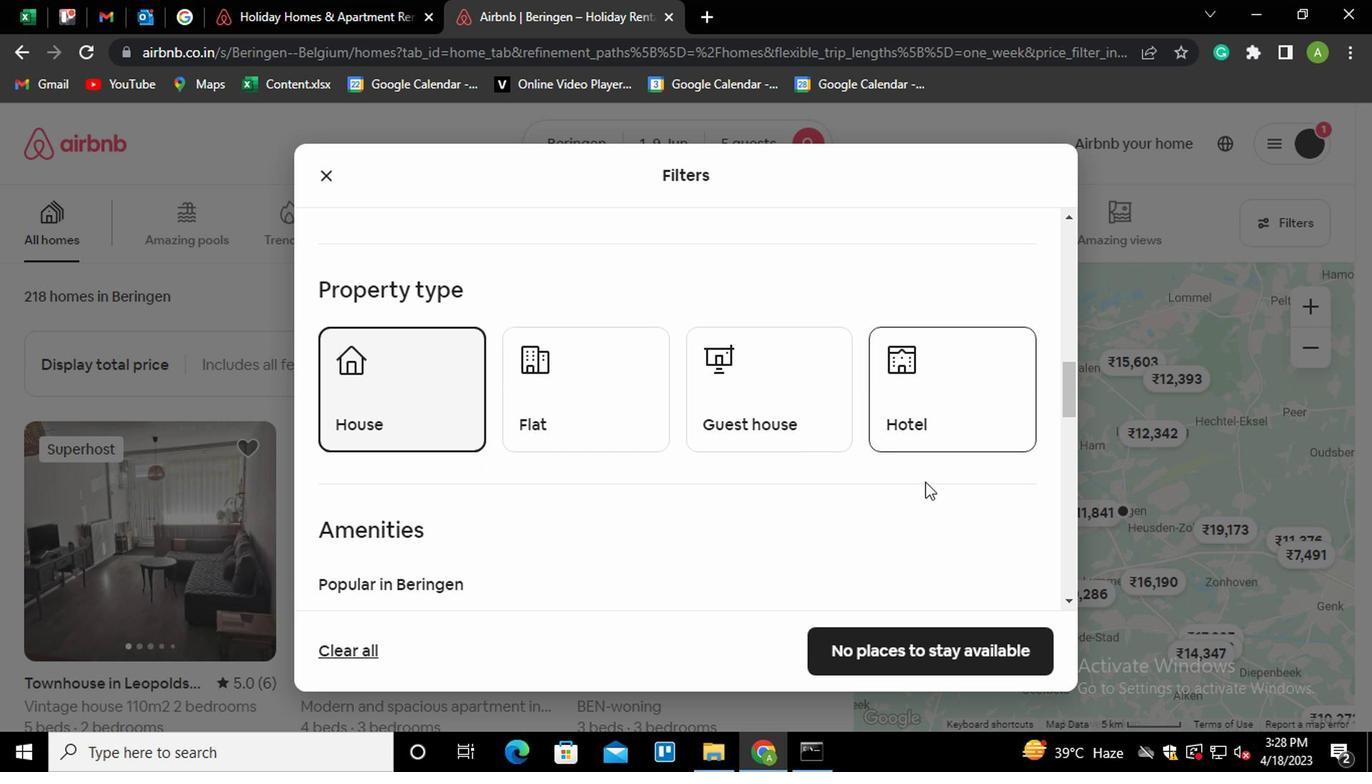 
Action: Mouse scrolled (923, 477) with delta (0, 0)
Screenshot: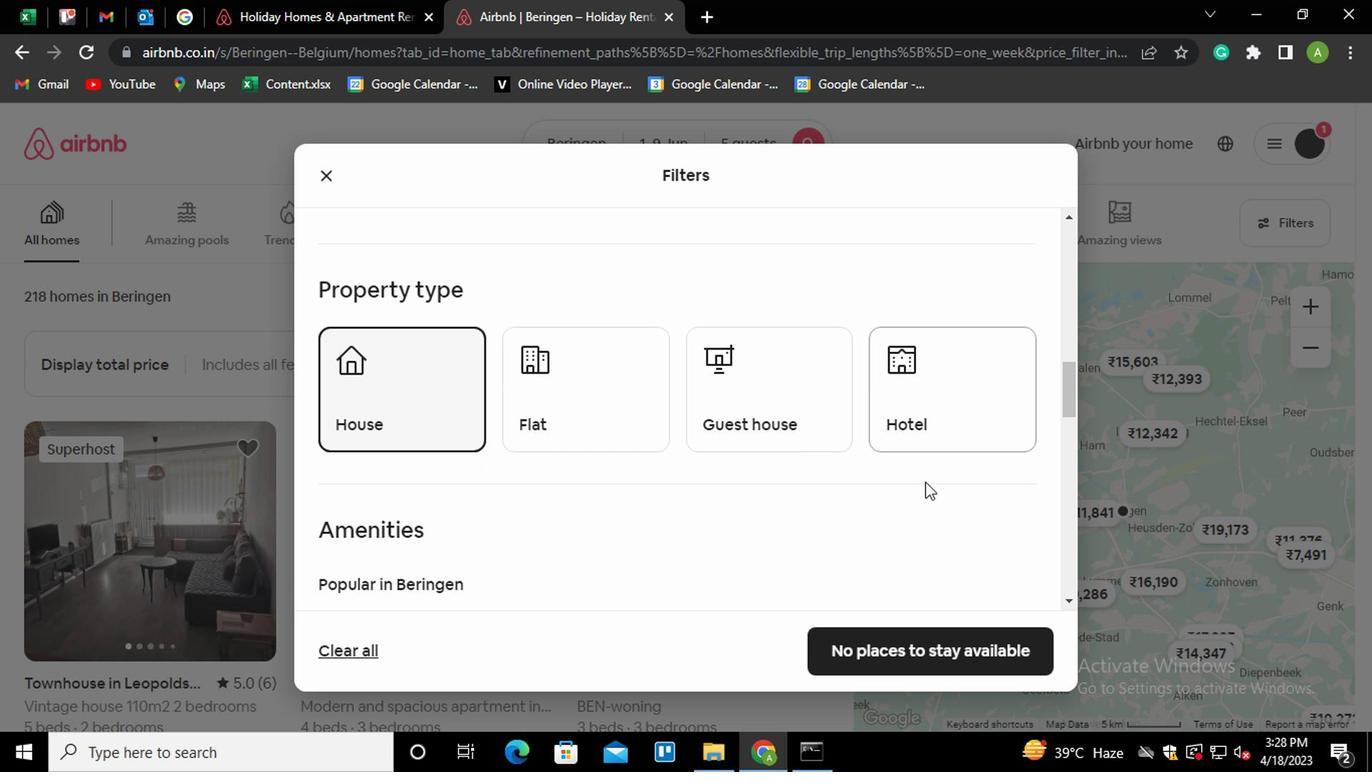 
Action: Mouse scrolled (923, 477) with delta (0, 0)
Screenshot: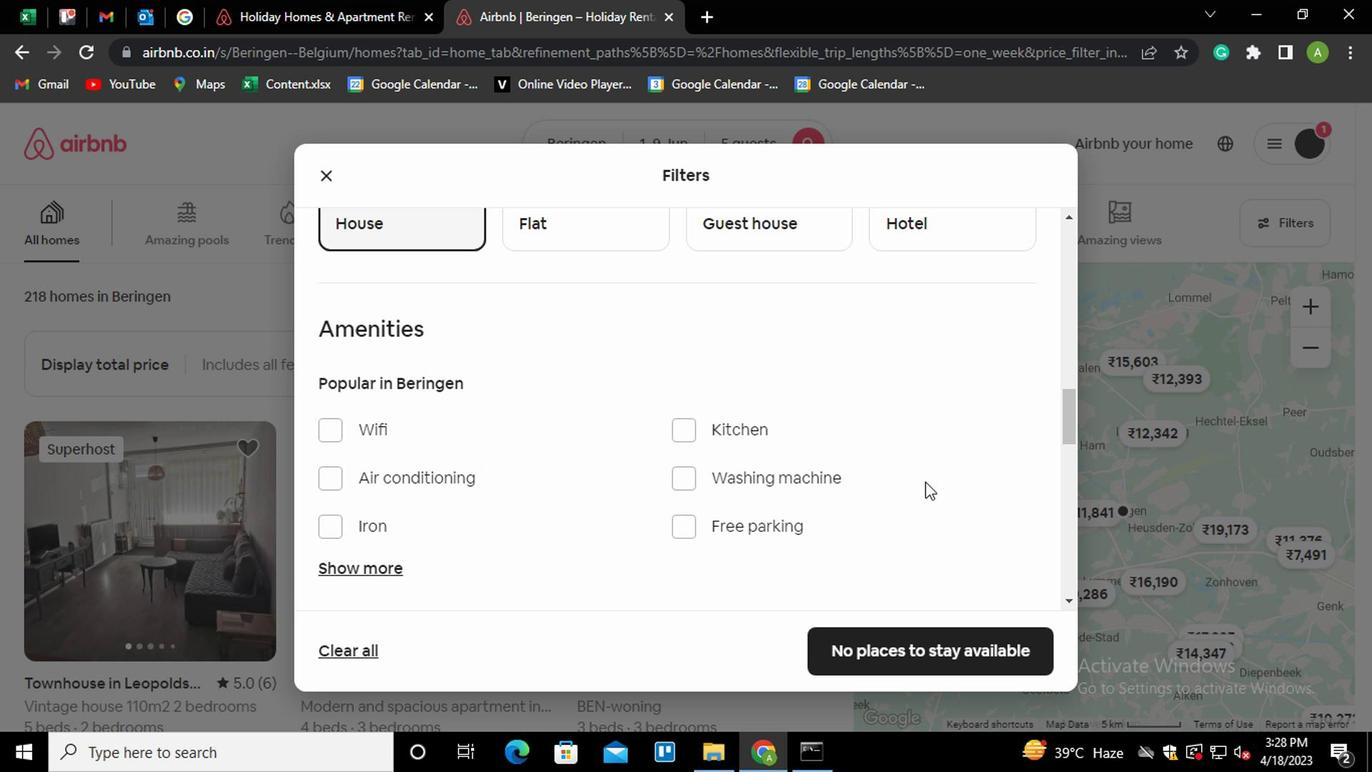 
Action: Mouse moved to (381, 469)
Screenshot: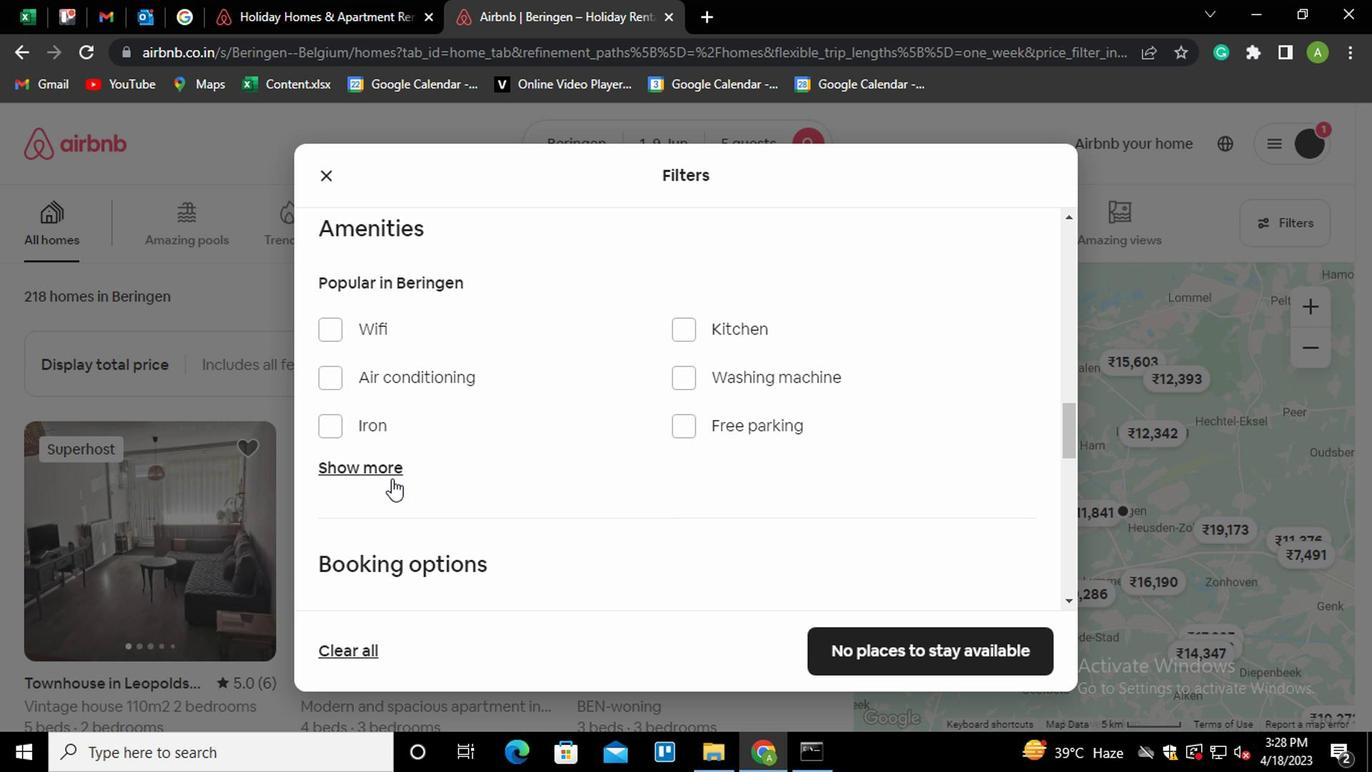 
Action: Mouse pressed left at (381, 469)
Screenshot: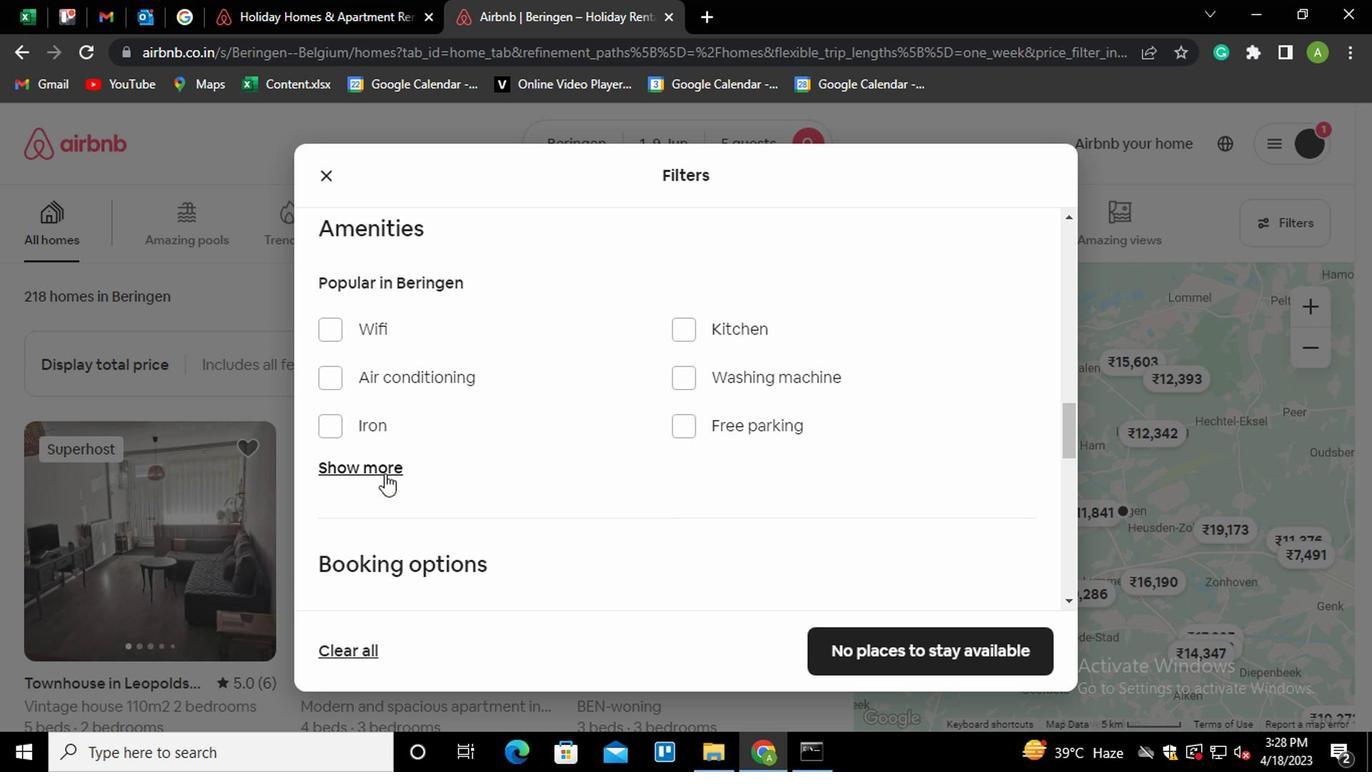 
Action: Mouse moved to (680, 528)
Screenshot: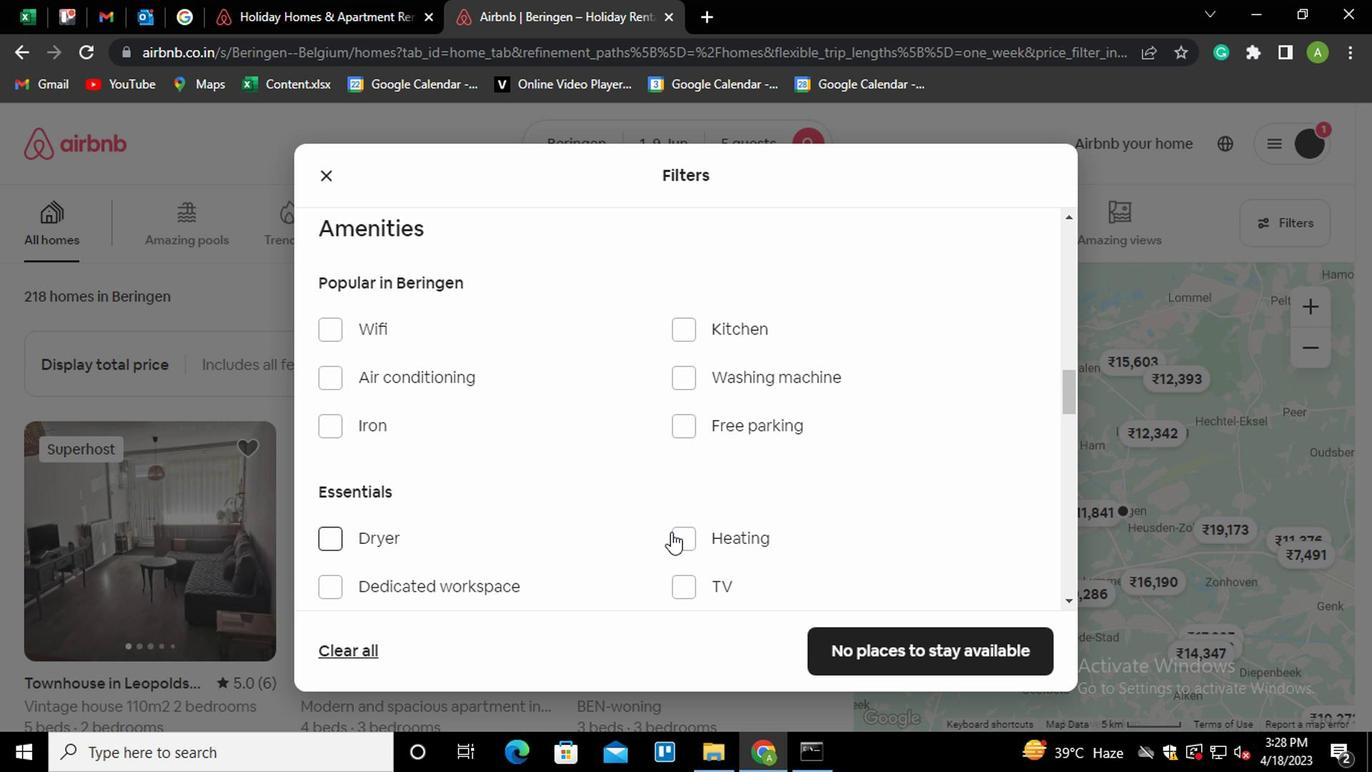 
Action: Mouse pressed left at (680, 528)
Screenshot: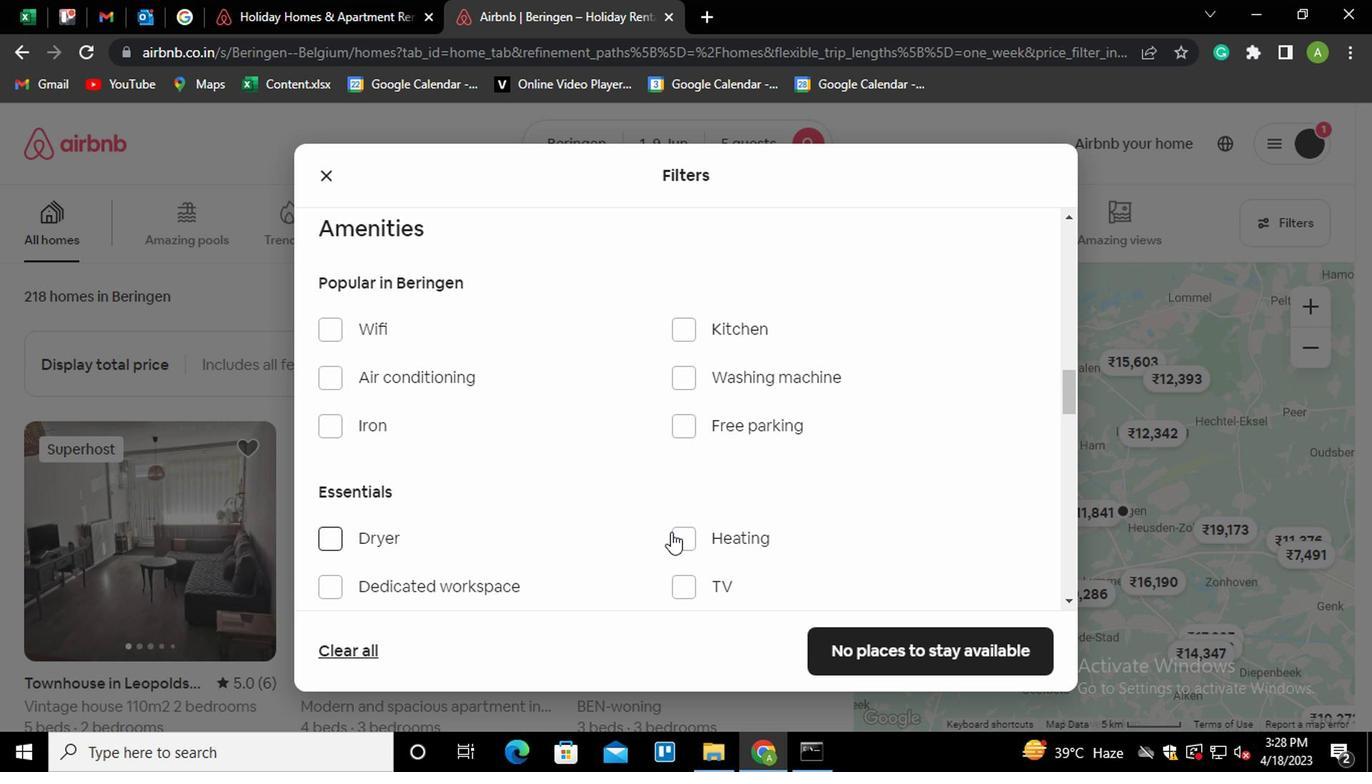 
Action: Mouse moved to (820, 474)
Screenshot: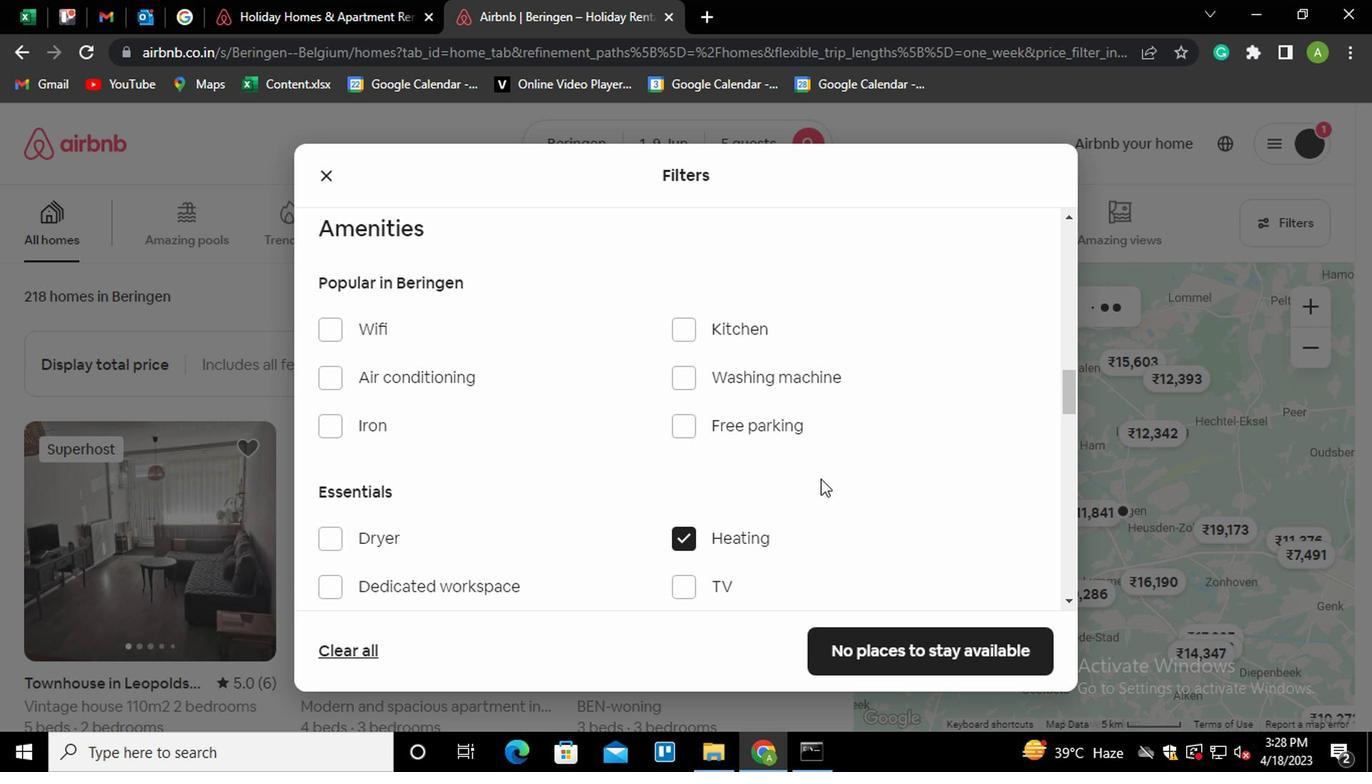 
Action: Mouse scrolled (820, 473) with delta (0, -1)
Screenshot: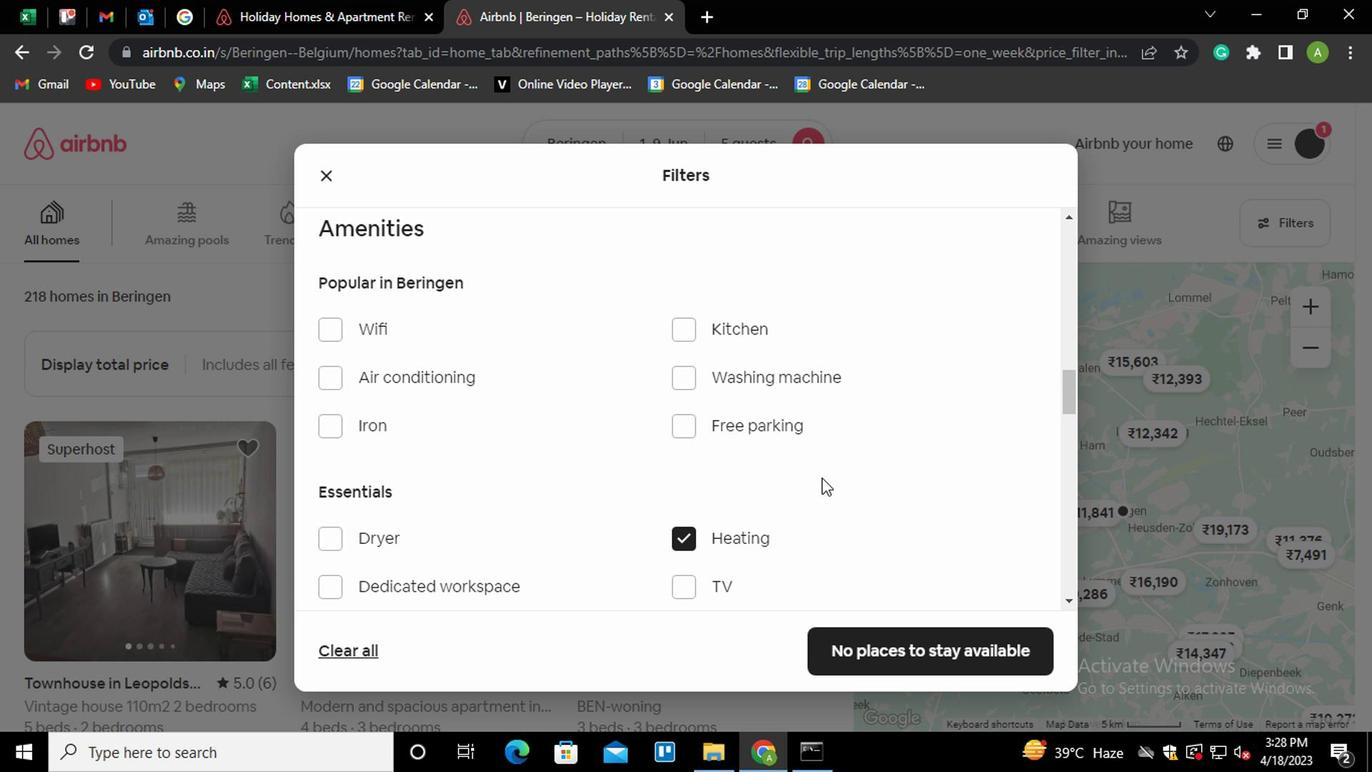 
Action: Mouse scrolled (820, 473) with delta (0, -1)
Screenshot: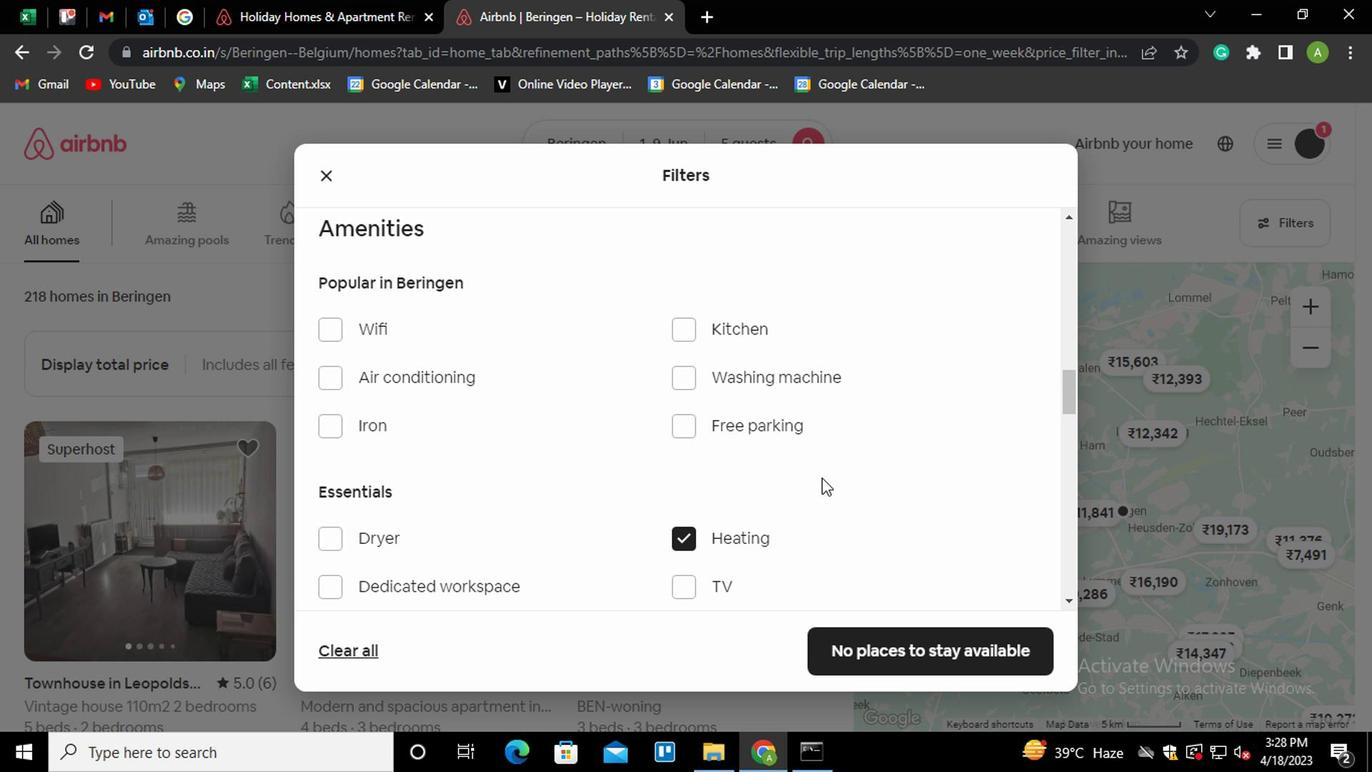 
Action: Mouse scrolled (820, 473) with delta (0, -1)
Screenshot: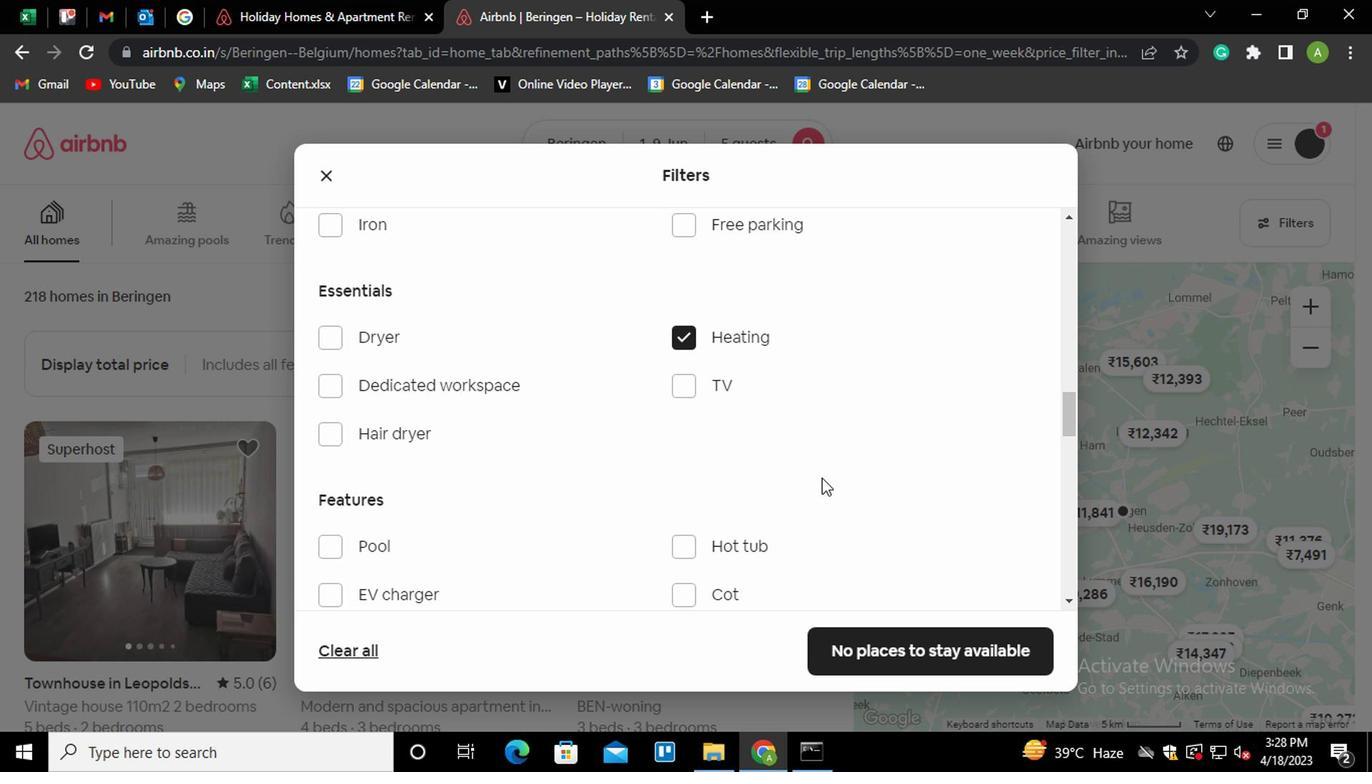 
Action: Mouse scrolled (820, 473) with delta (0, -1)
Screenshot: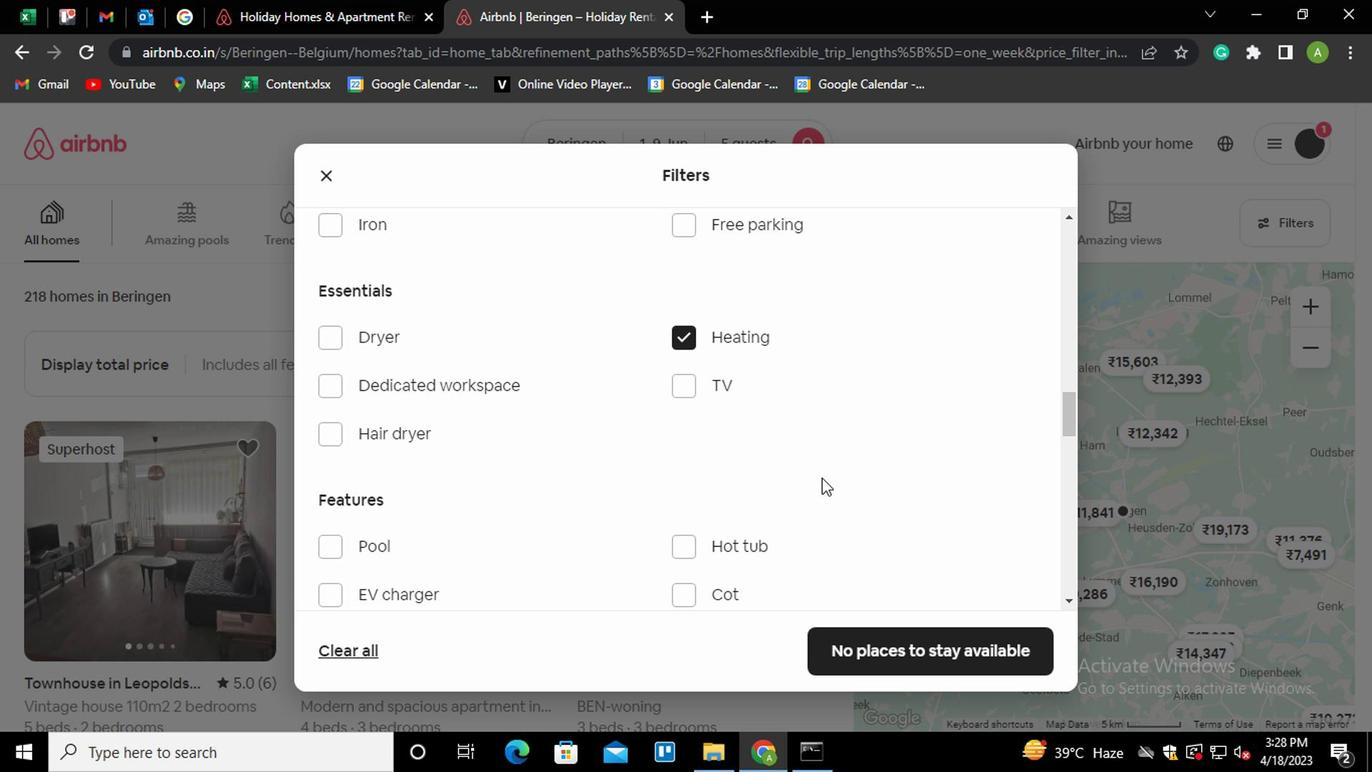 
Action: Mouse scrolled (820, 473) with delta (0, -1)
Screenshot: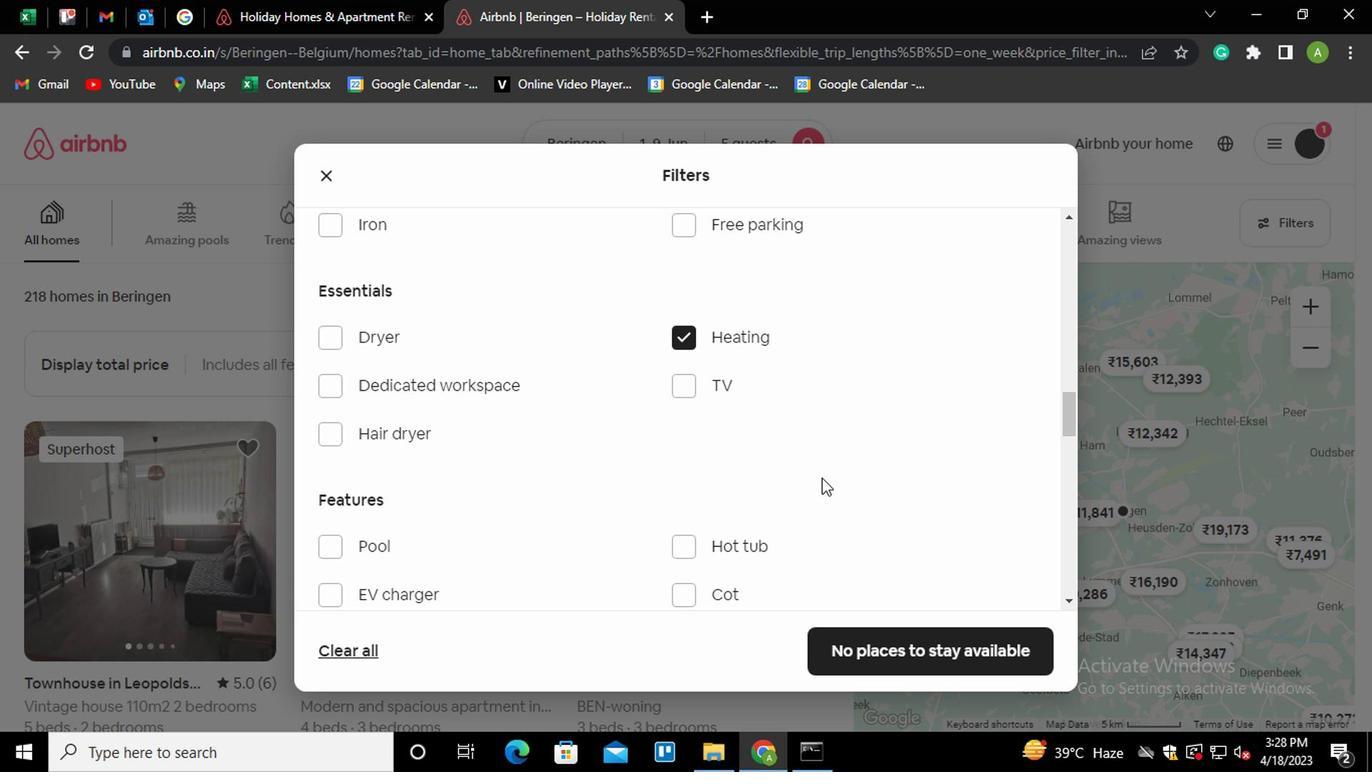 
Action: Mouse scrolled (820, 473) with delta (0, -1)
Screenshot: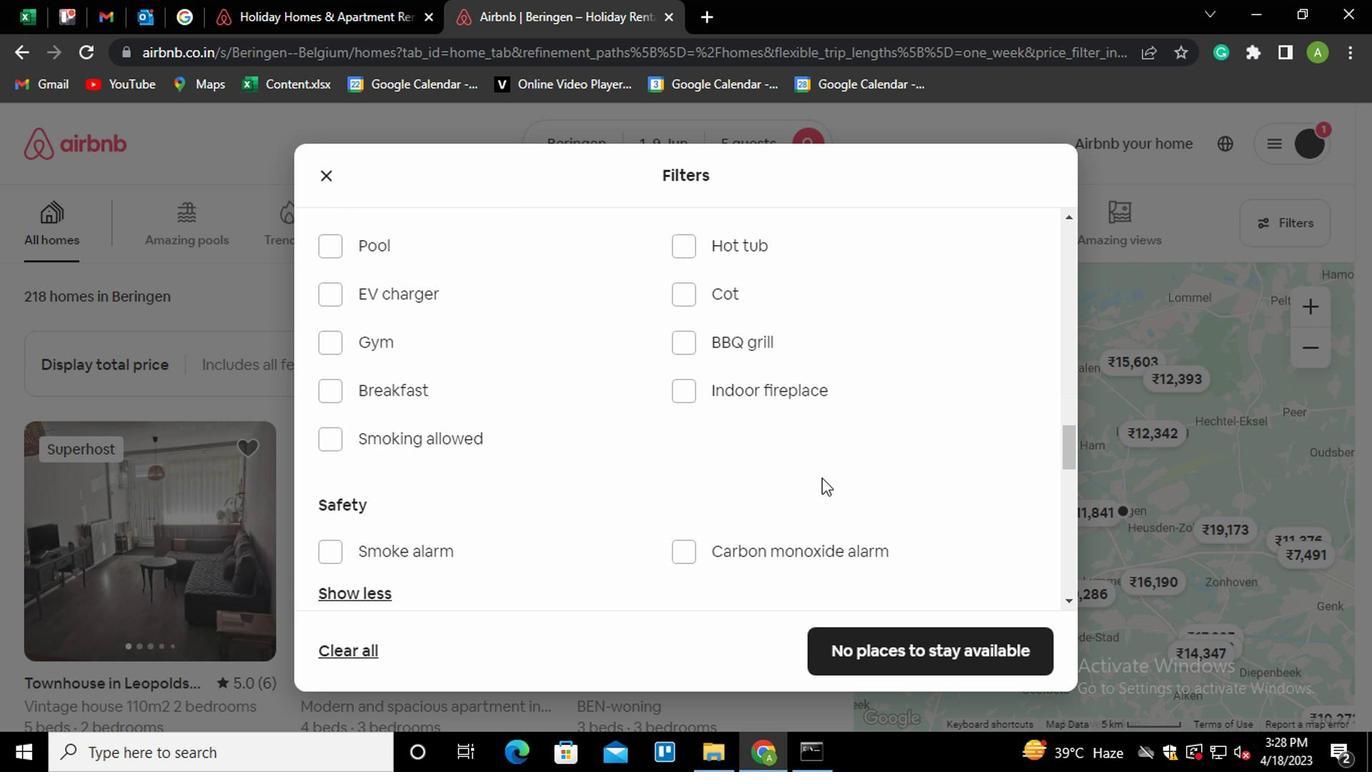 
Action: Mouse scrolled (820, 473) with delta (0, -1)
Screenshot: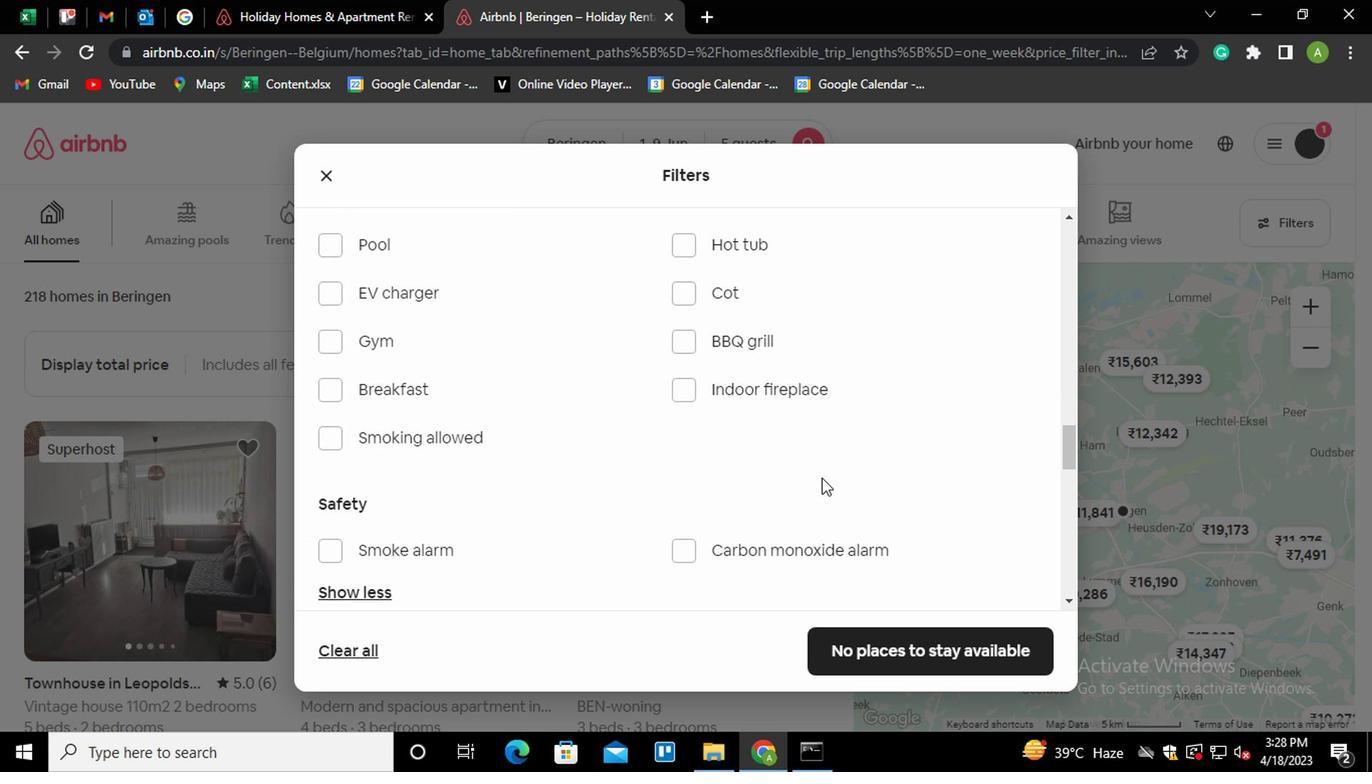 
Action: Mouse scrolled (820, 473) with delta (0, -1)
Screenshot: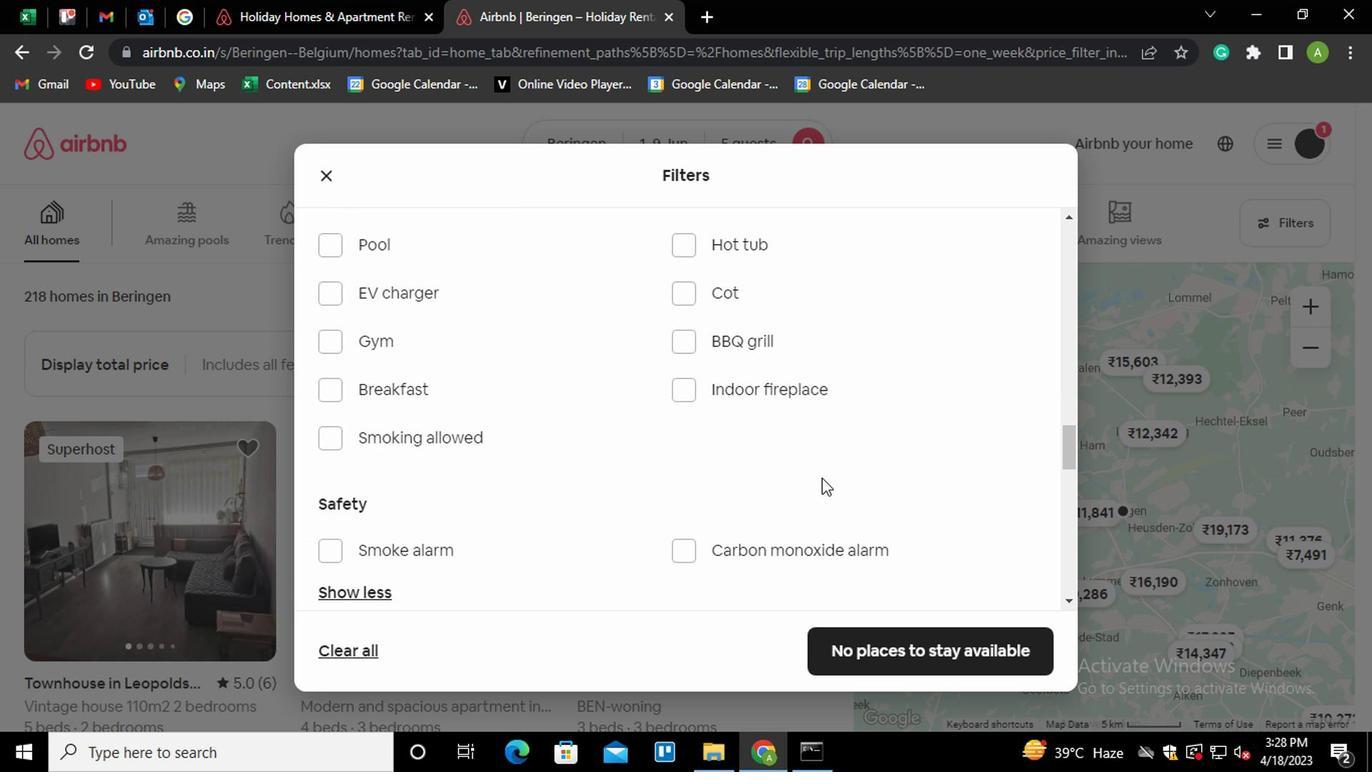 
Action: Mouse scrolled (820, 473) with delta (0, -1)
Screenshot: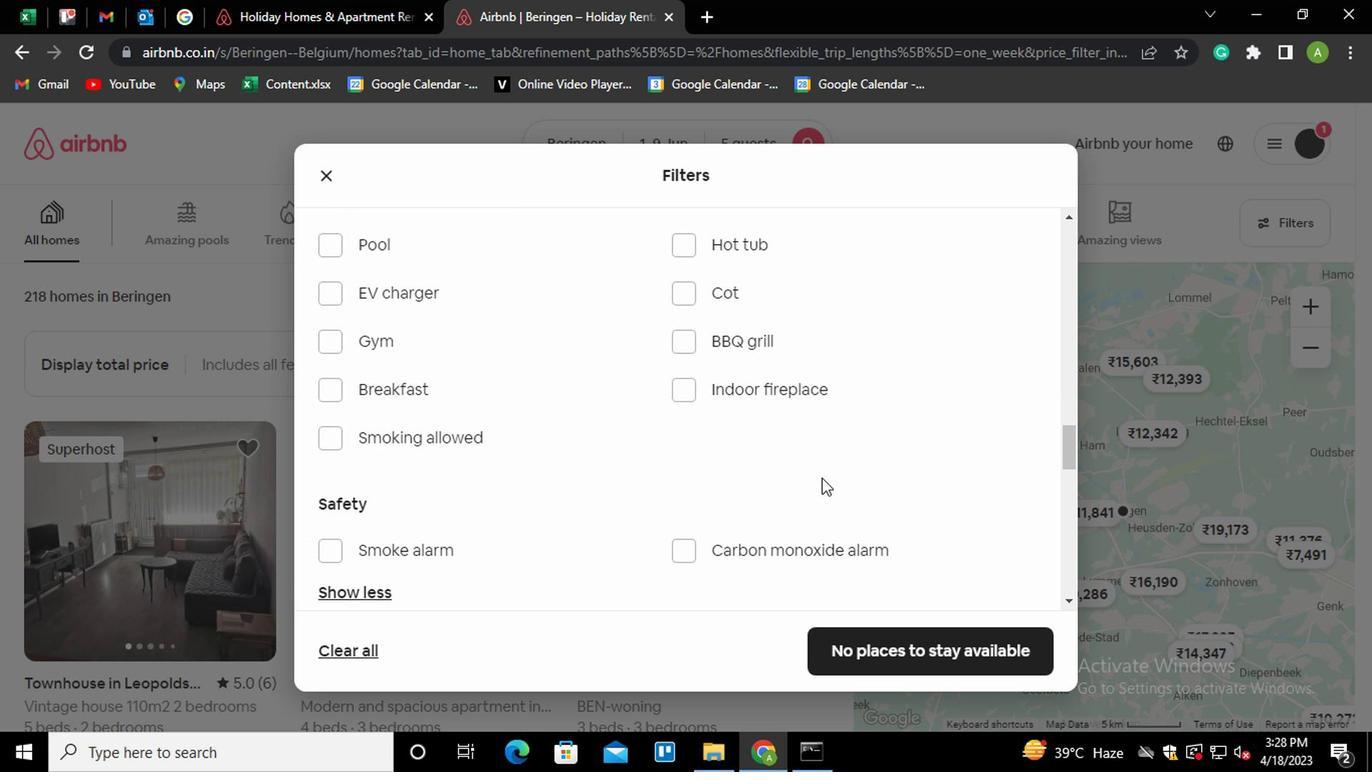 
Action: Mouse moved to (982, 417)
Screenshot: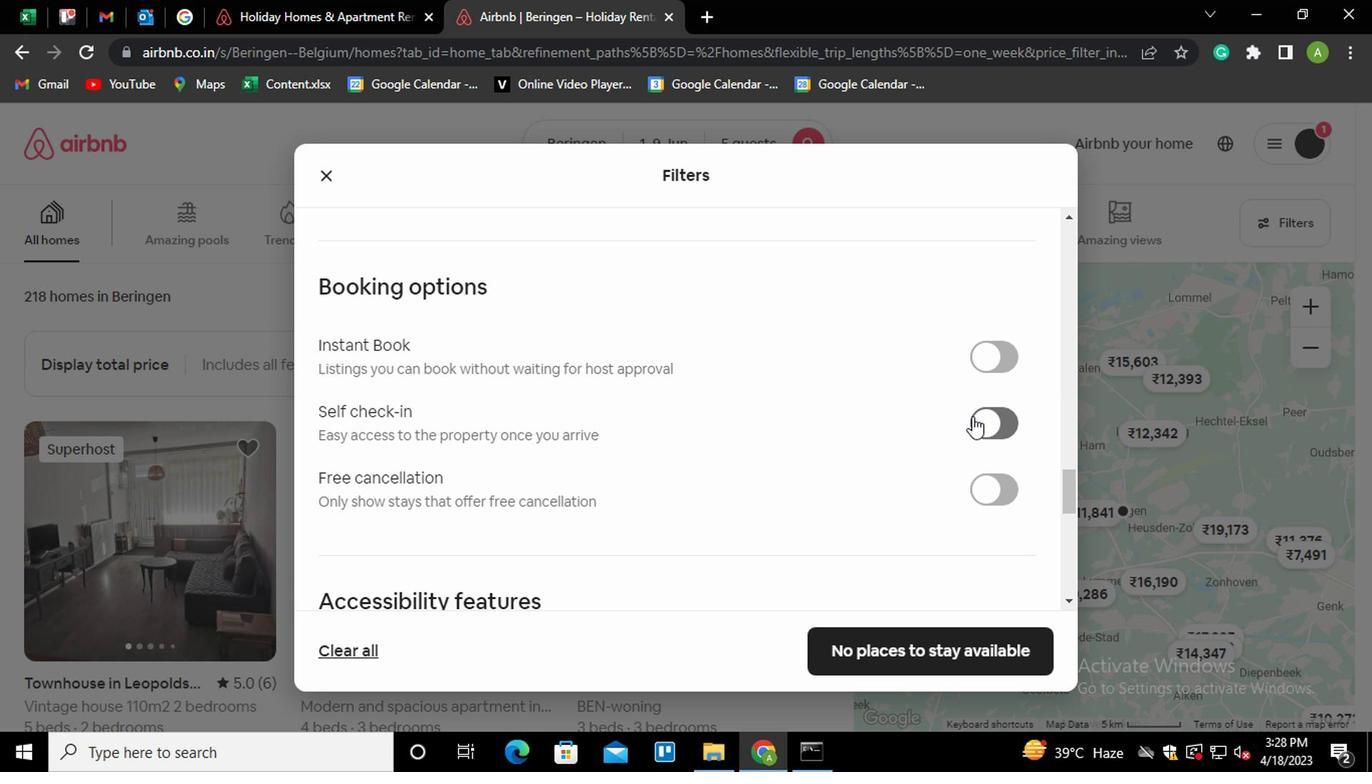 
Action: Mouse pressed left at (982, 417)
Screenshot: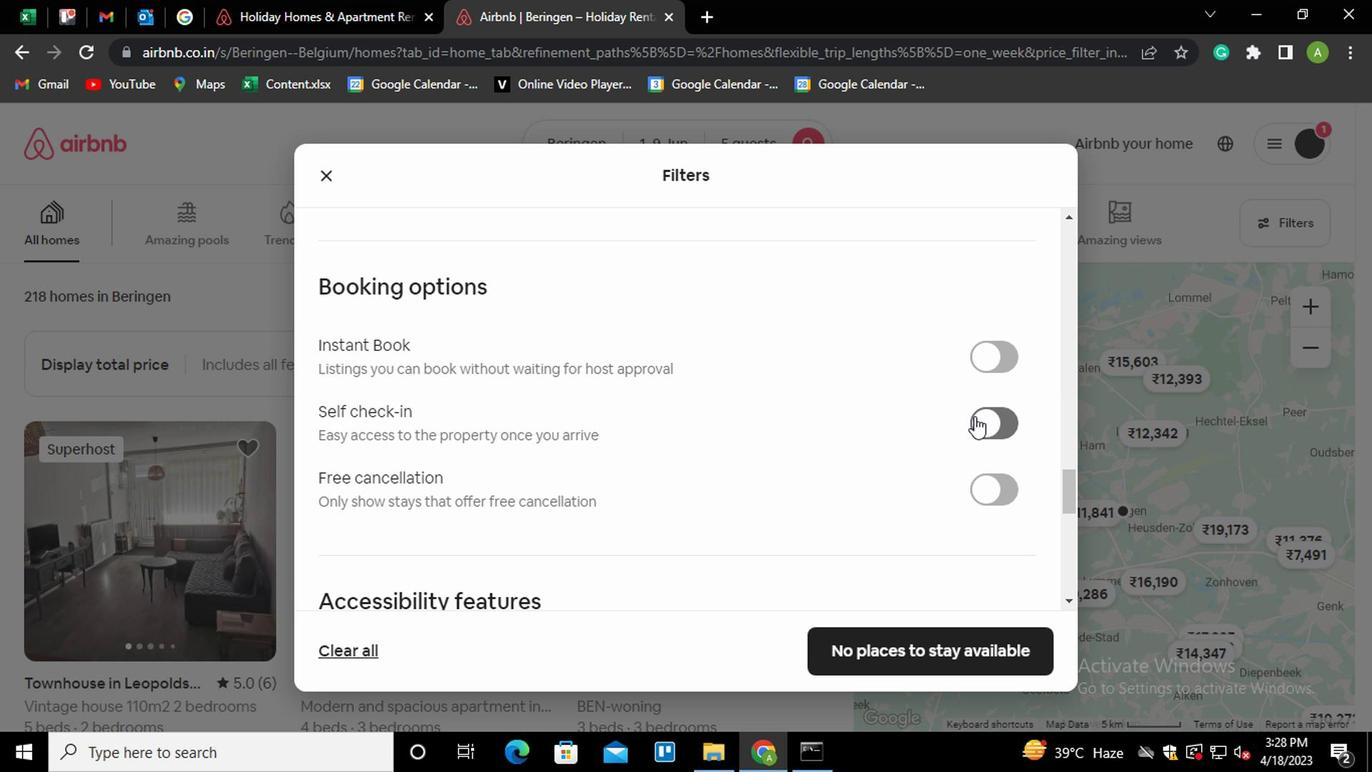 
Action: Mouse moved to (852, 451)
Screenshot: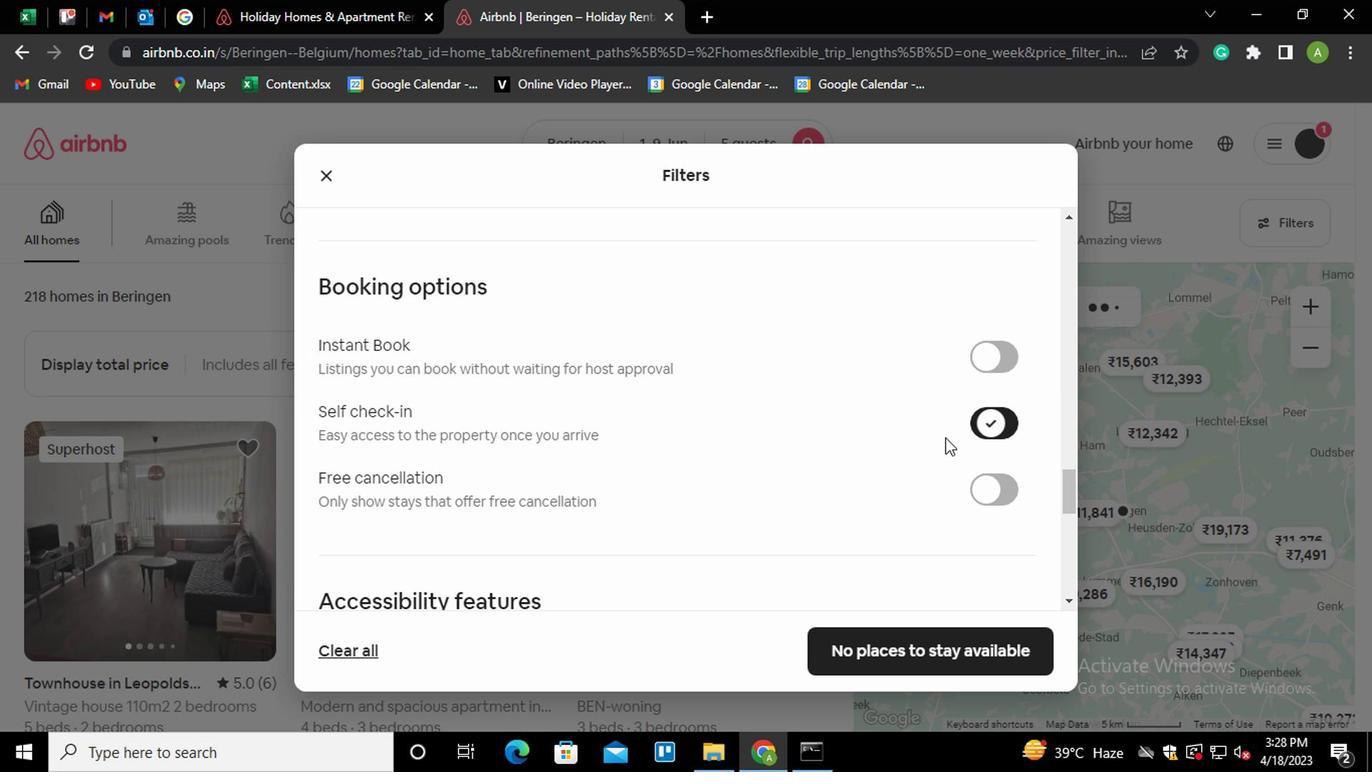 
Action: Mouse scrolled (852, 451) with delta (0, 0)
Screenshot: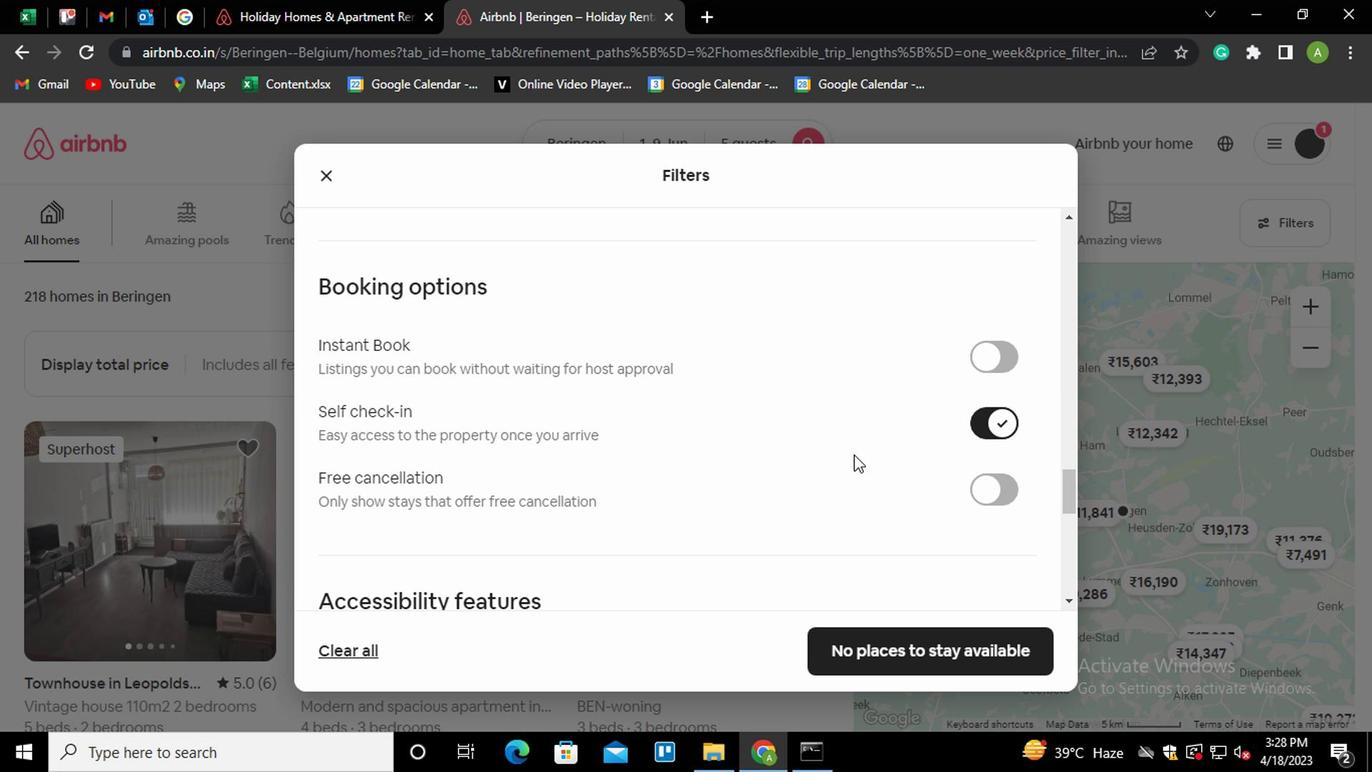 
Action: Mouse scrolled (852, 451) with delta (0, 0)
Screenshot: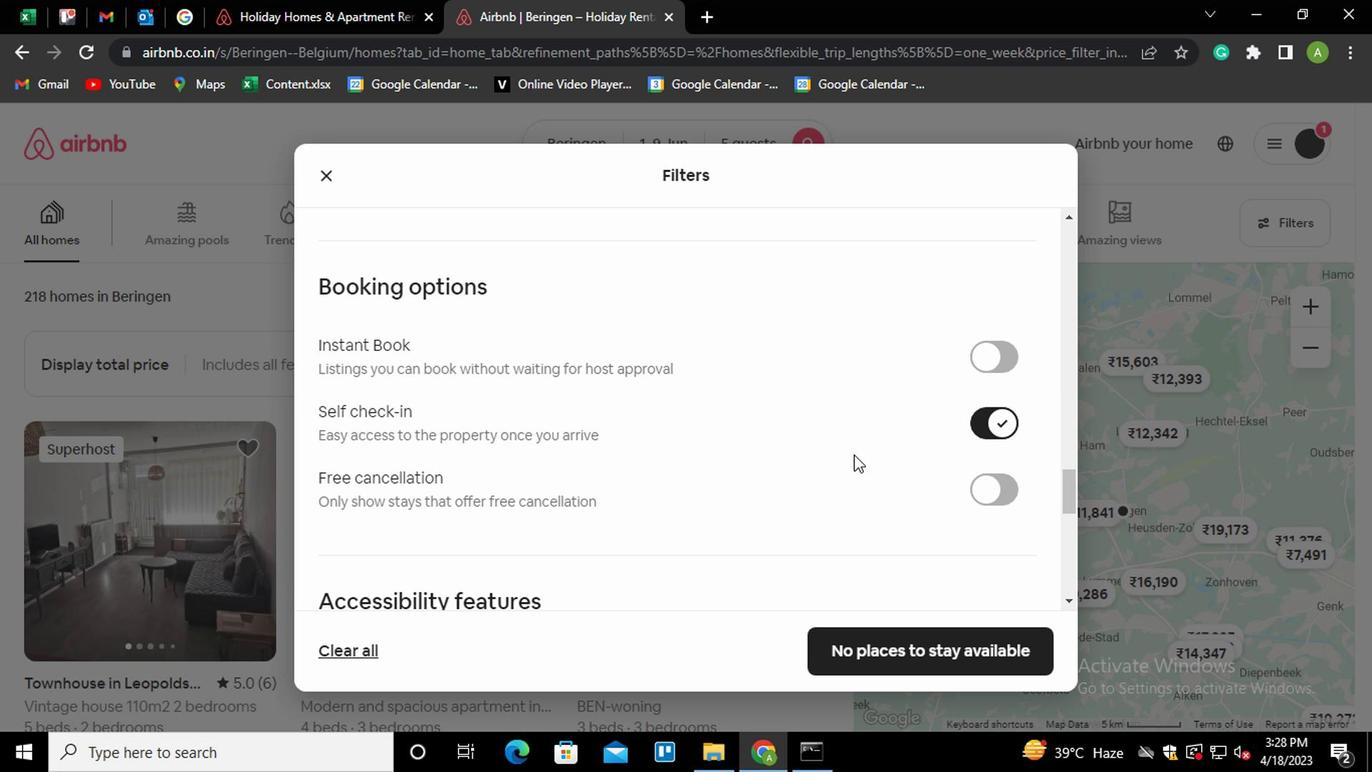
Action: Mouse scrolled (852, 451) with delta (0, 0)
Screenshot: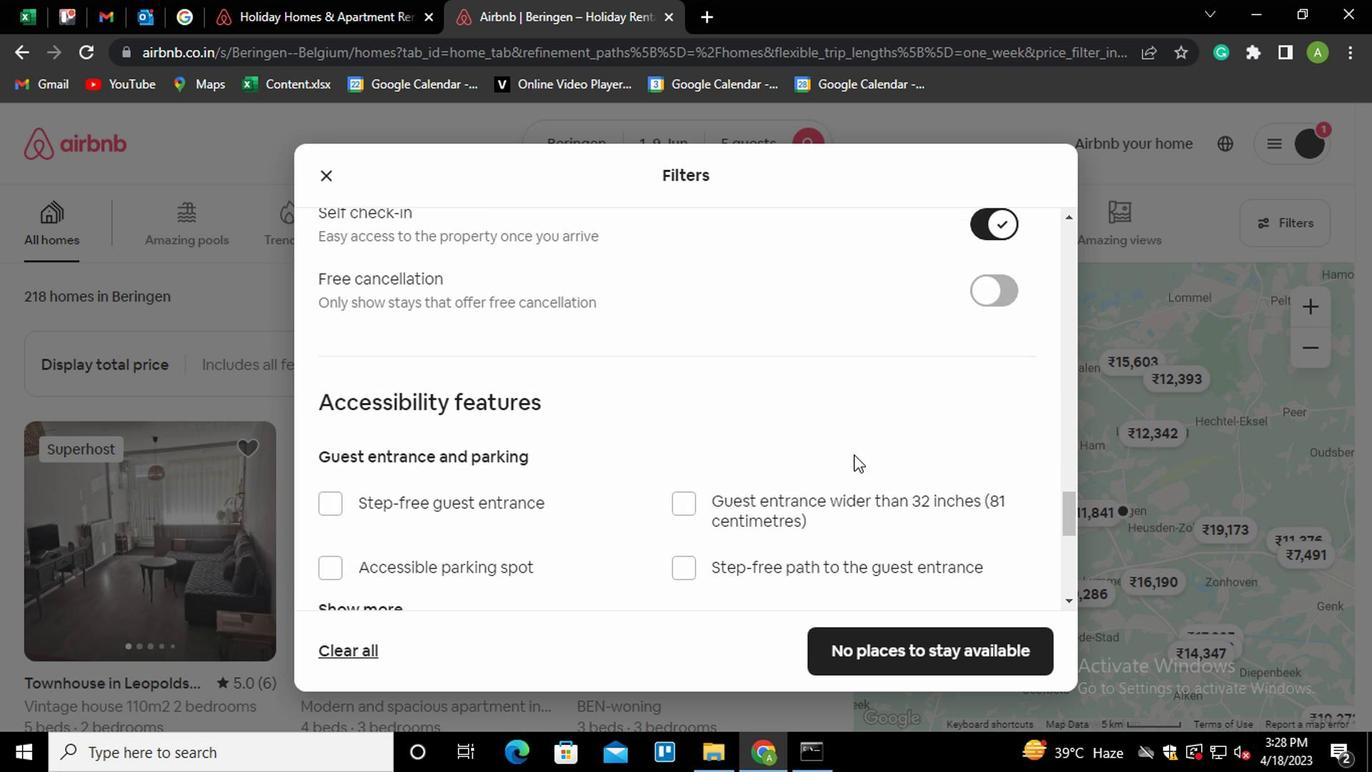 
Action: Mouse scrolled (852, 451) with delta (0, 0)
Screenshot: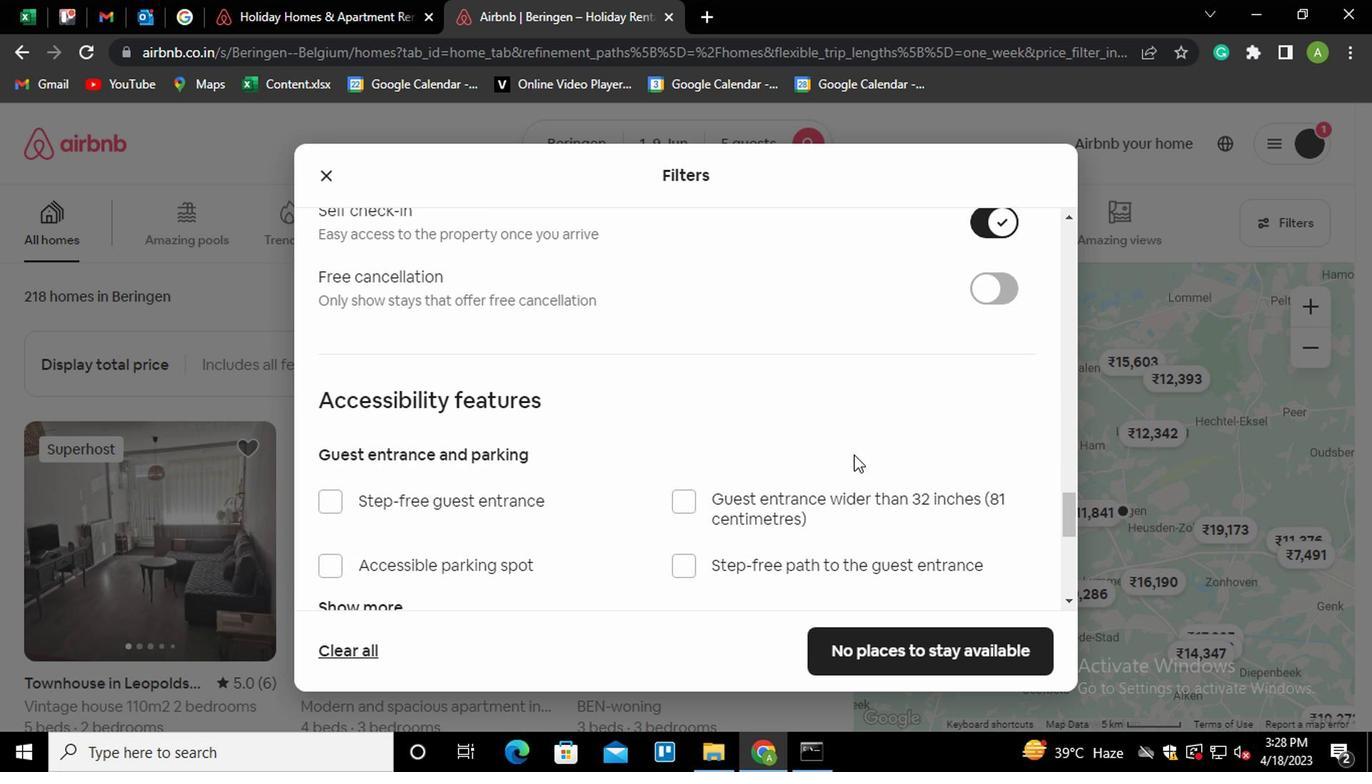 
Action: Mouse scrolled (852, 451) with delta (0, 0)
Screenshot: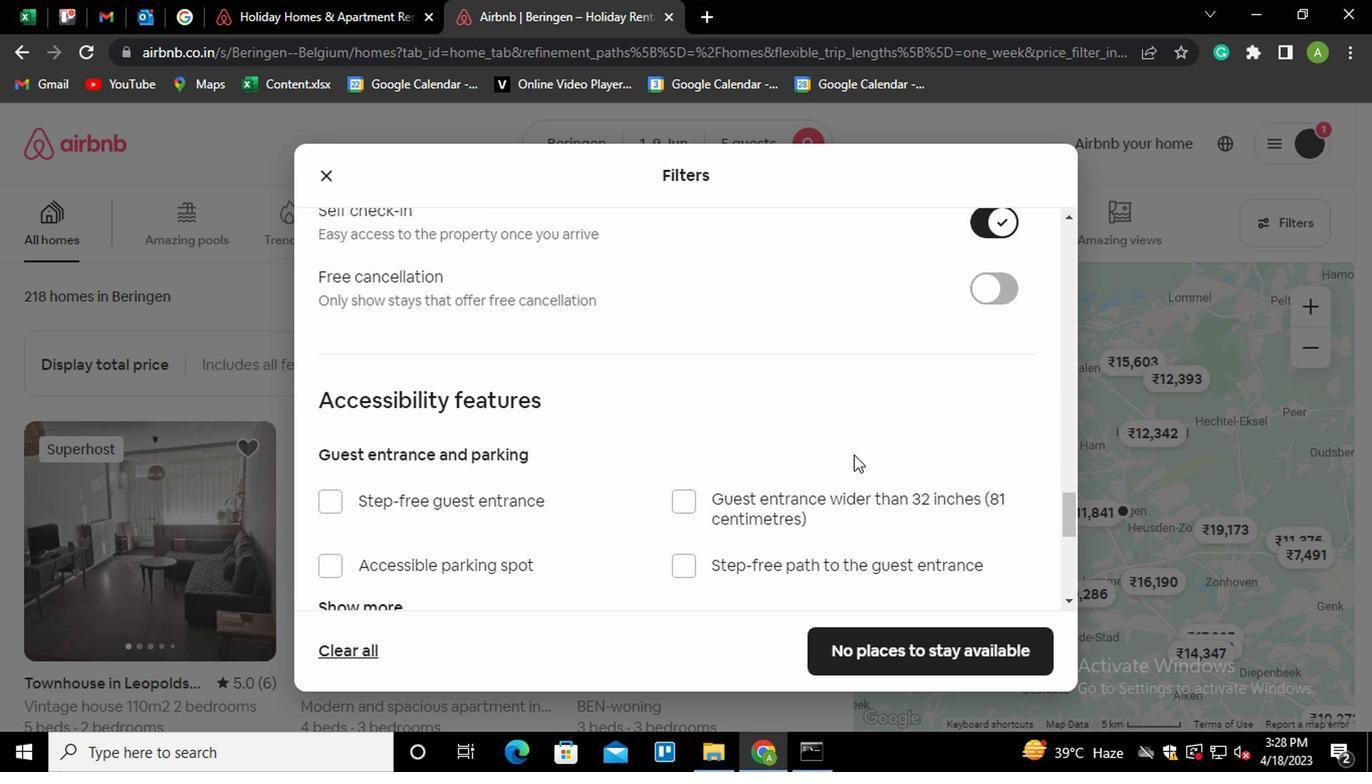 
Action: Mouse scrolled (852, 451) with delta (0, 0)
Screenshot: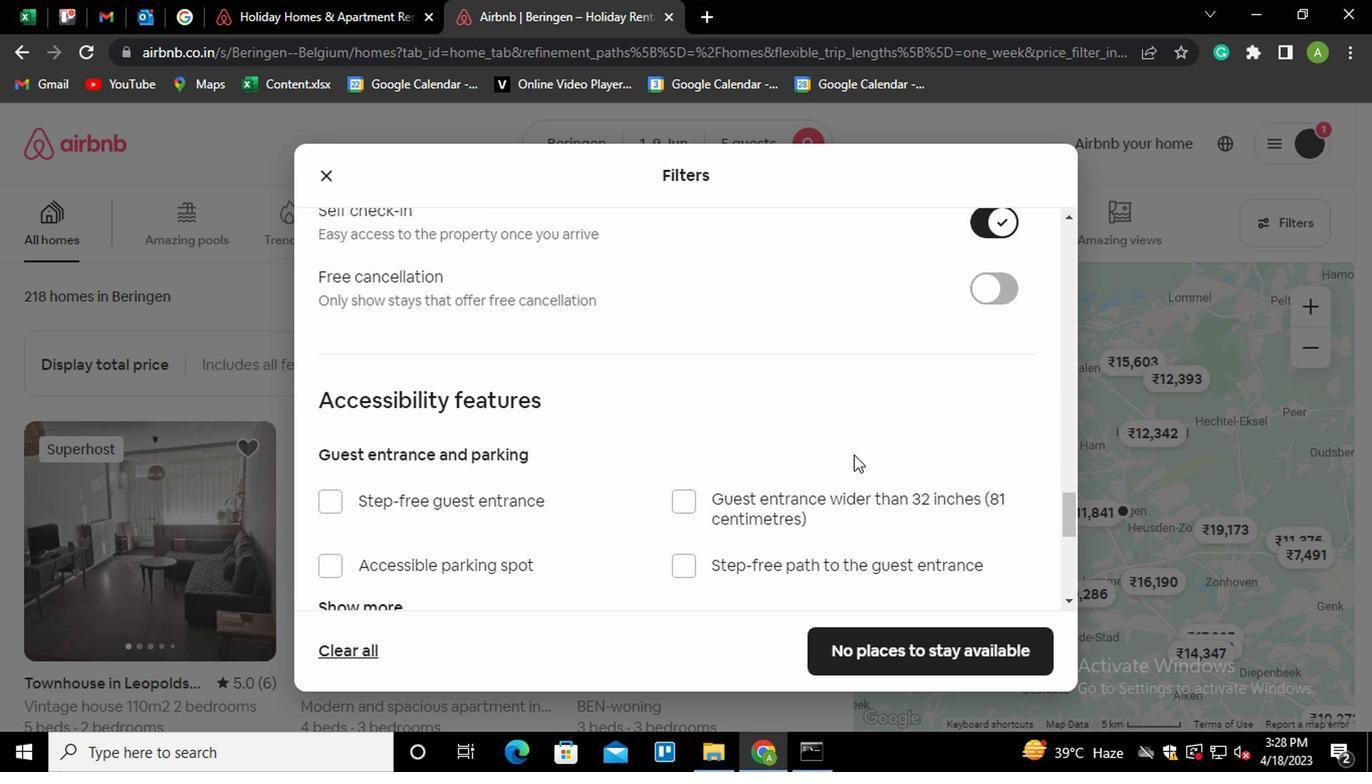 
Action: Mouse moved to (374, 559)
Screenshot: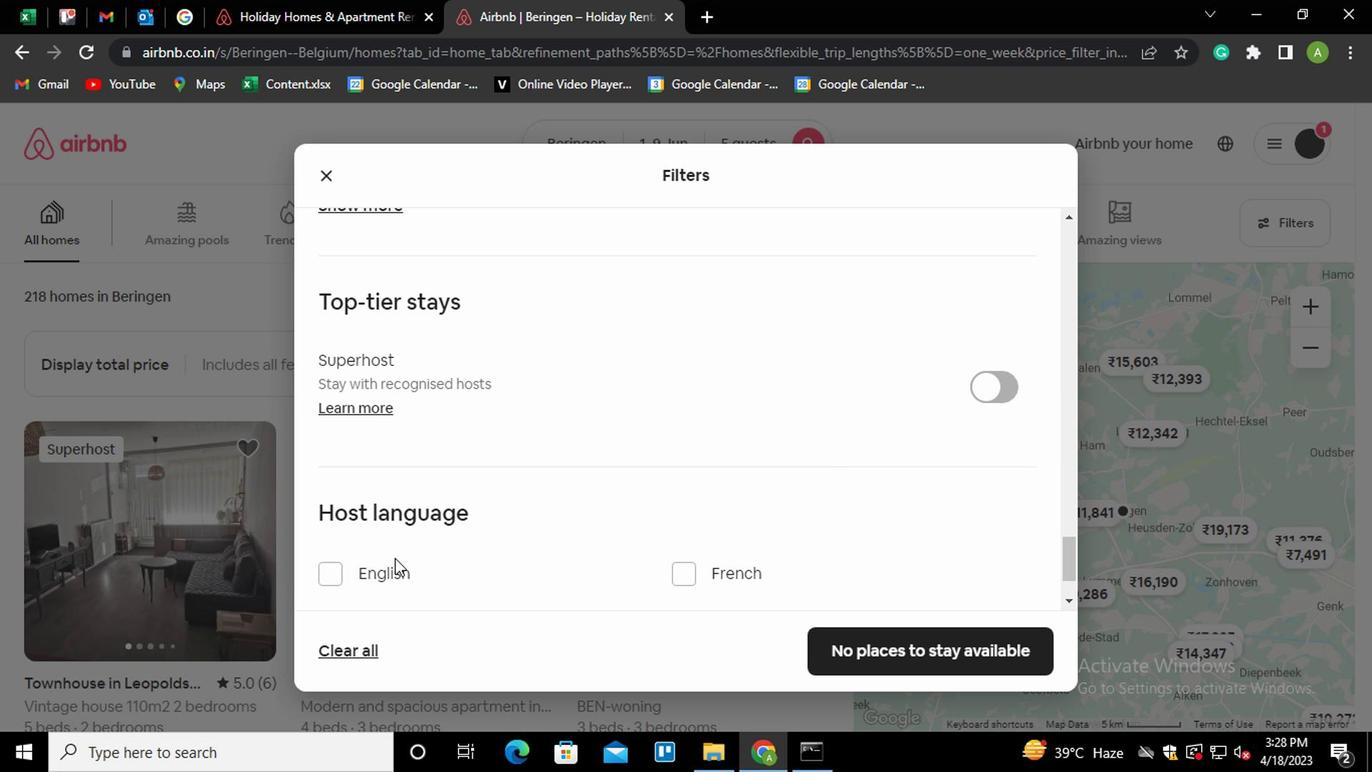 
Action: Mouse pressed left at (374, 559)
Screenshot: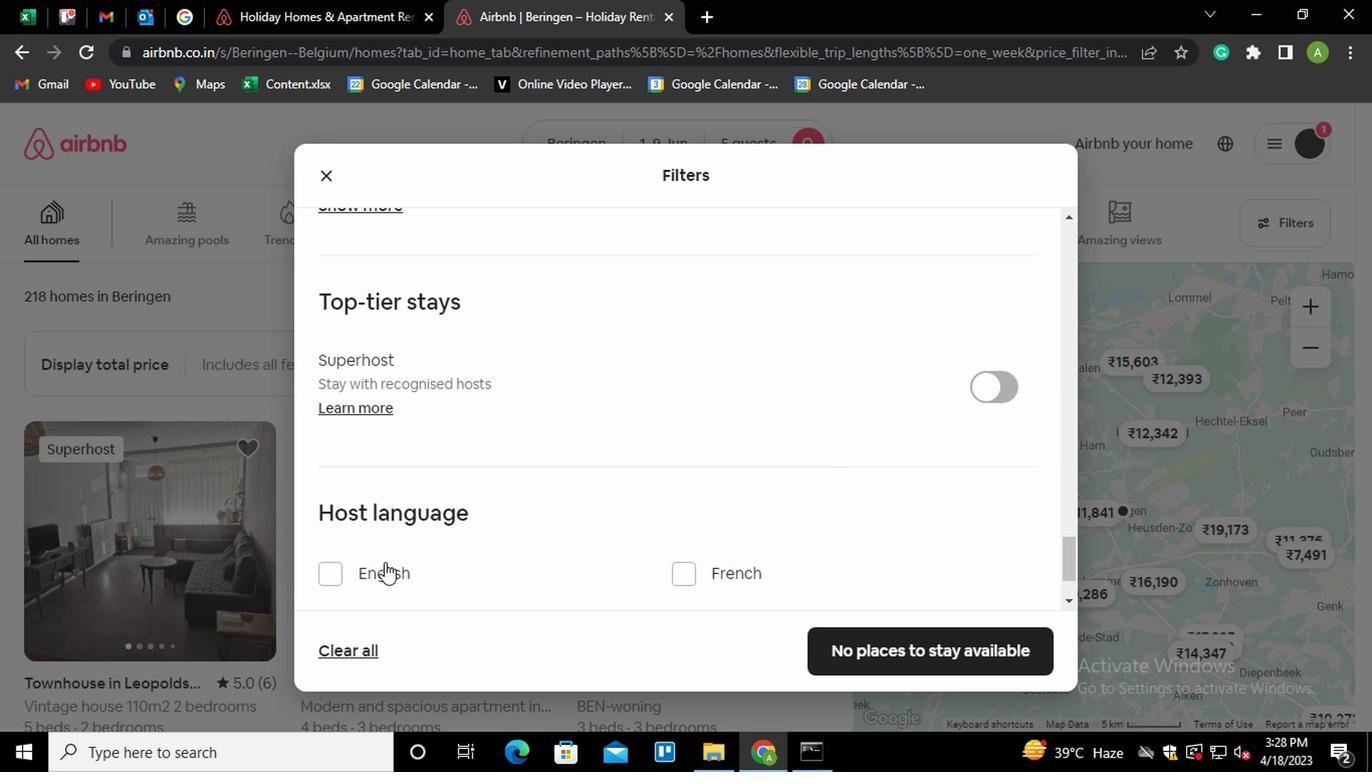 
Action: Mouse moved to (898, 630)
Screenshot: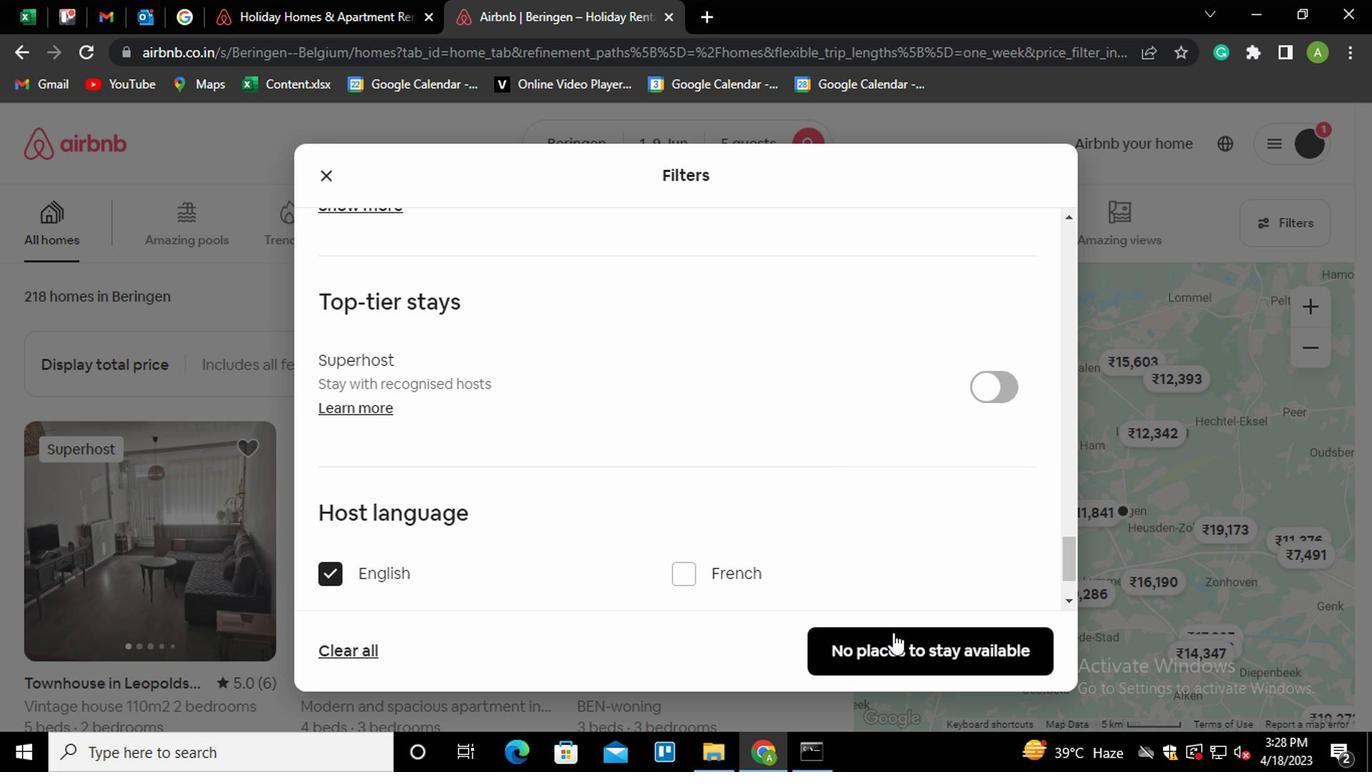 
Action: Mouse pressed left at (898, 630)
Screenshot: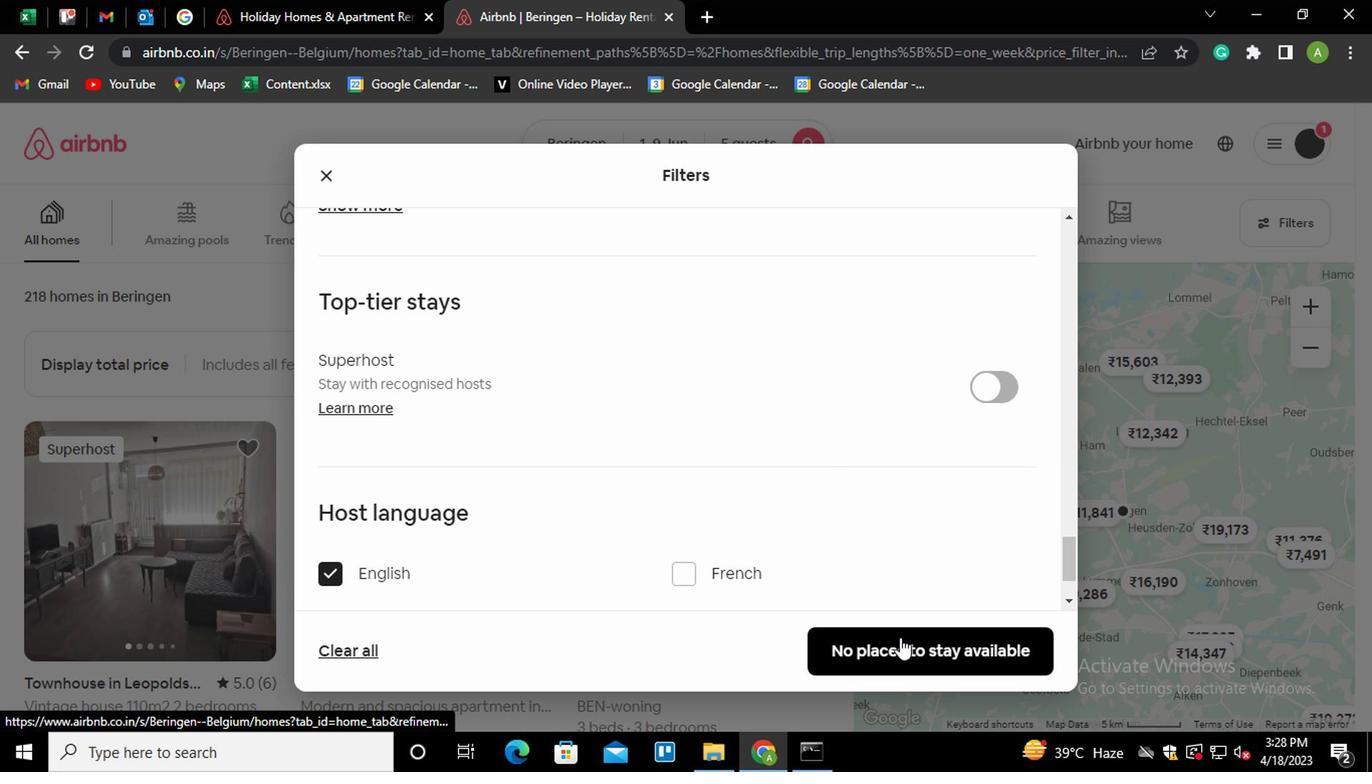 
